 Task: Find connections with filter location Arnsberg with filter topic #Selfhelpwith filter profile language German with filter current company Scopely with filter school Jabalpur Engineering College with filter industry Air, Water, and Waste Program Management with filter service category Search Engine Marketing (SEM) with filter keywords title Telephone Operator
Action: Mouse moved to (602, 74)
Screenshot: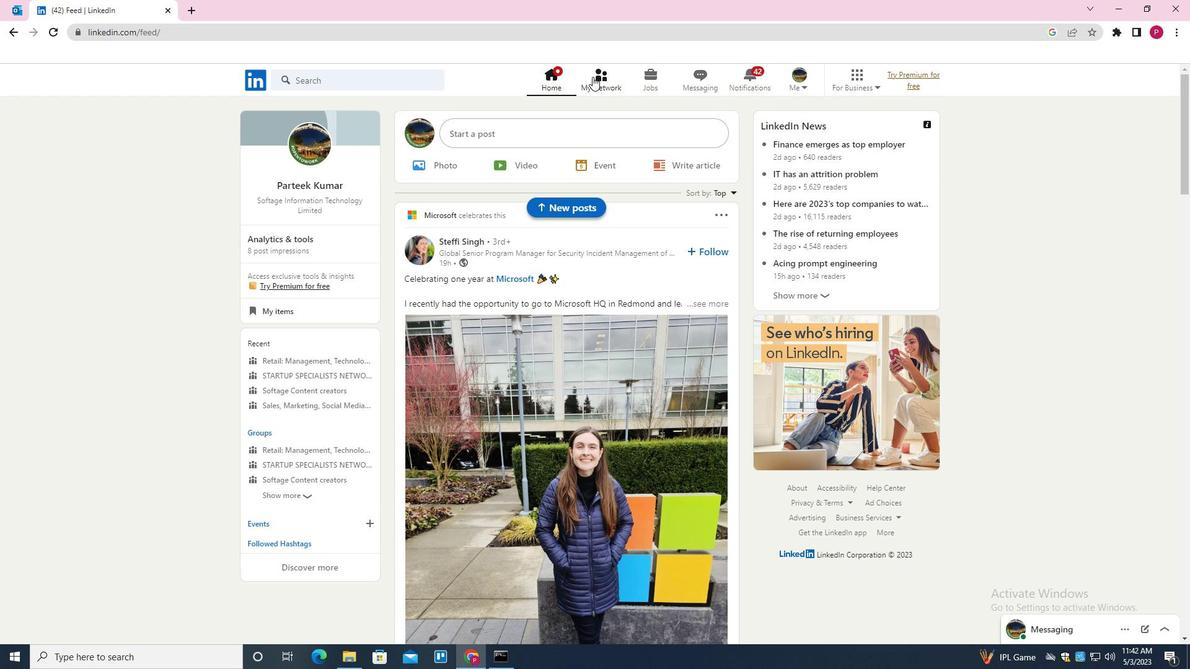 
Action: Mouse pressed left at (602, 74)
Screenshot: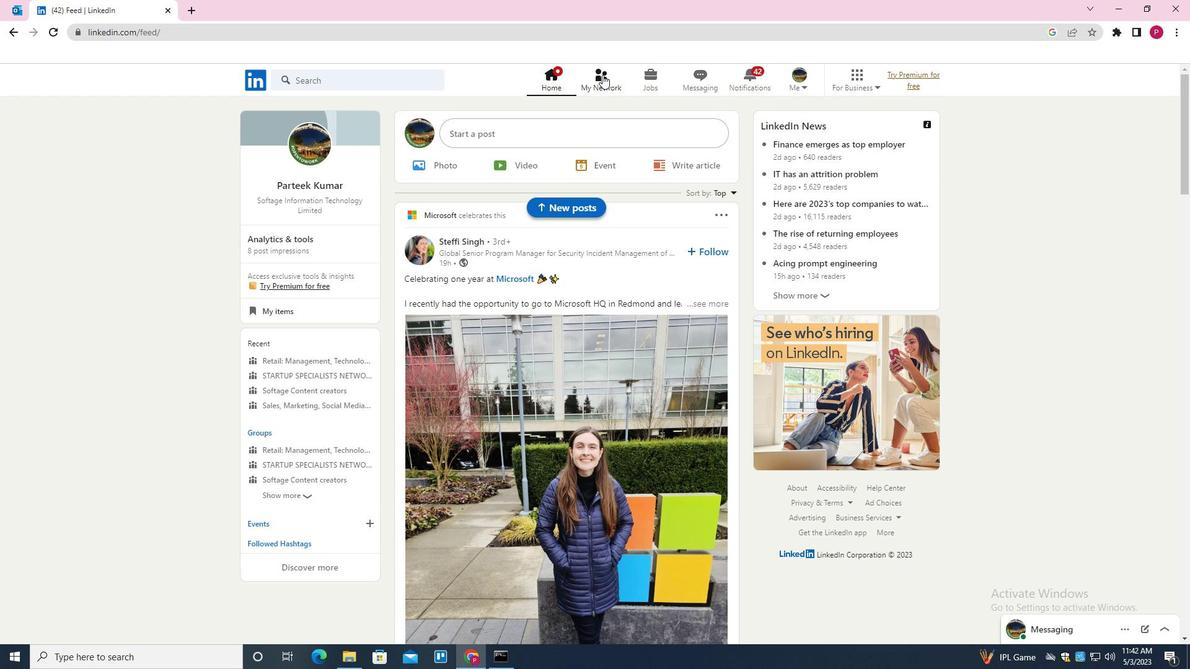 
Action: Mouse moved to (378, 151)
Screenshot: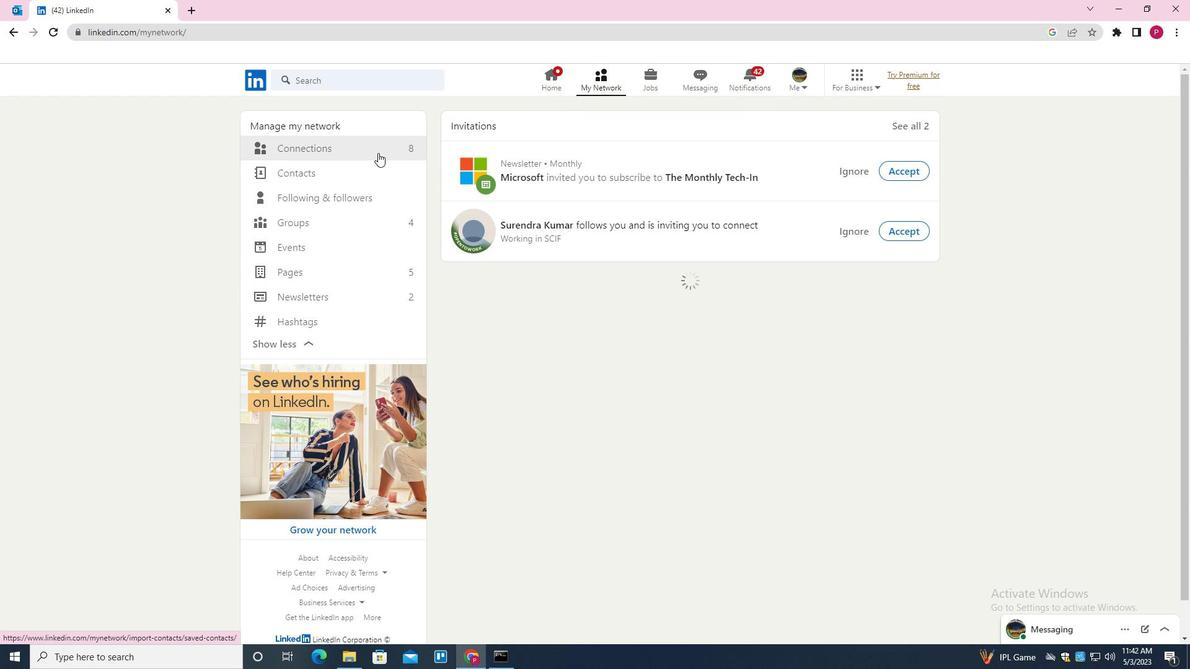 
Action: Mouse pressed left at (378, 151)
Screenshot: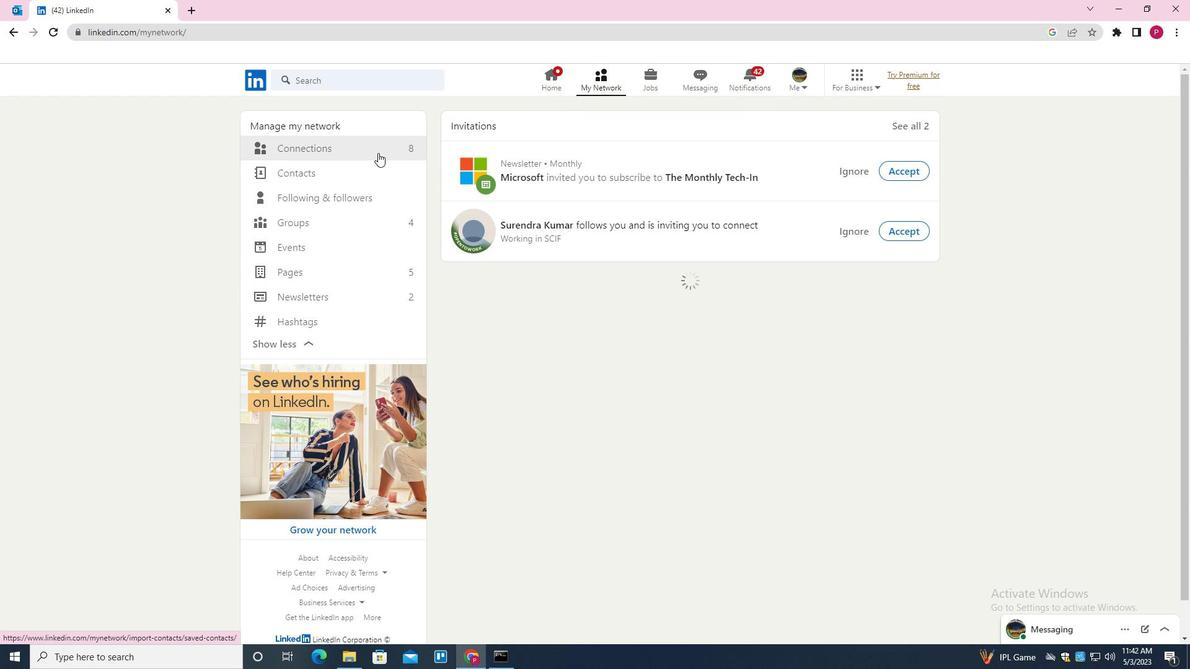
Action: Mouse moved to (690, 150)
Screenshot: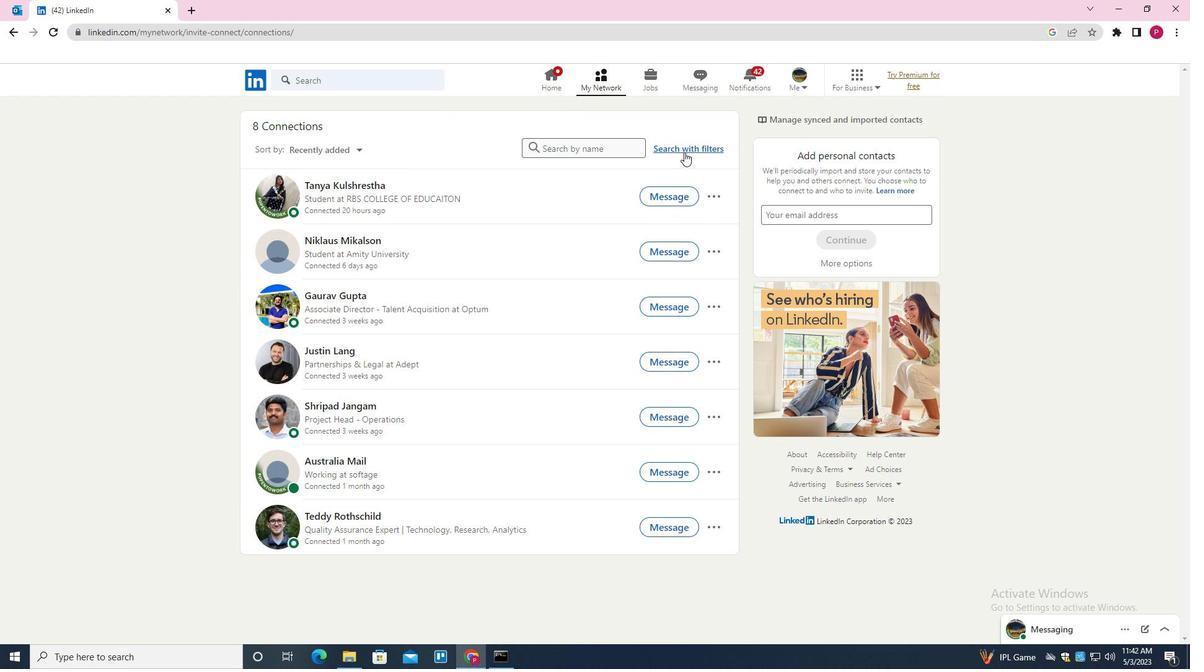 
Action: Mouse pressed left at (690, 150)
Screenshot: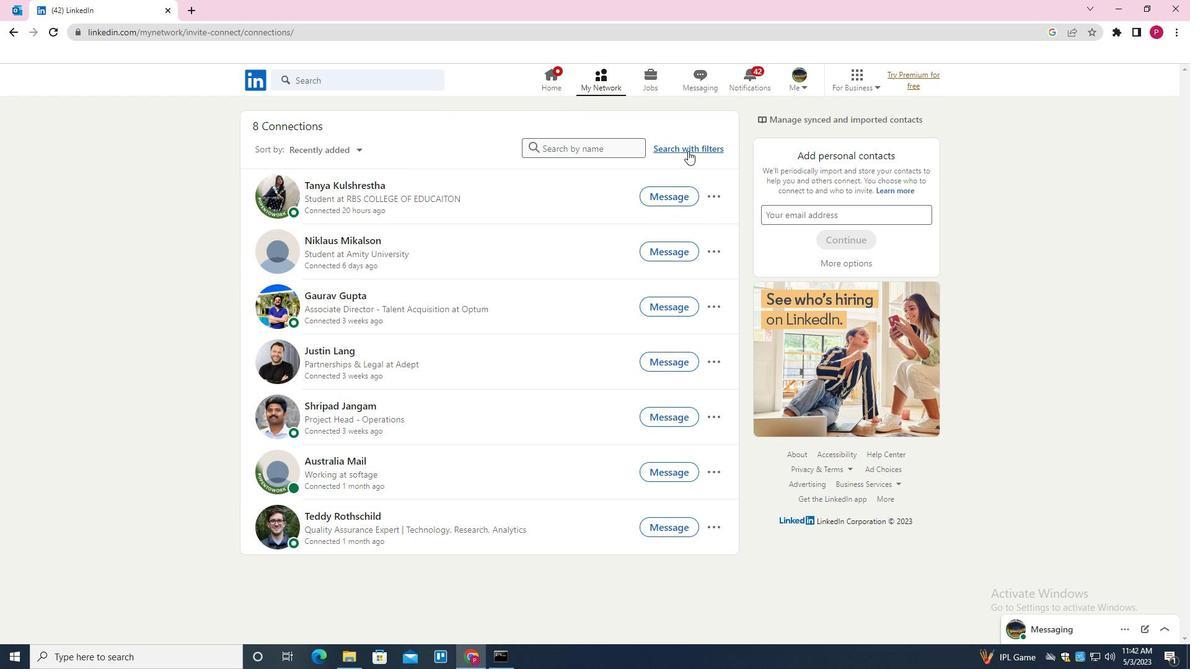 
Action: Mouse moved to (634, 117)
Screenshot: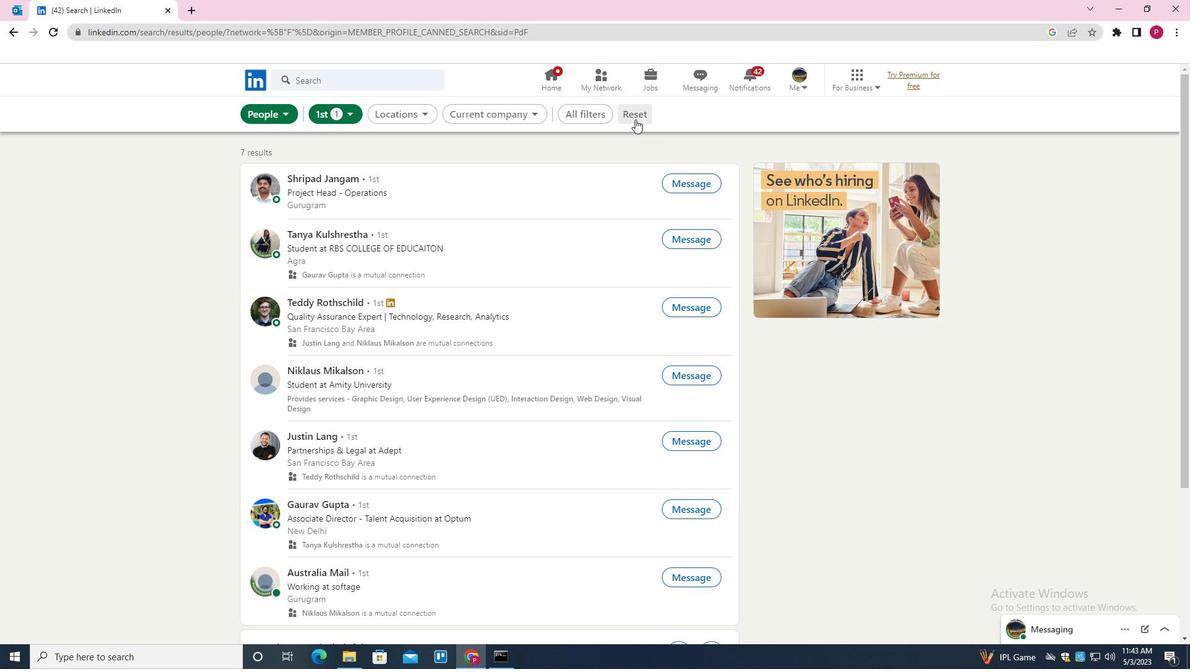 
Action: Mouse pressed left at (634, 117)
Screenshot: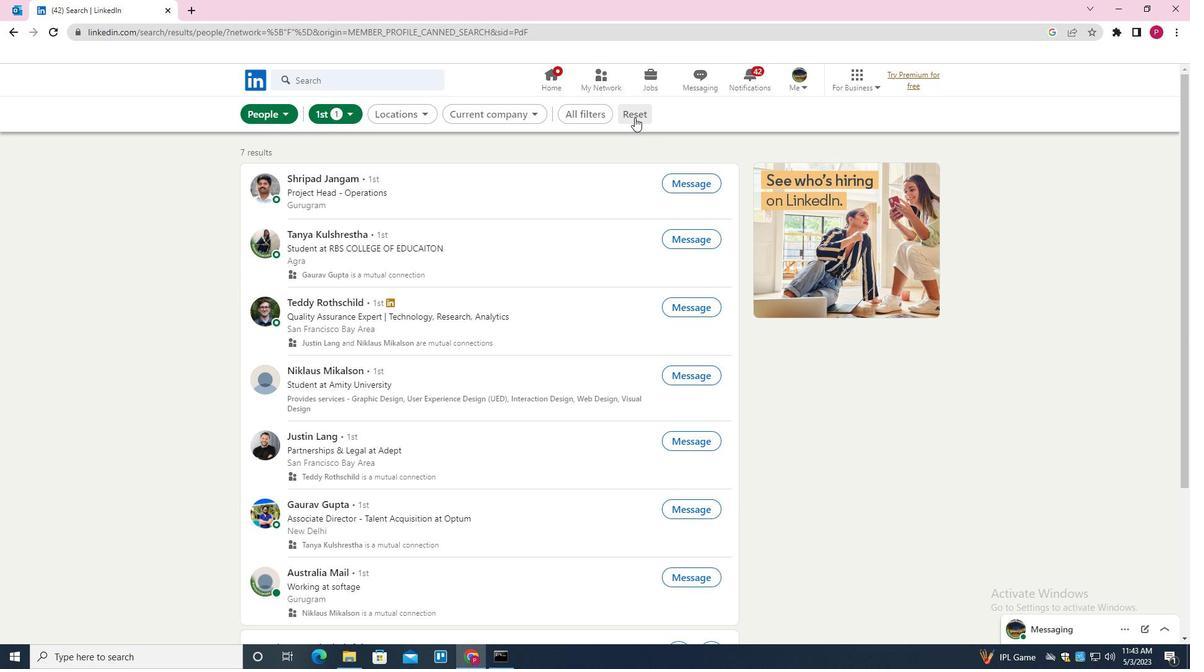 
Action: Mouse moved to (609, 114)
Screenshot: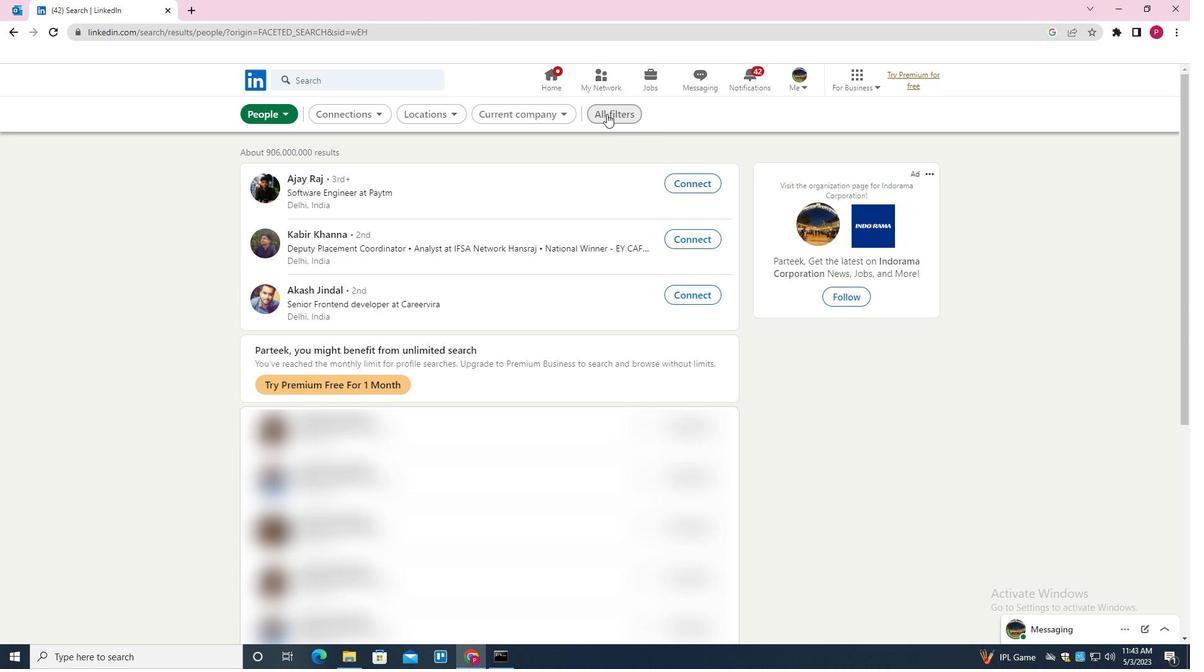 
Action: Mouse pressed left at (609, 114)
Screenshot: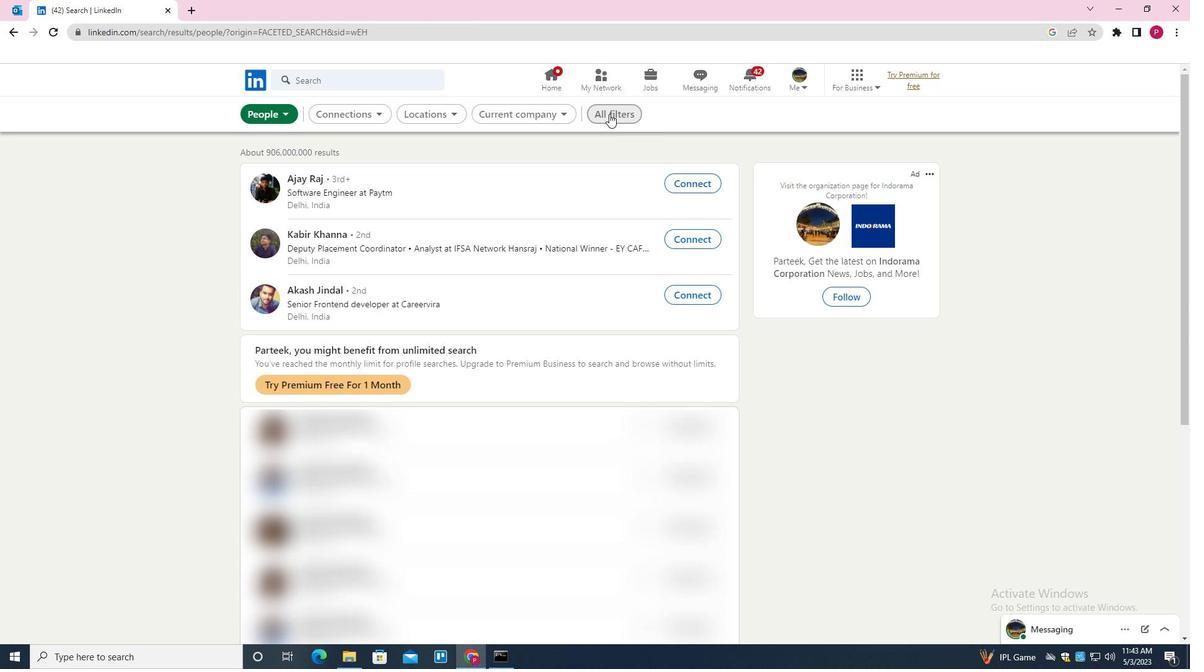 
Action: Mouse moved to (953, 312)
Screenshot: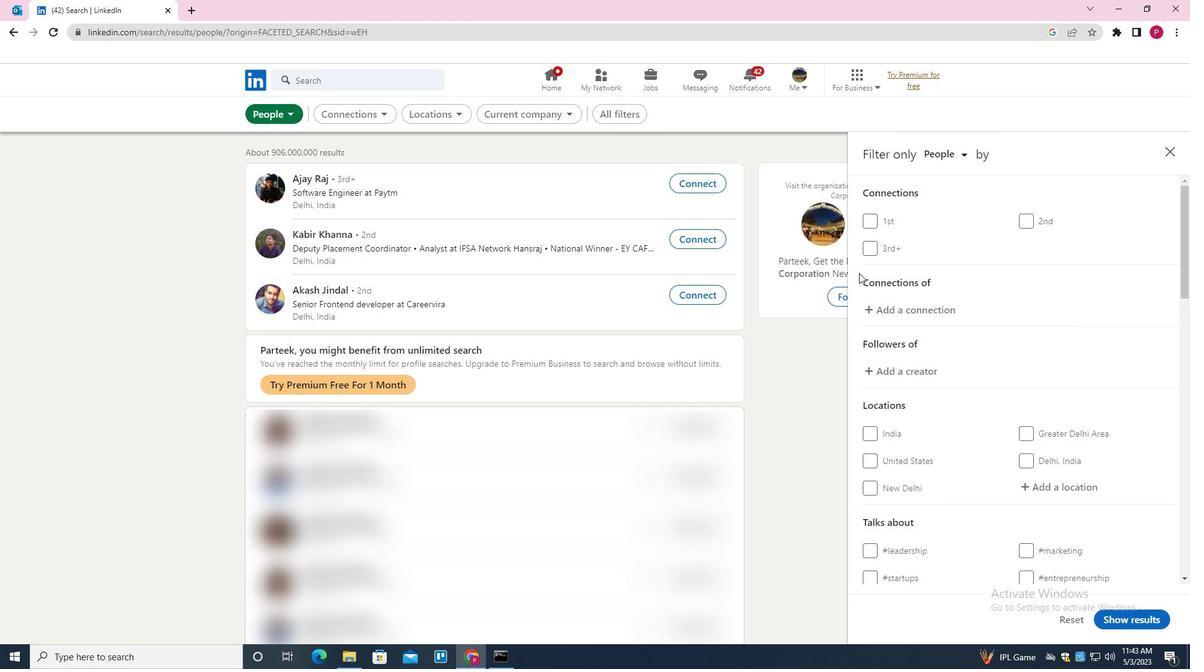 
Action: Mouse scrolled (953, 311) with delta (0, 0)
Screenshot: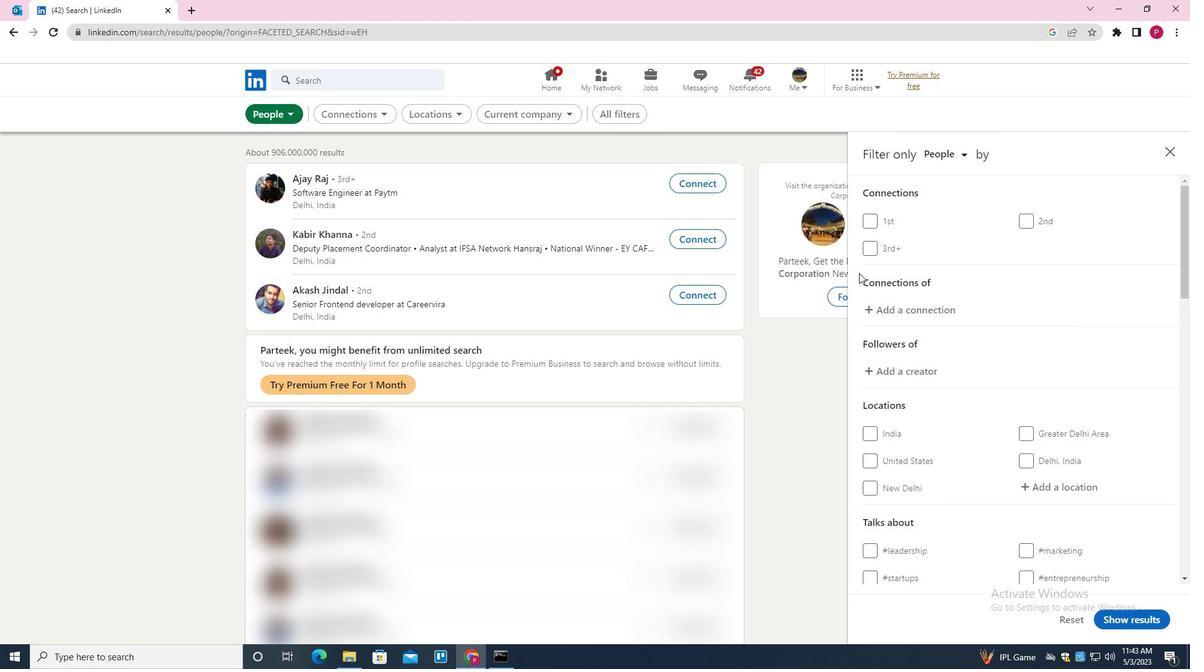 
Action: Mouse moved to (975, 321)
Screenshot: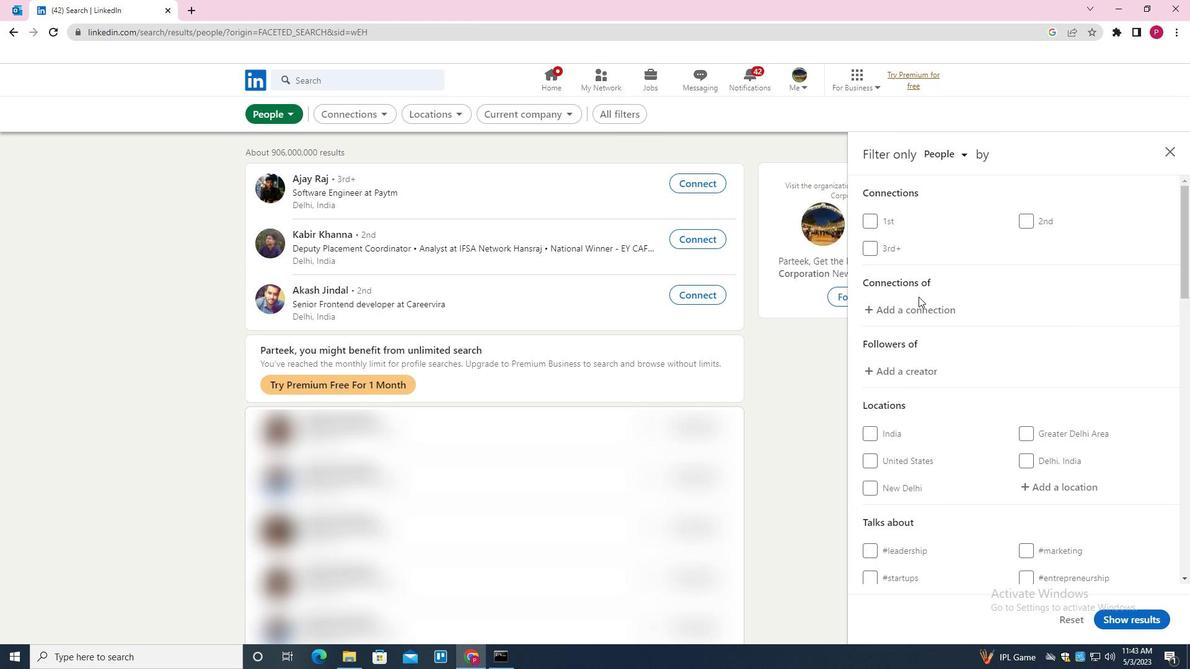
Action: Mouse scrolled (975, 321) with delta (0, 0)
Screenshot: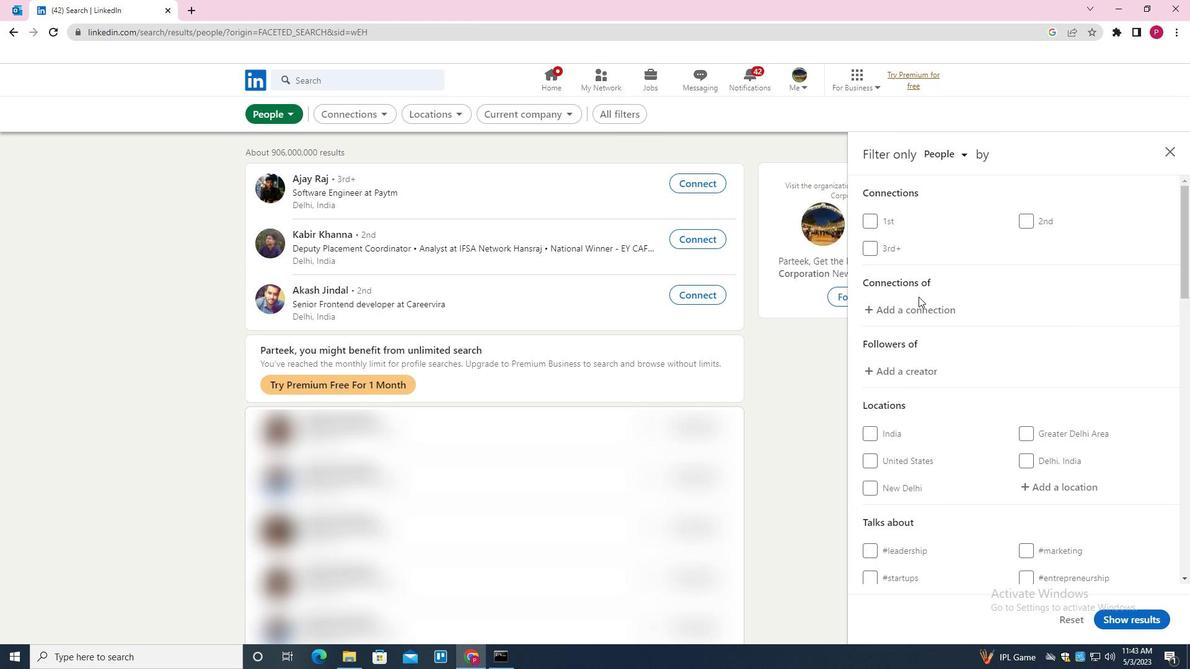 
Action: Mouse moved to (1083, 364)
Screenshot: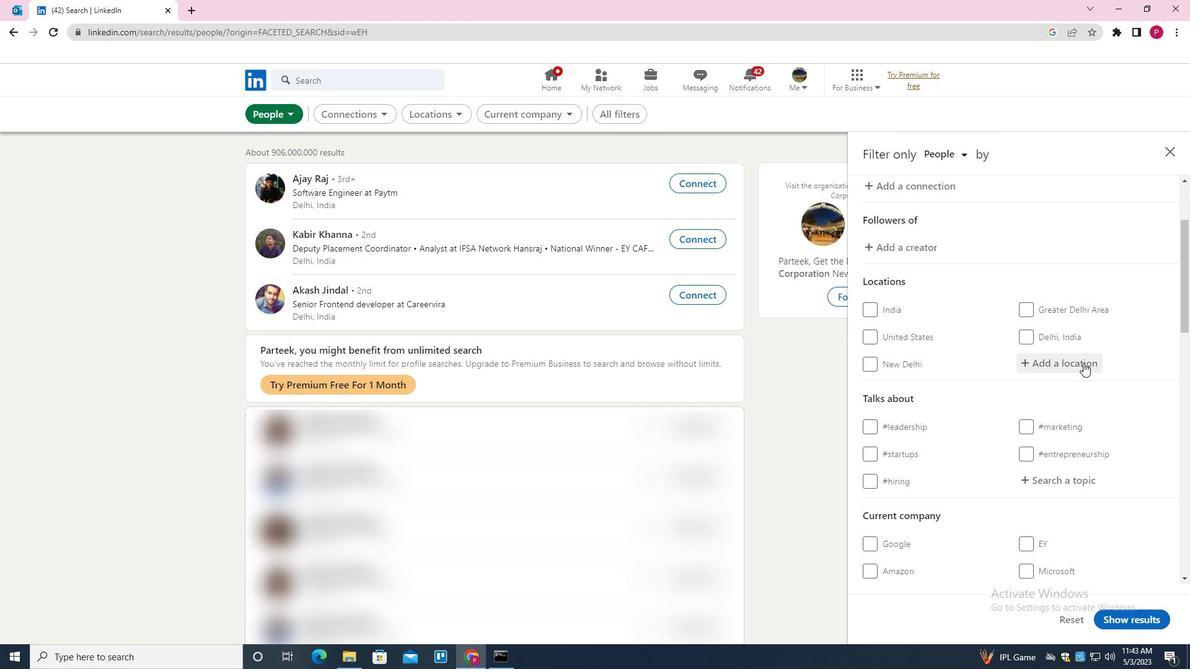 
Action: Mouse pressed left at (1083, 364)
Screenshot: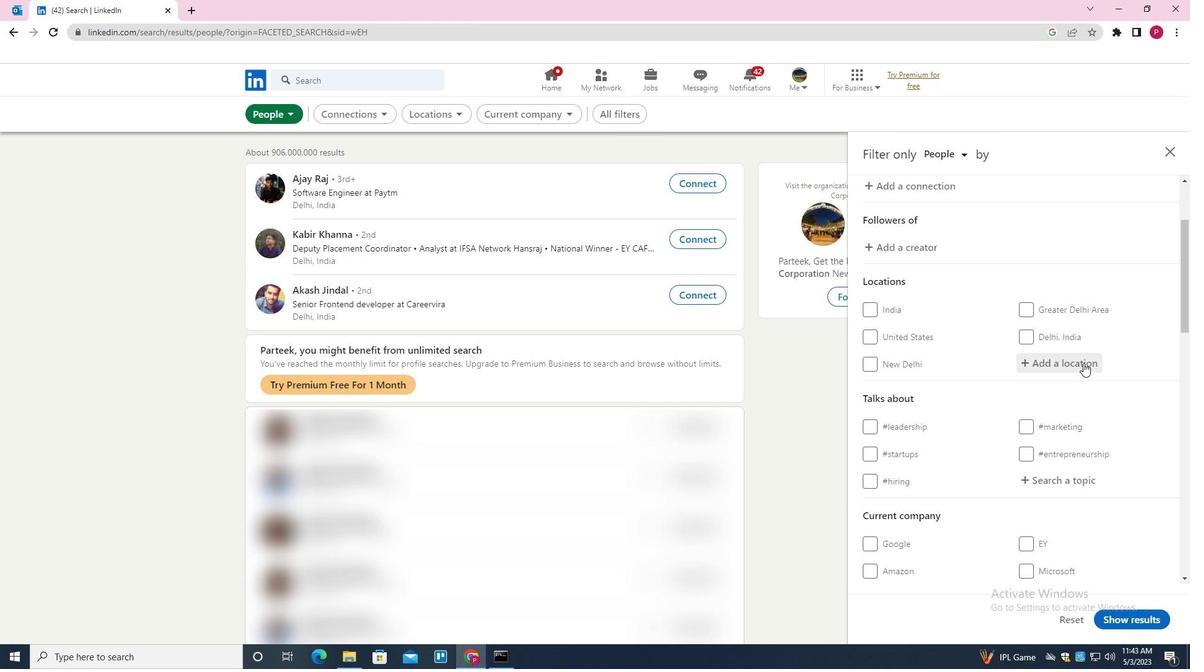 
Action: Key pressed <Key.shift>ARNESBERG<Key.backspace><Key.backspace><Key.backspace><Key.backspace>BERG
Screenshot: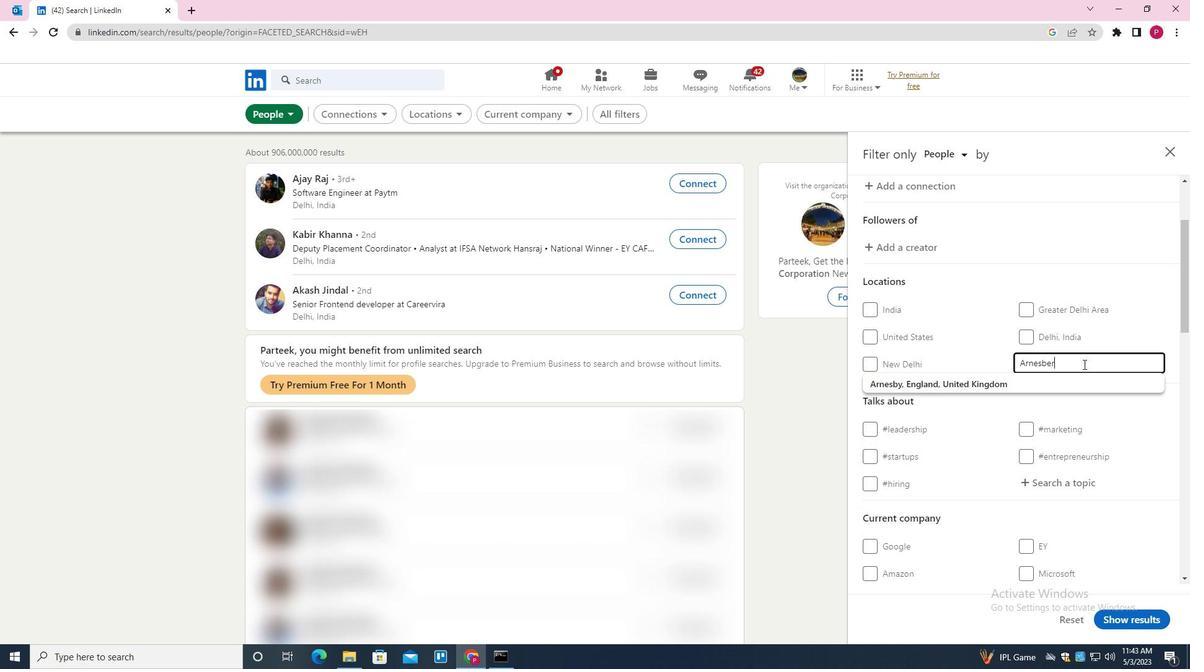 
Action: Mouse moved to (1082, 376)
Screenshot: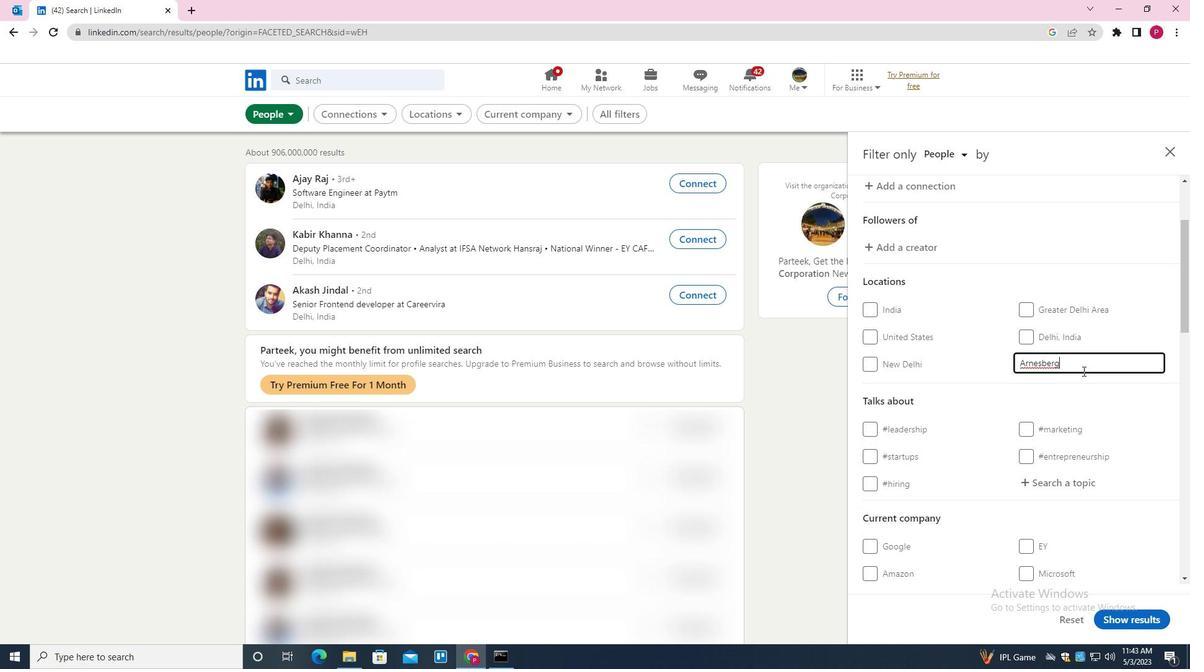 
Action: Mouse scrolled (1082, 375) with delta (0, 0)
Screenshot: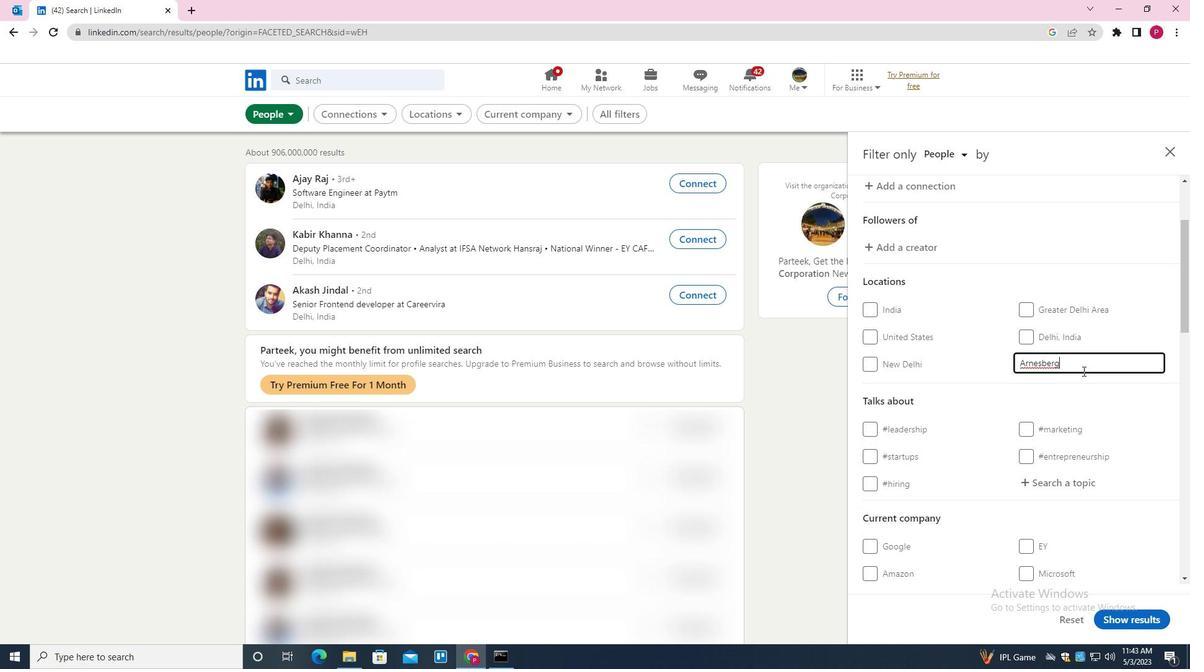 
Action: Mouse moved to (1084, 377)
Screenshot: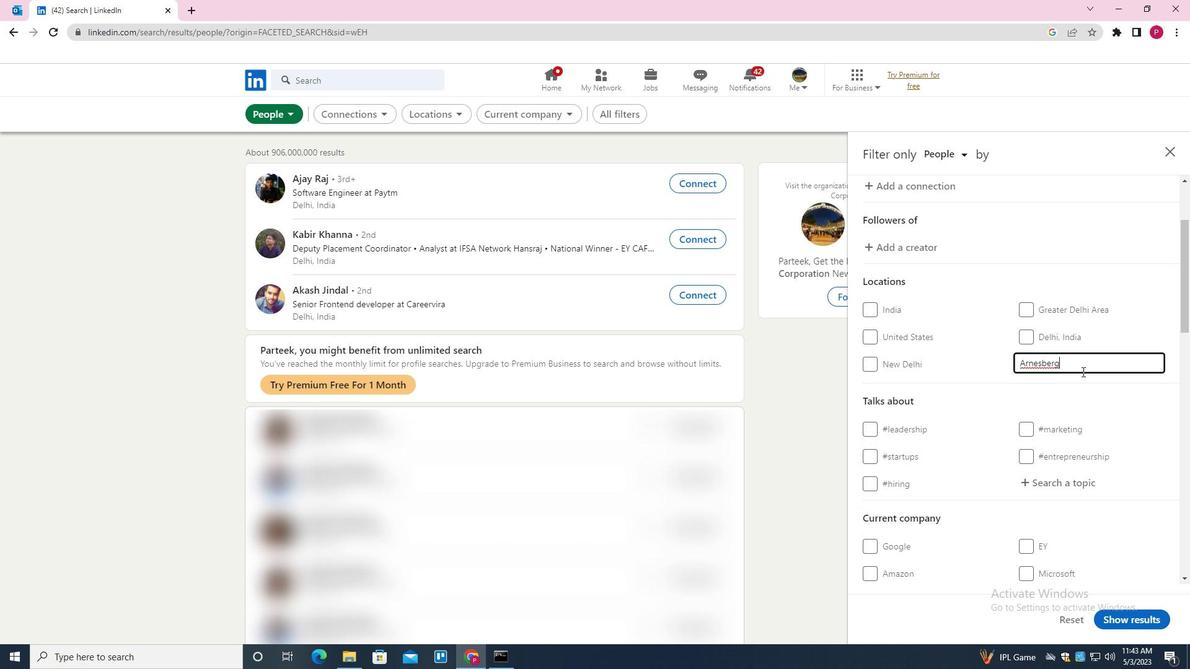
Action: Mouse scrolled (1084, 376) with delta (0, 0)
Screenshot: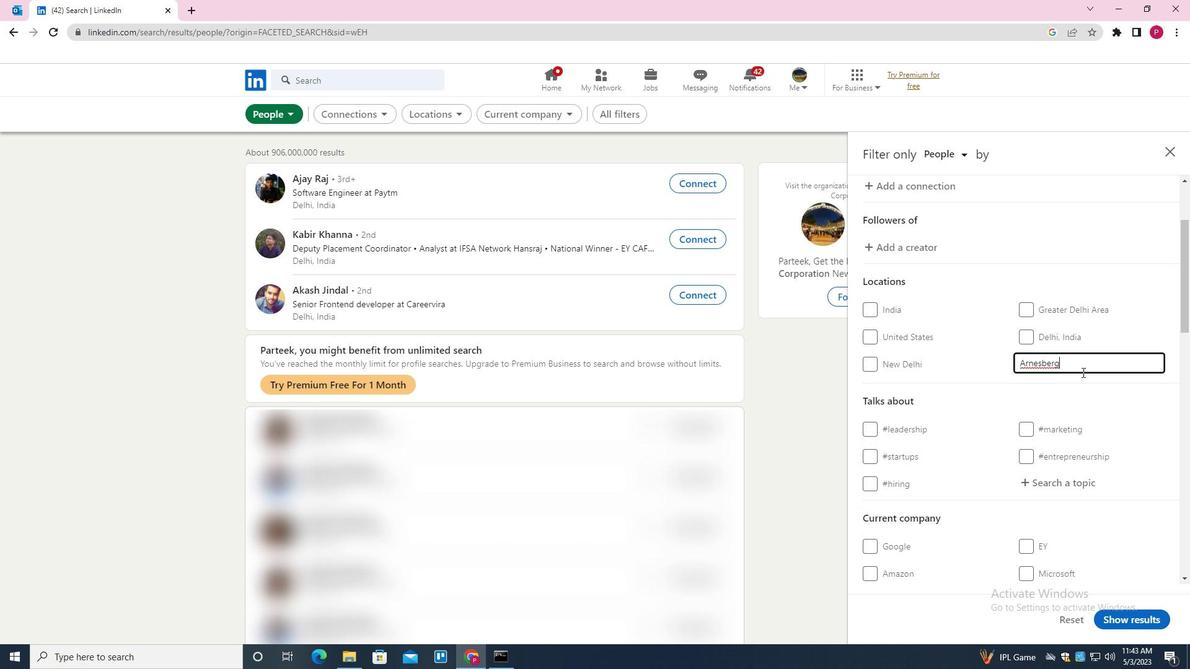 
Action: Mouse moved to (1085, 378)
Screenshot: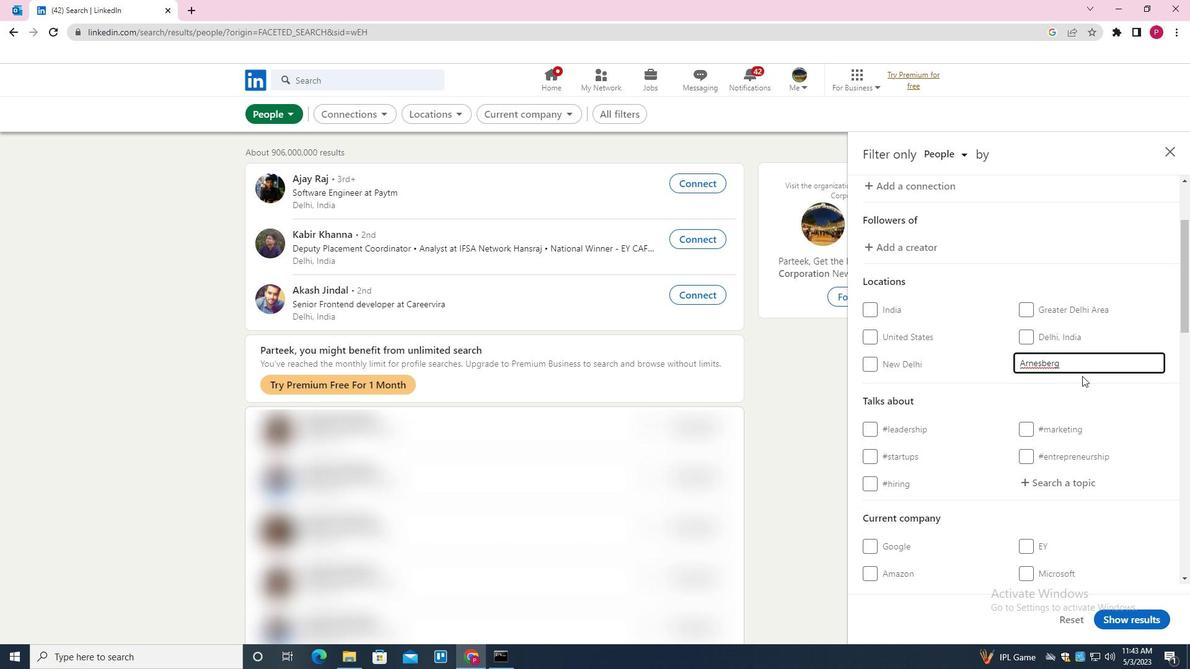 
Action: Mouse scrolled (1085, 377) with delta (0, 0)
Screenshot: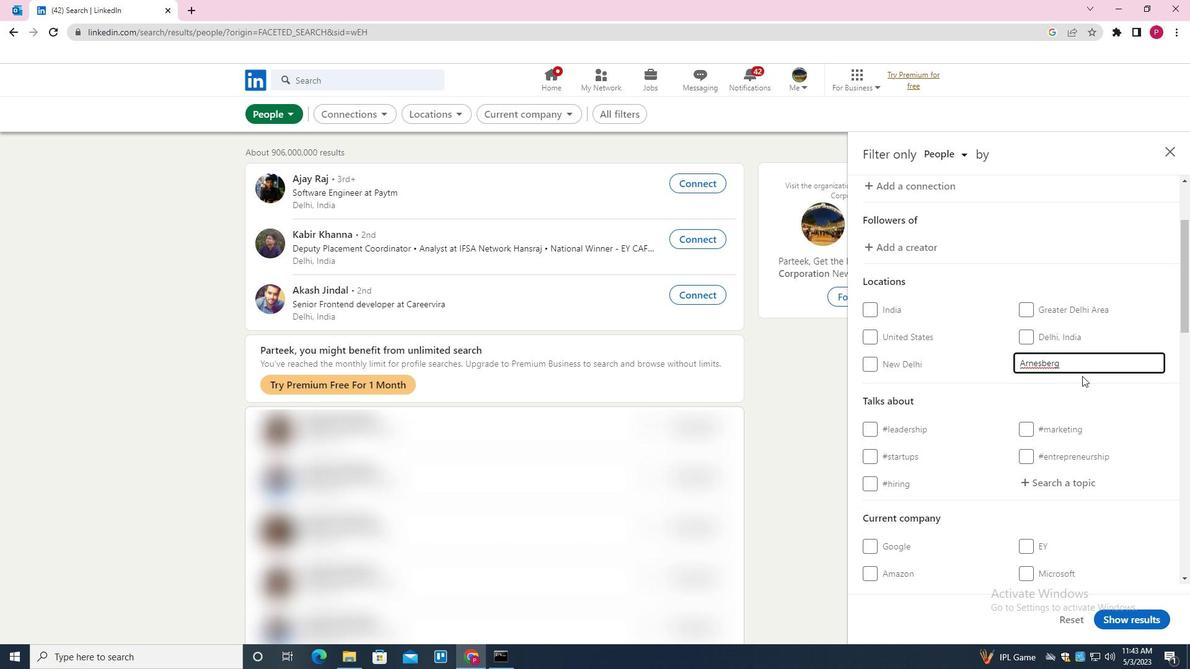 
Action: Mouse moved to (1064, 301)
Screenshot: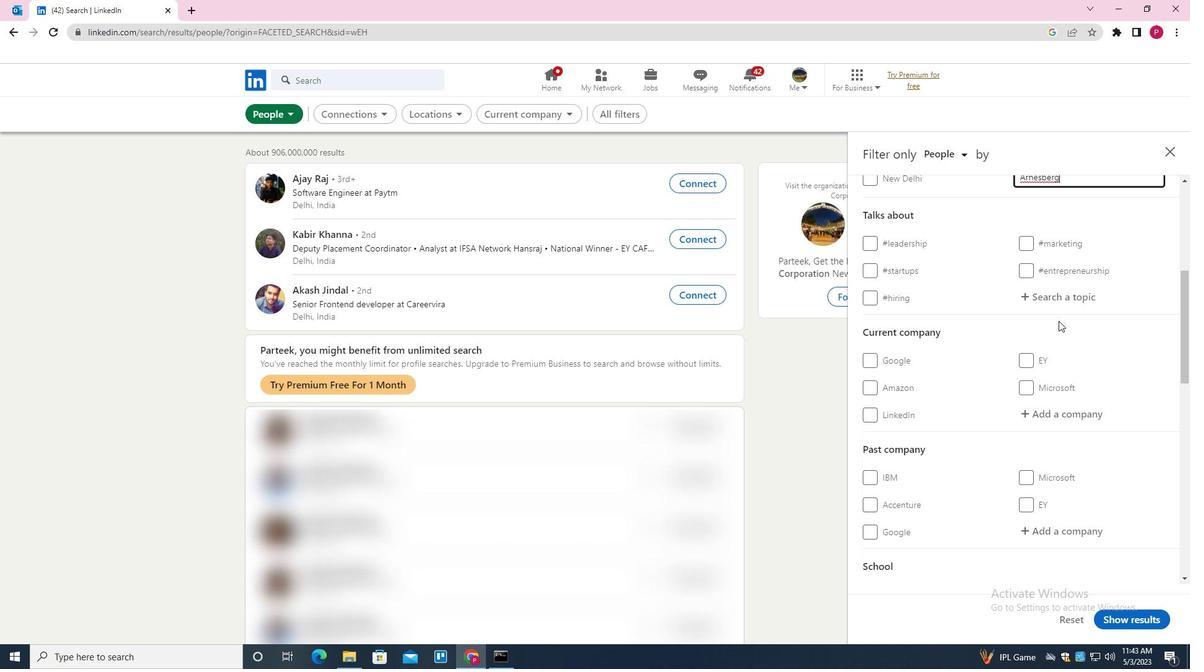 
Action: Mouse pressed left at (1064, 301)
Screenshot: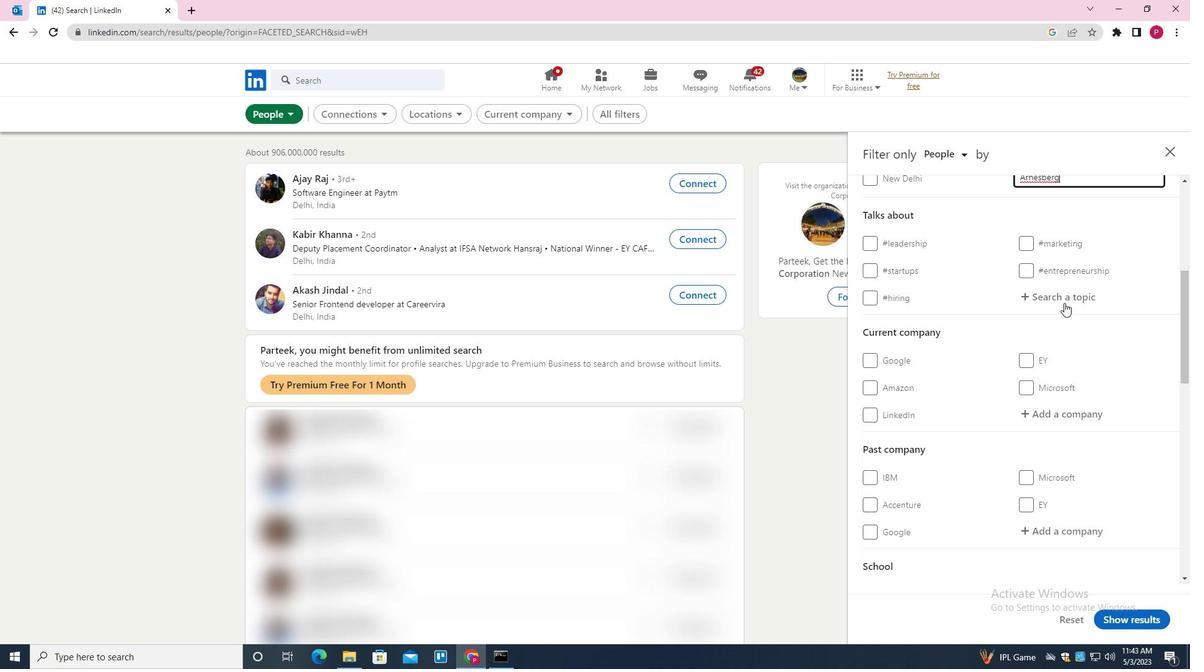 
Action: Key pressed SELFHELP<Key.down><Key.enter>
Screenshot: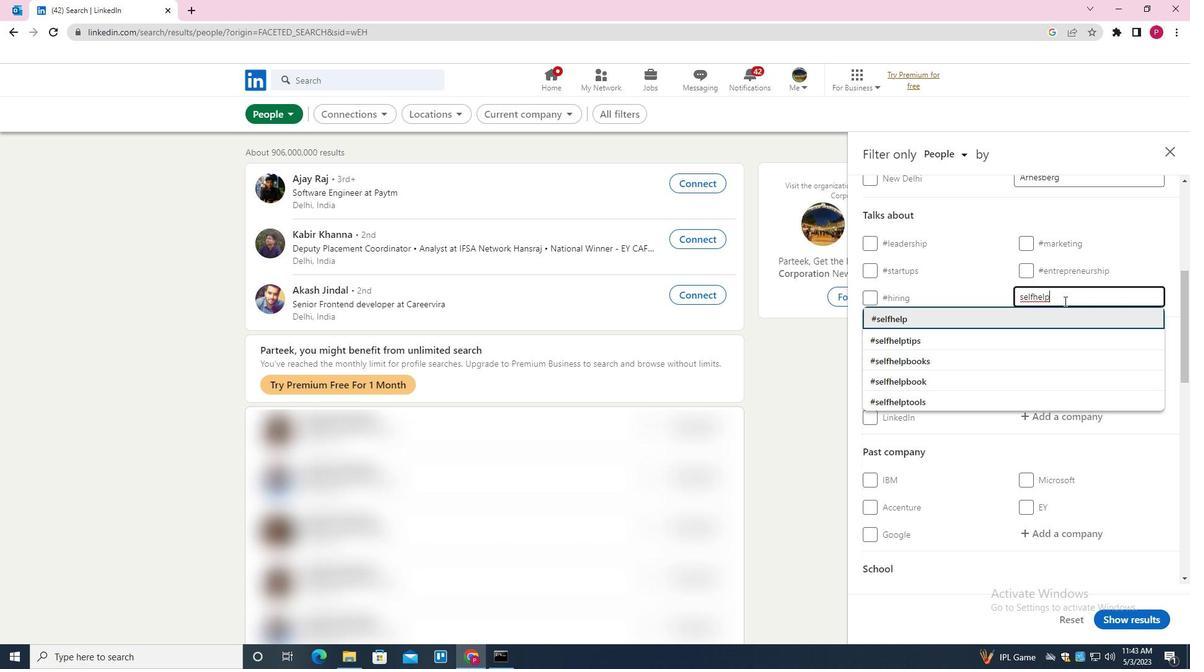 
Action: Mouse moved to (992, 356)
Screenshot: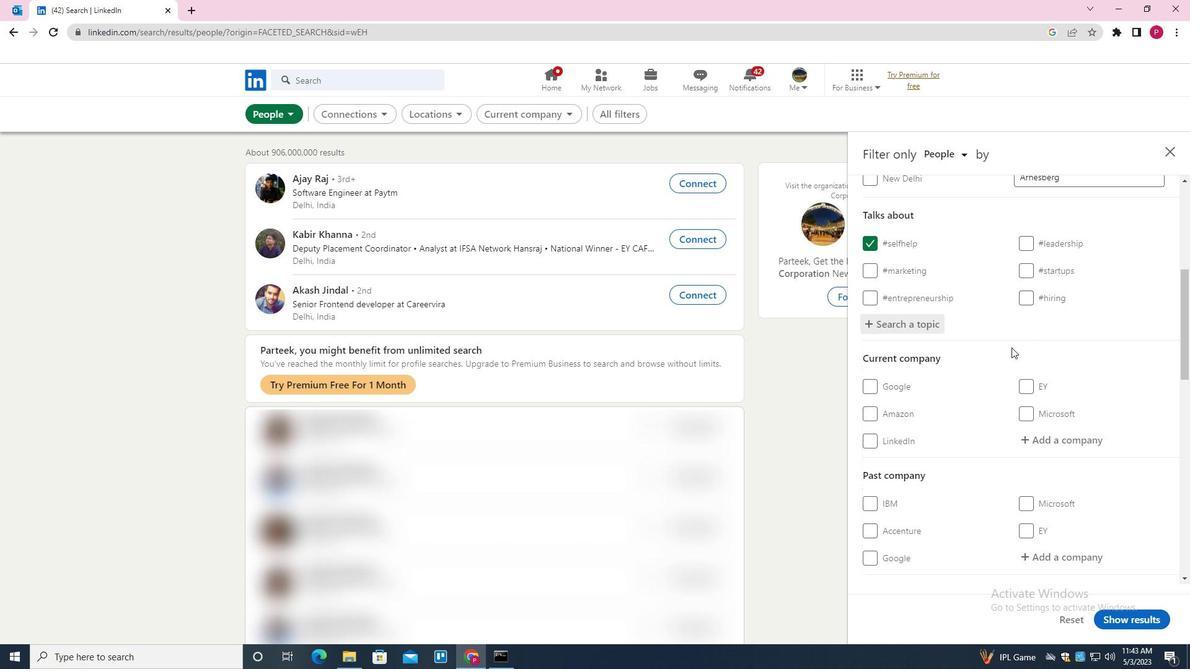 
Action: Mouse scrolled (992, 355) with delta (0, 0)
Screenshot: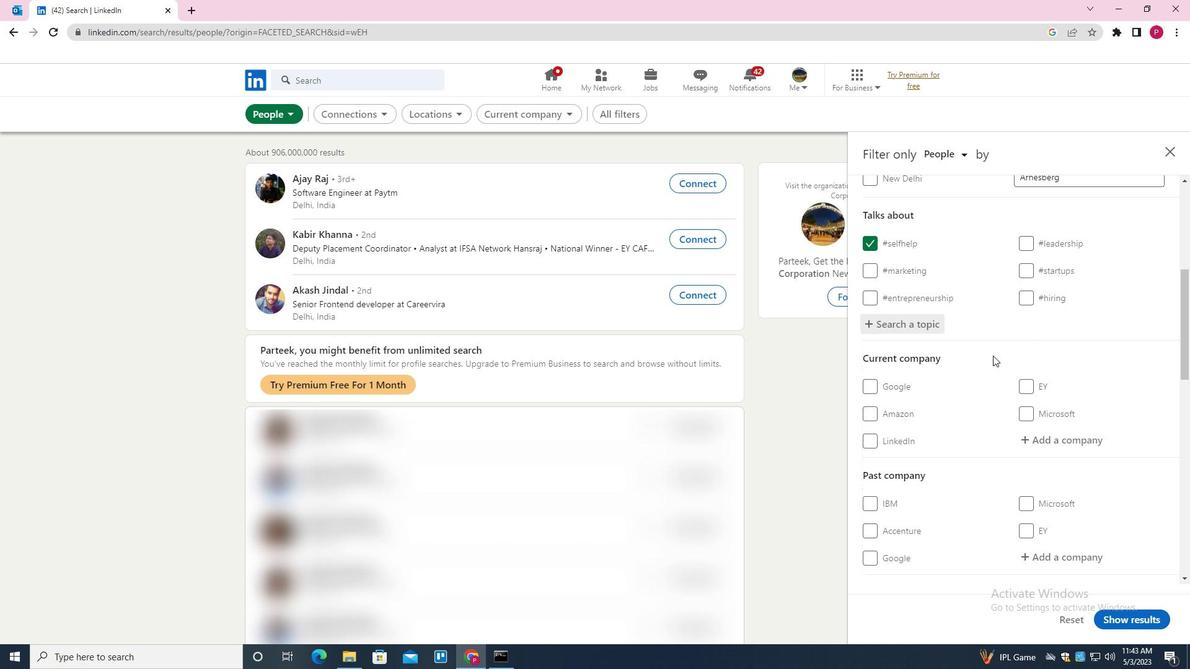 
Action: Mouse scrolled (992, 355) with delta (0, 0)
Screenshot: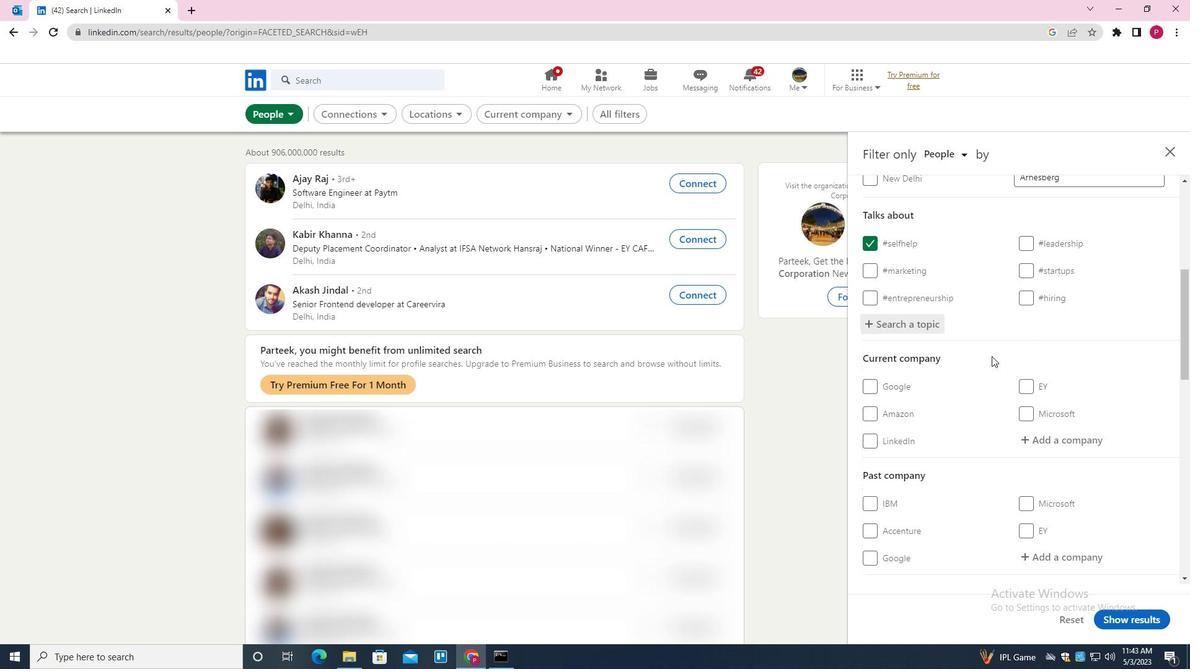 
Action: Mouse scrolled (992, 355) with delta (0, 0)
Screenshot: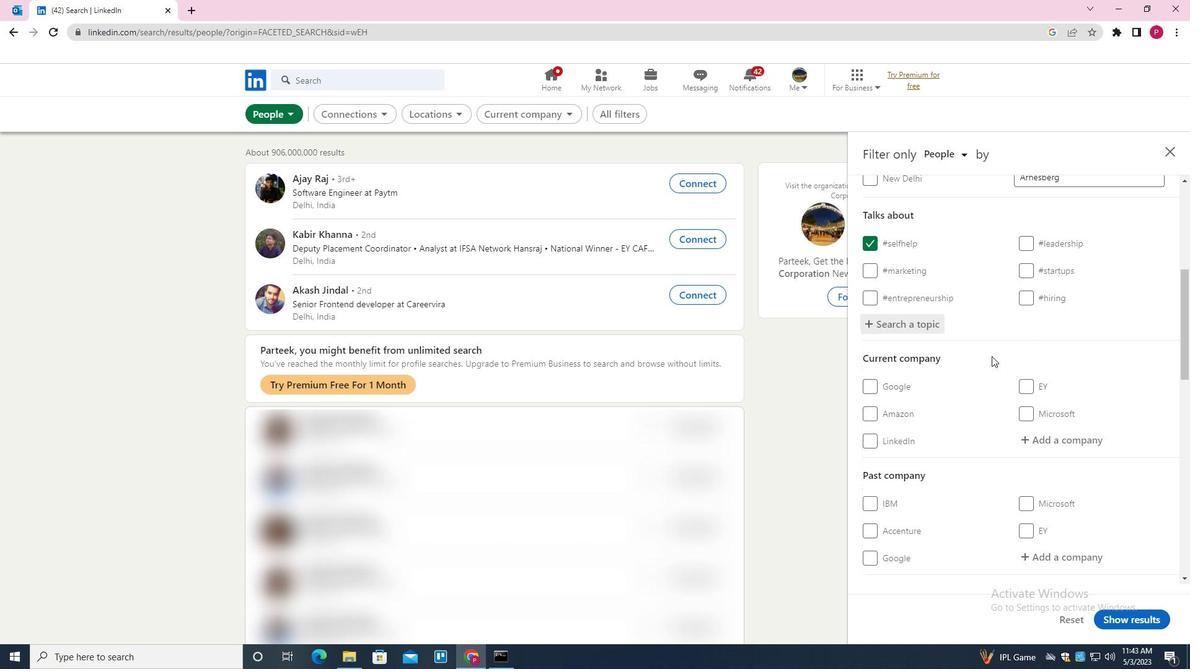 
Action: Mouse scrolled (992, 355) with delta (0, 0)
Screenshot: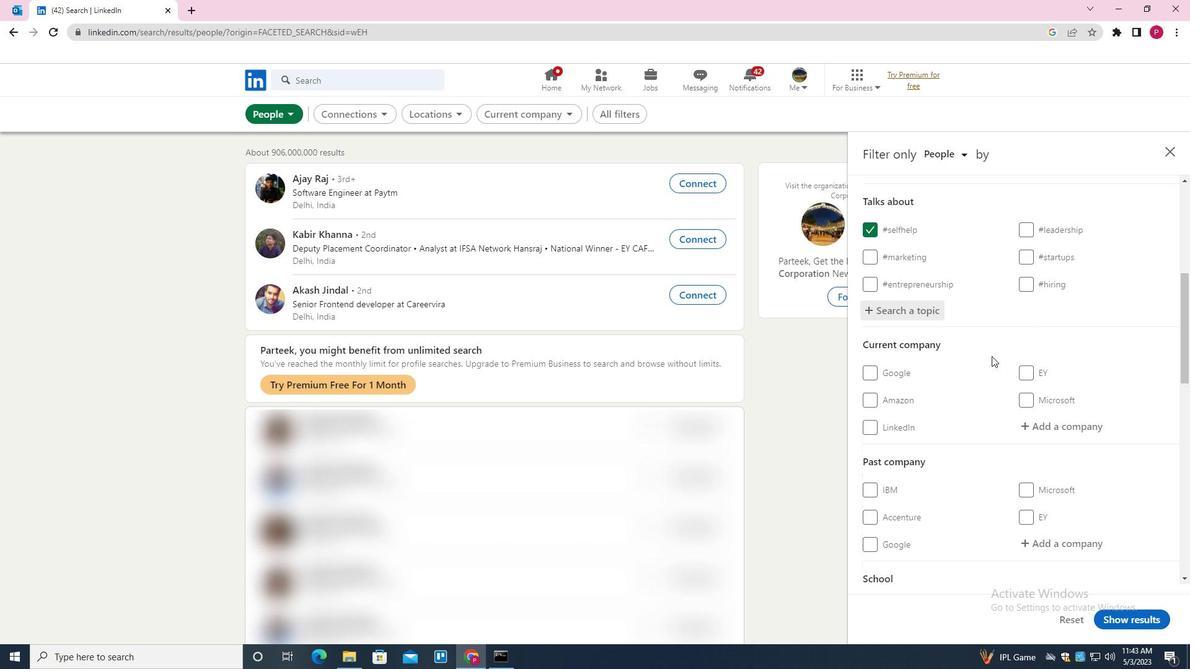 
Action: Mouse scrolled (992, 355) with delta (0, 0)
Screenshot: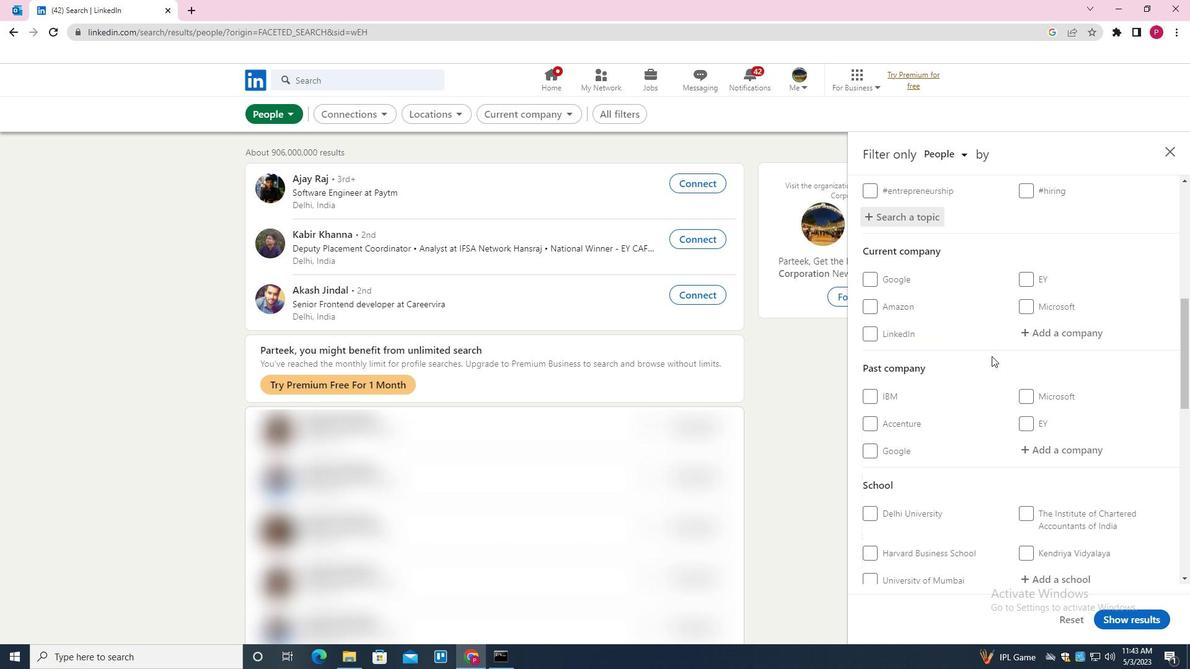 
Action: Mouse moved to (983, 358)
Screenshot: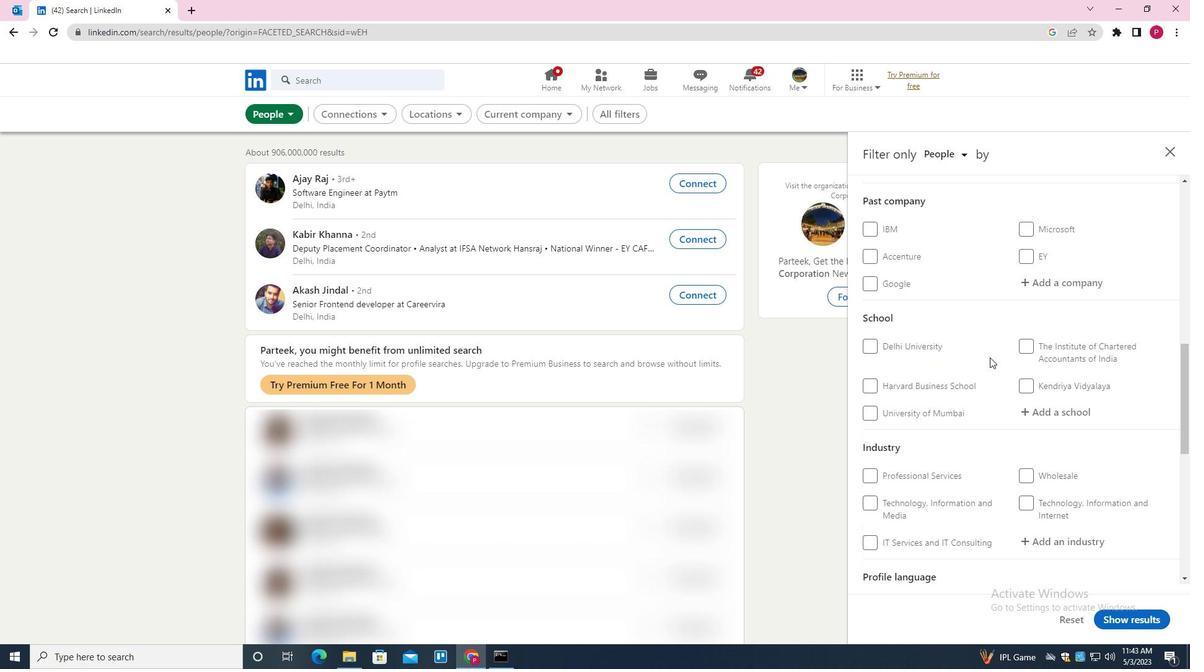 
Action: Mouse scrolled (983, 357) with delta (0, 0)
Screenshot: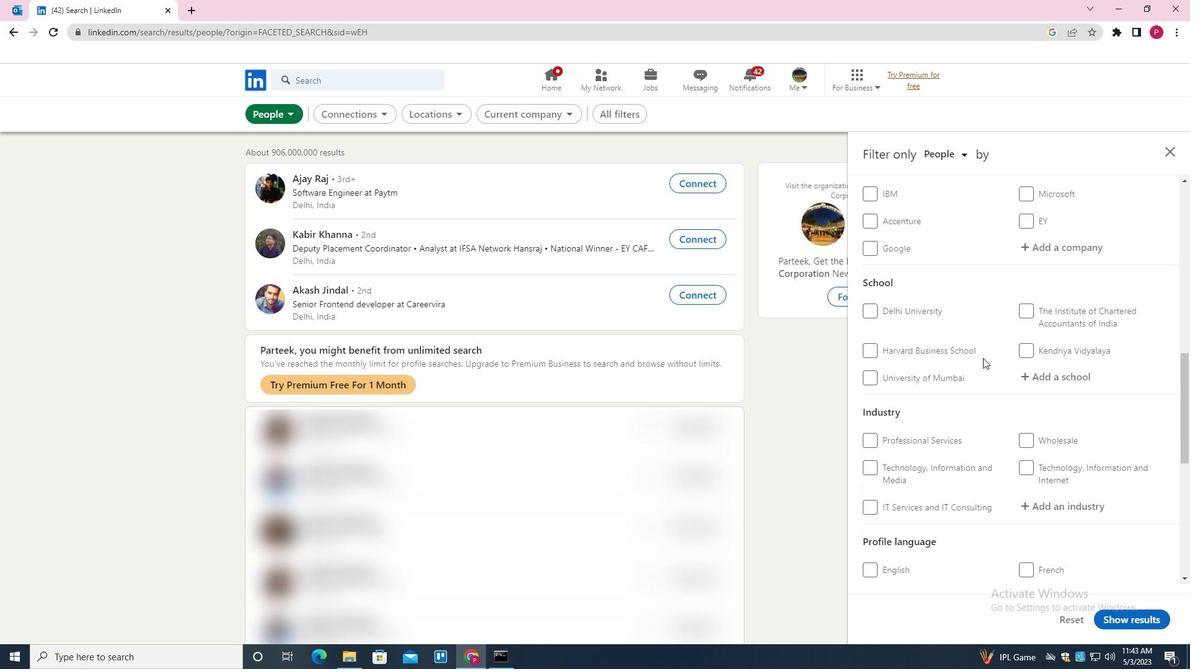 
Action: Mouse scrolled (983, 357) with delta (0, 0)
Screenshot: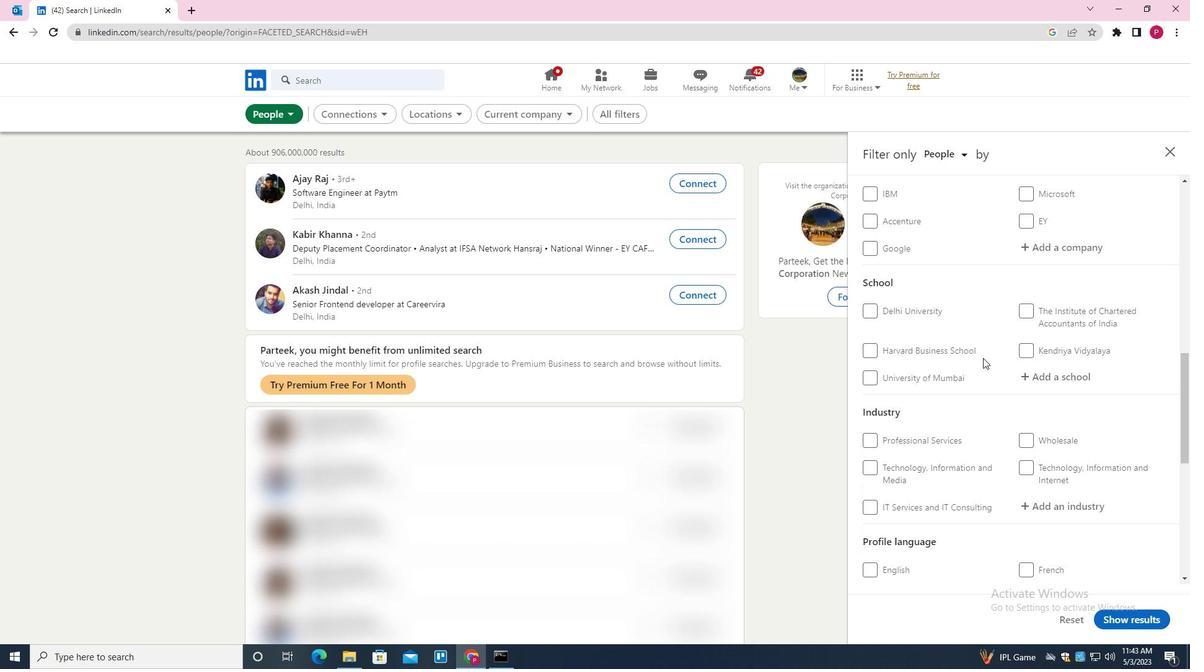 
Action: Mouse scrolled (983, 357) with delta (0, 0)
Screenshot: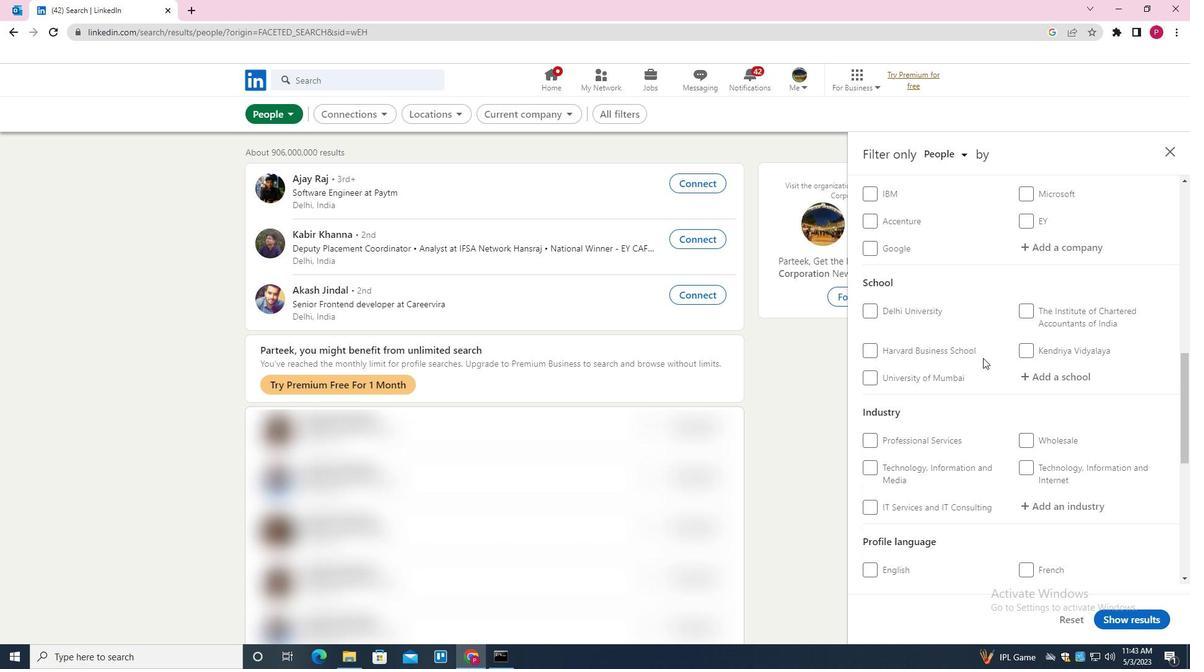 
Action: Mouse scrolled (983, 357) with delta (0, 0)
Screenshot: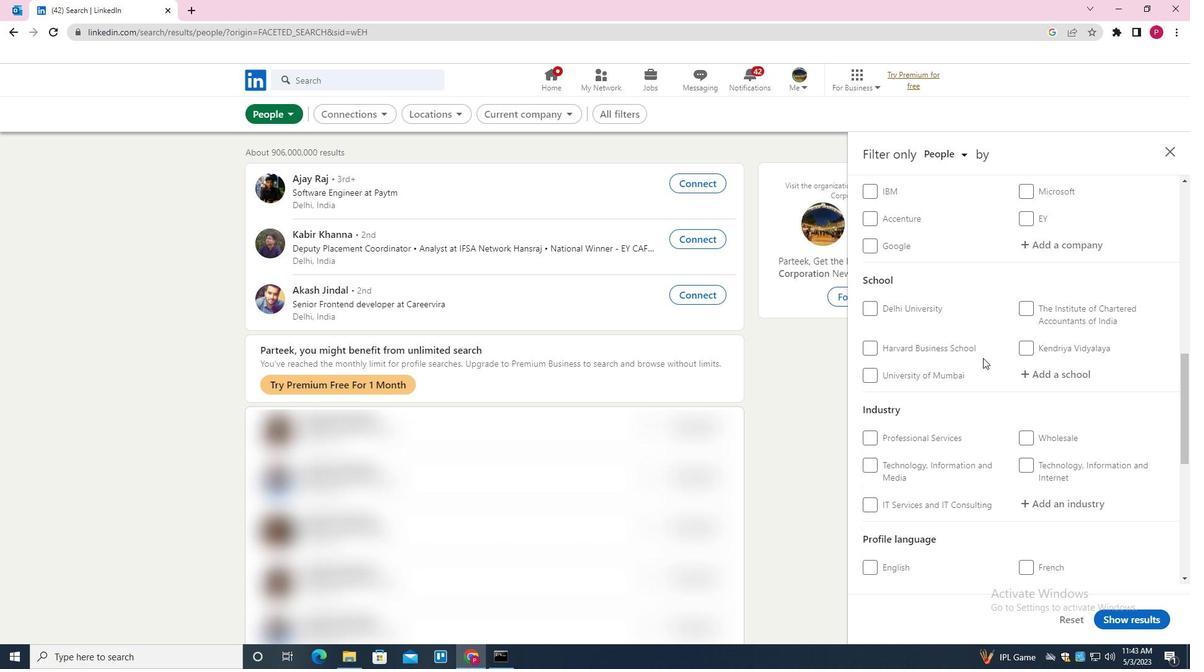 
Action: Mouse scrolled (983, 357) with delta (0, 0)
Screenshot: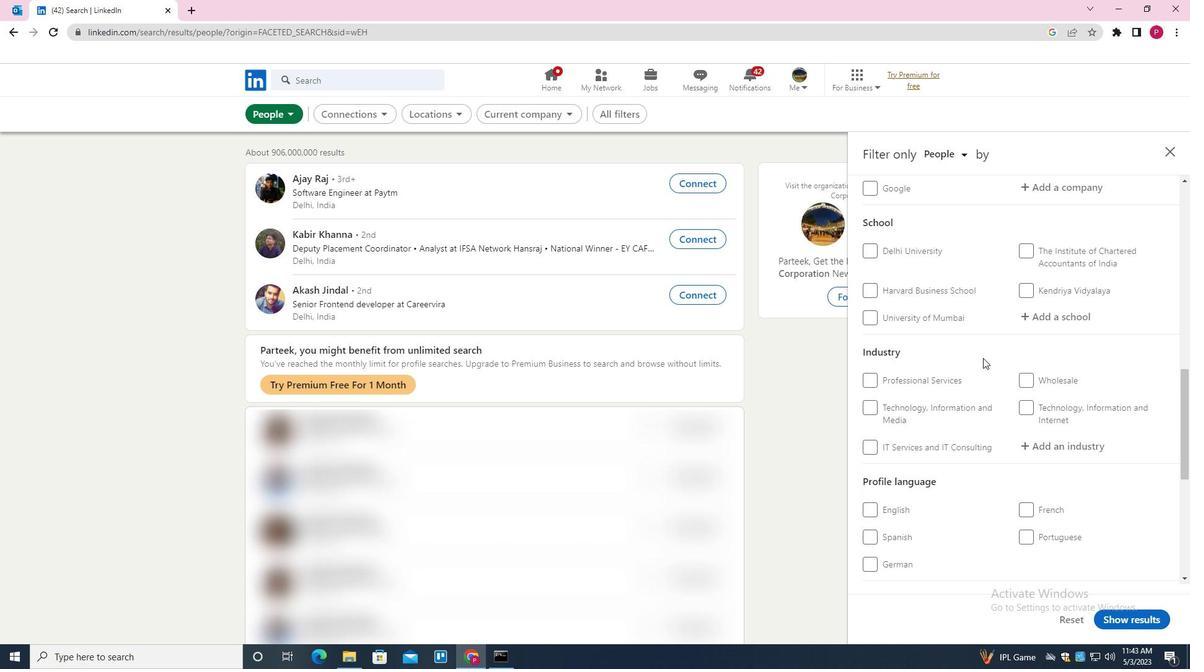 
Action: Mouse moved to (893, 318)
Screenshot: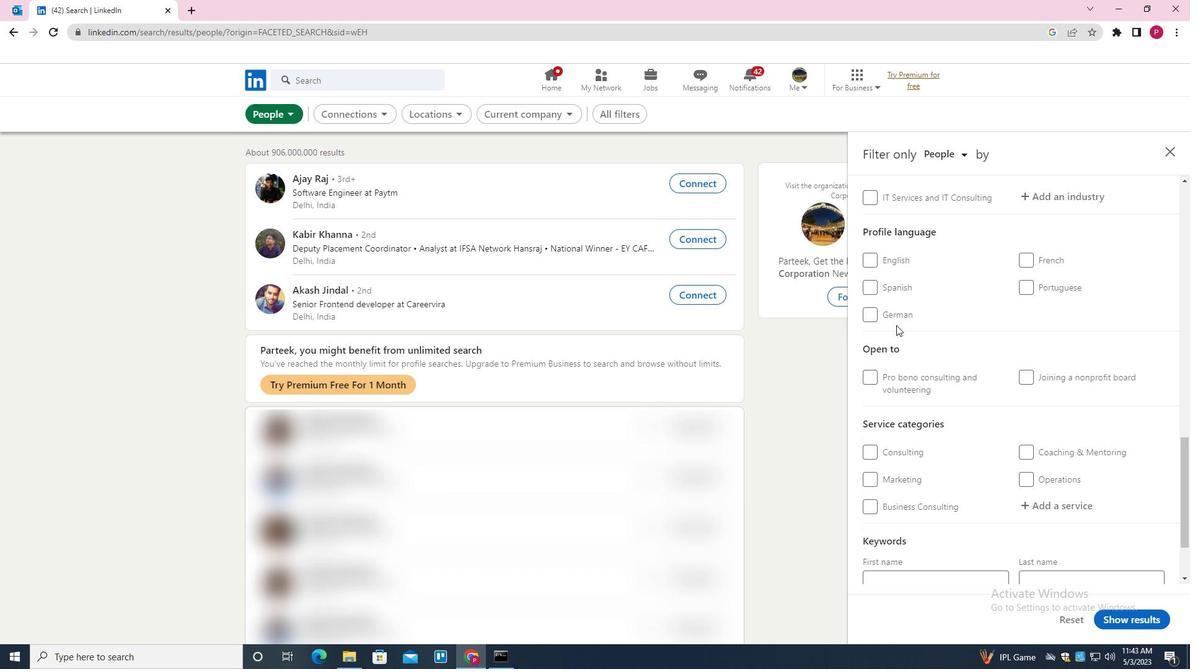 
Action: Mouse pressed left at (893, 318)
Screenshot: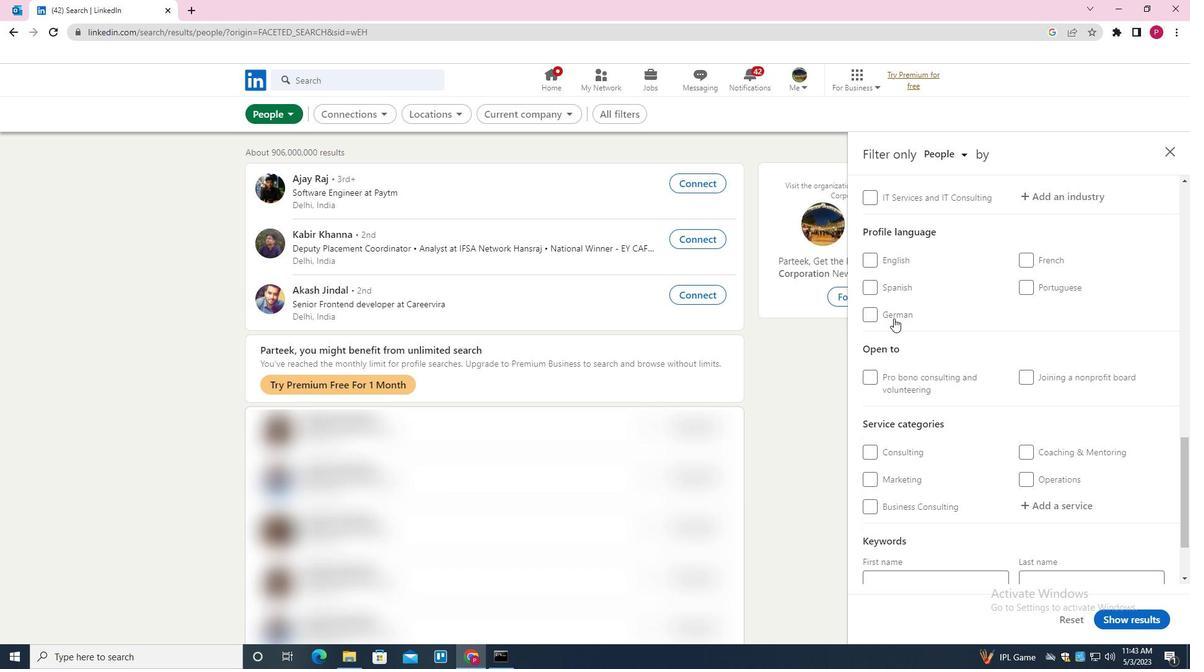 
Action: Mouse moved to (951, 344)
Screenshot: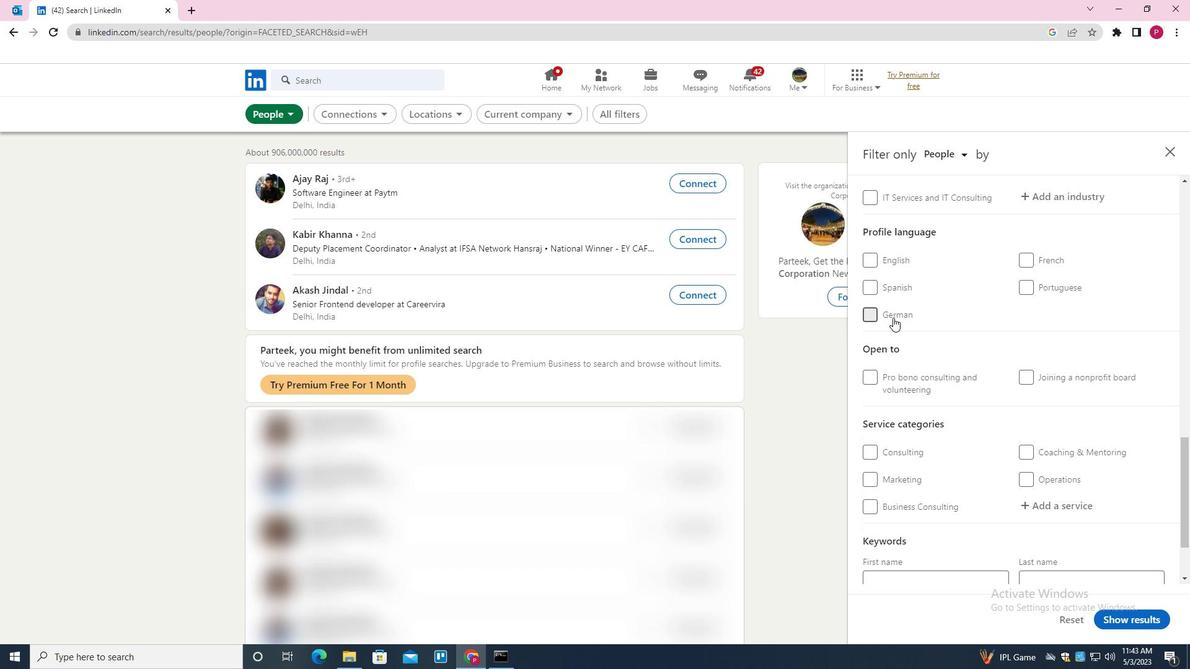
Action: Mouse scrolled (951, 344) with delta (0, 0)
Screenshot: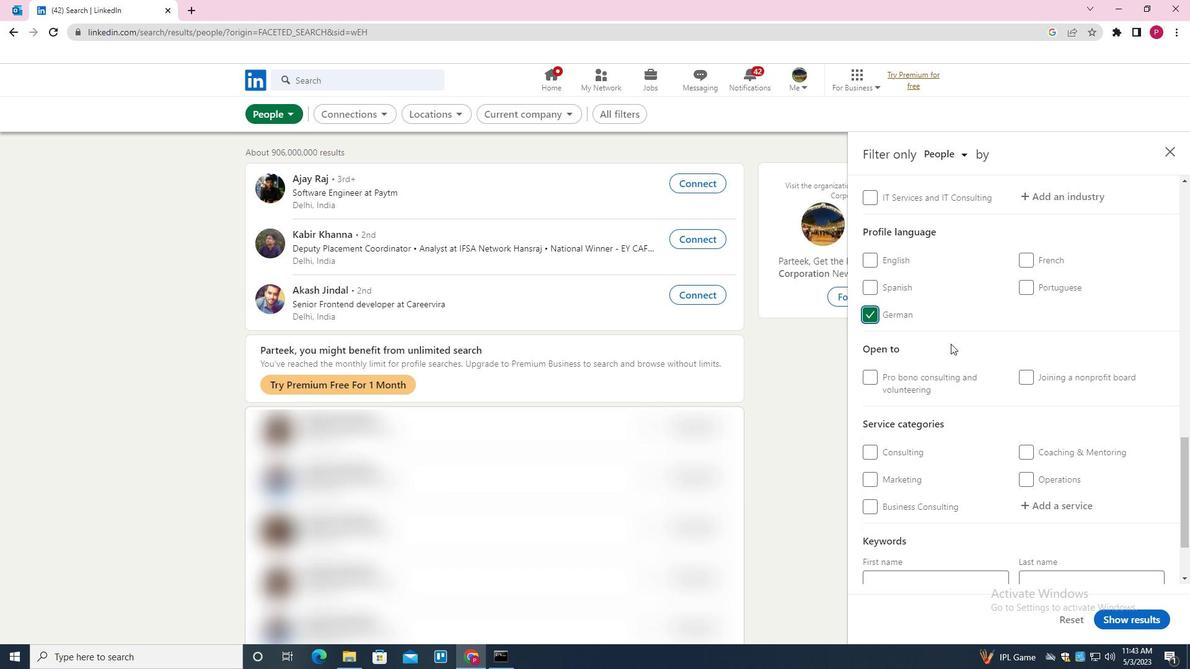 
Action: Mouse scrolled (951, 344) with delta (0, 0)
Screenshot: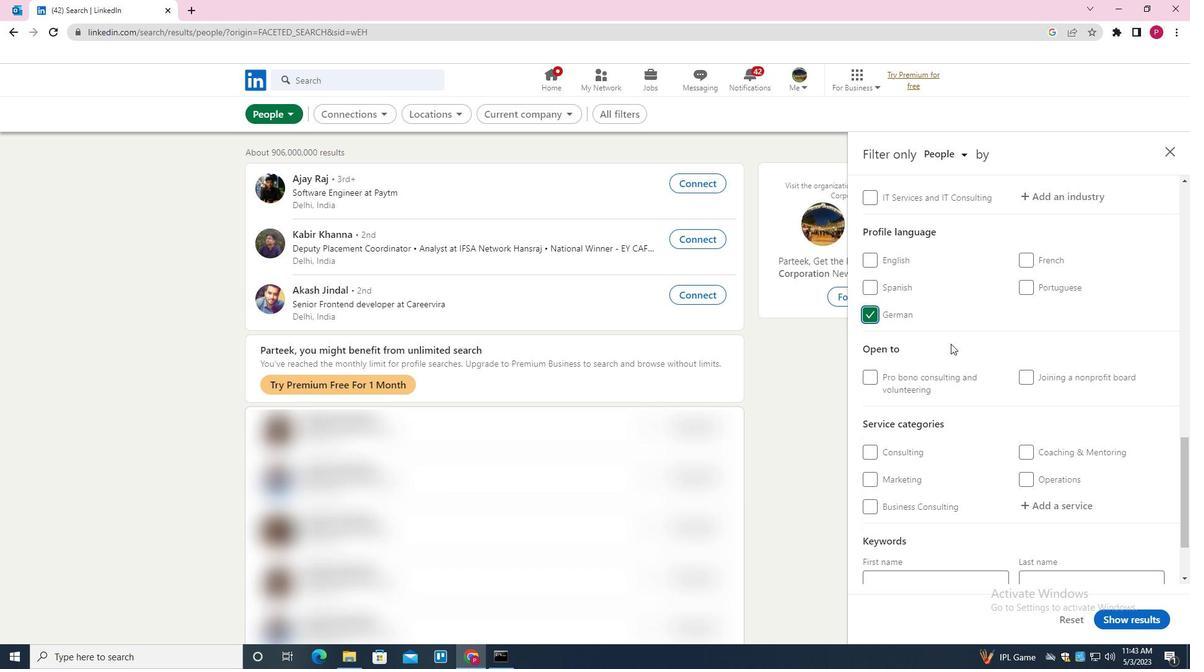 
Action: Mouse scrolled (951, 344) with delta (0, 0)
Screenshot: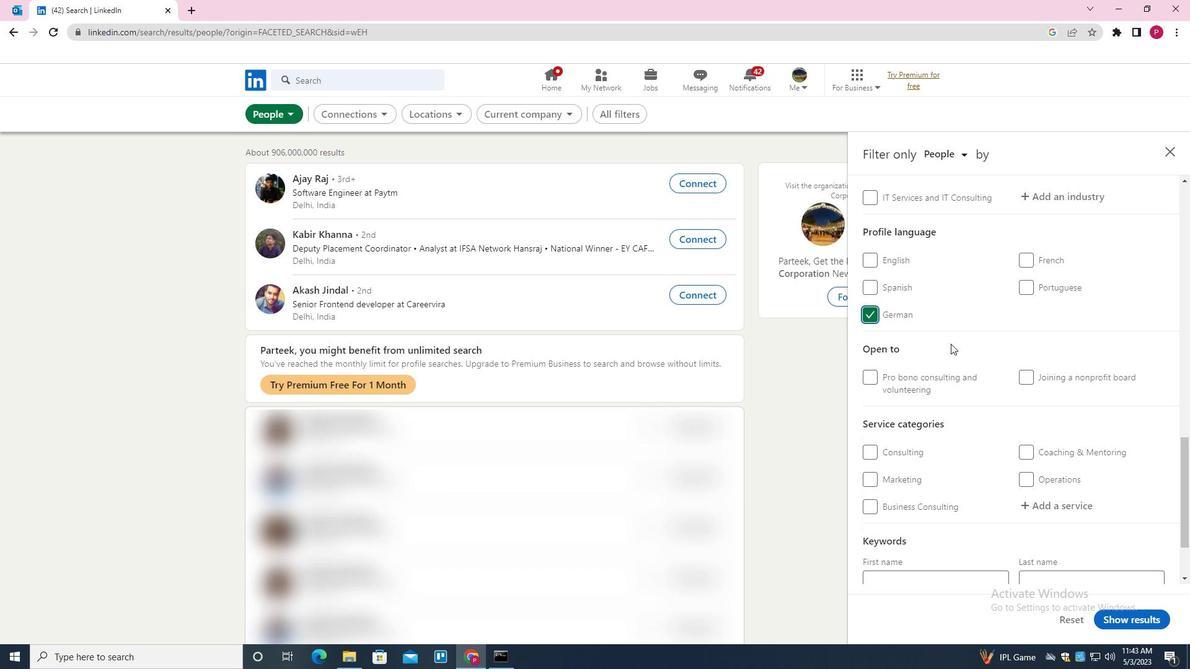 
Action: Mouse scrolled (951, 344) with delta (0, 0)
Screenshot: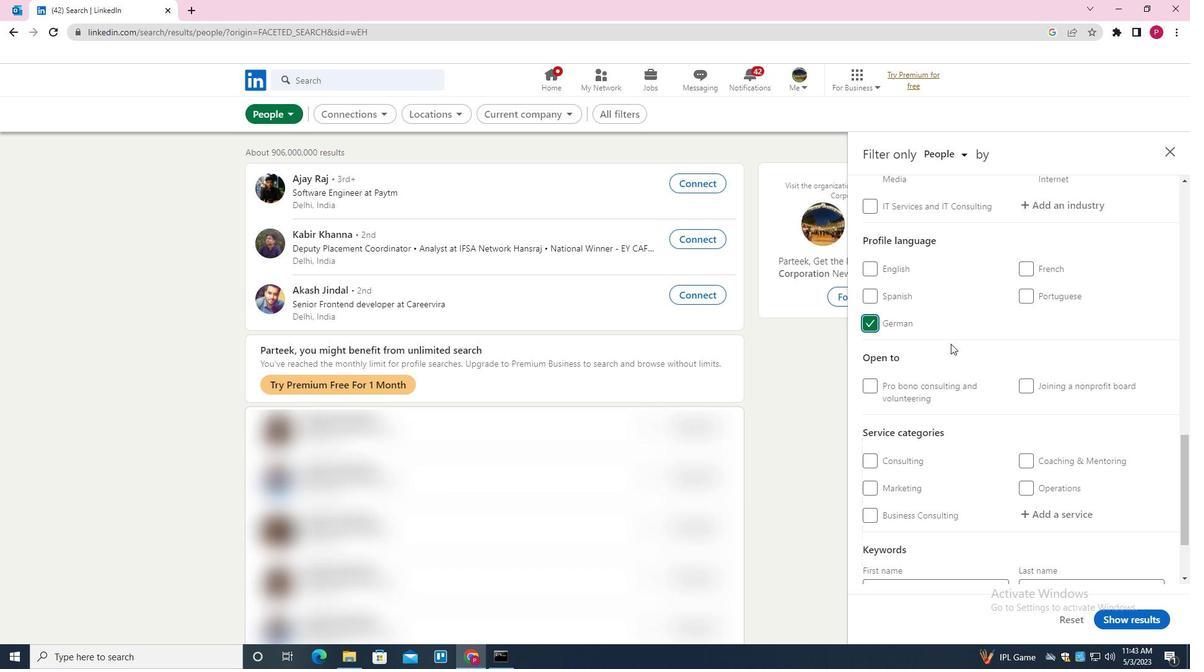 
Action: Mouse scrolled (951, 344) with delta (0, 0)
Screenshot: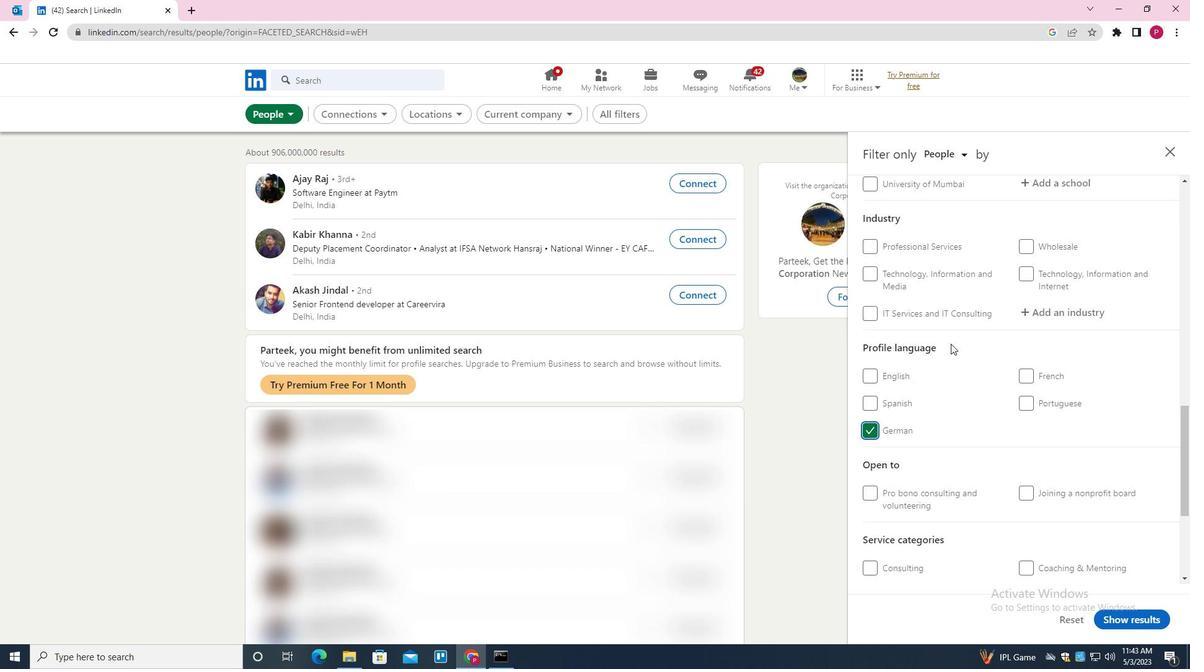 
Action: Mouse scrolled (951, 344) with delta (0, 0)
Screenshot: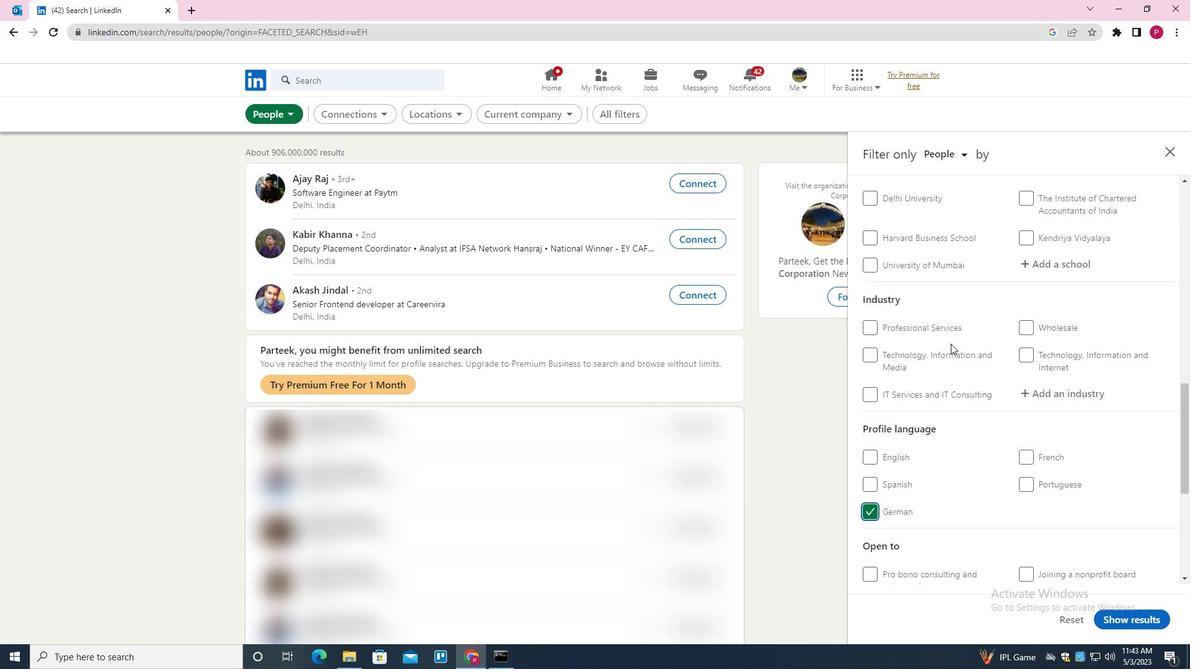 
Action: Mouse moved to (1006, 288)
Screenshot: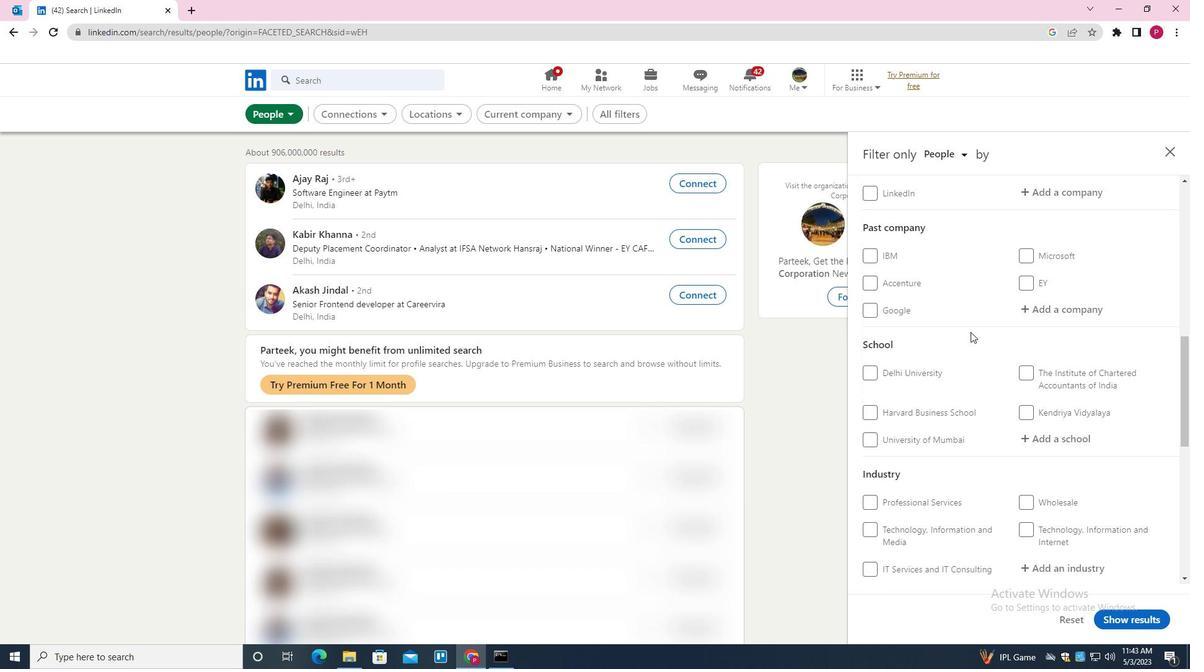 
Action: Mouse scrolled (1006, 288) with delta (0, 0)
Screenshot: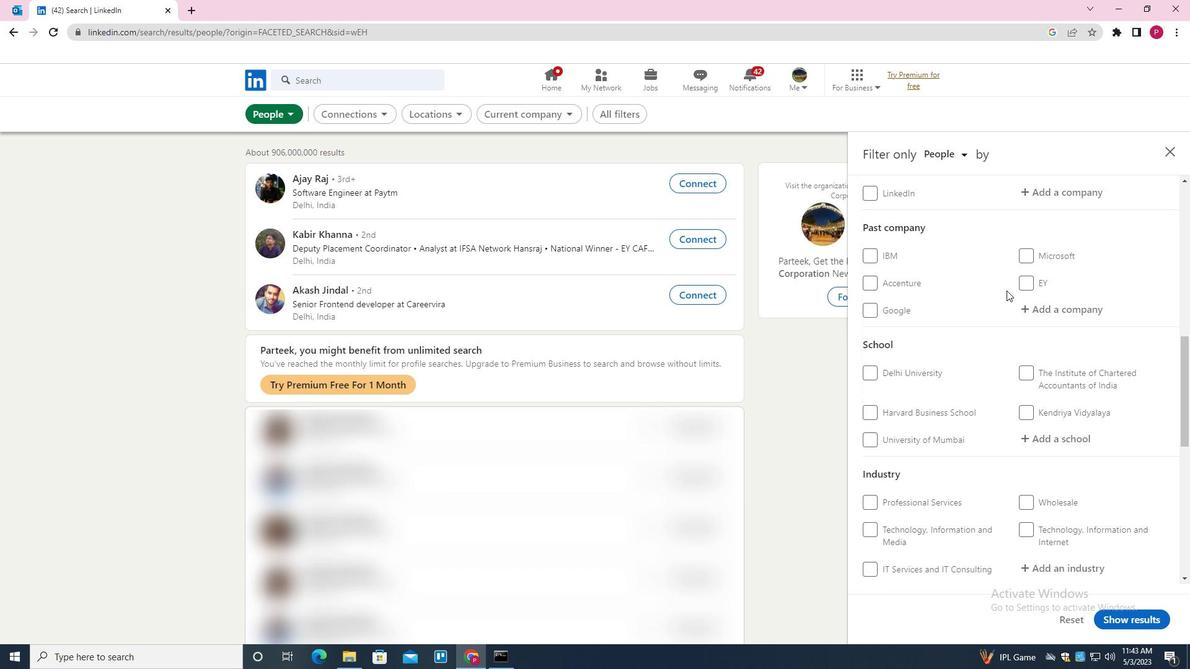 
Action: Mouse scrolled (1006, 288) with delta (0, 0)
Screenshot: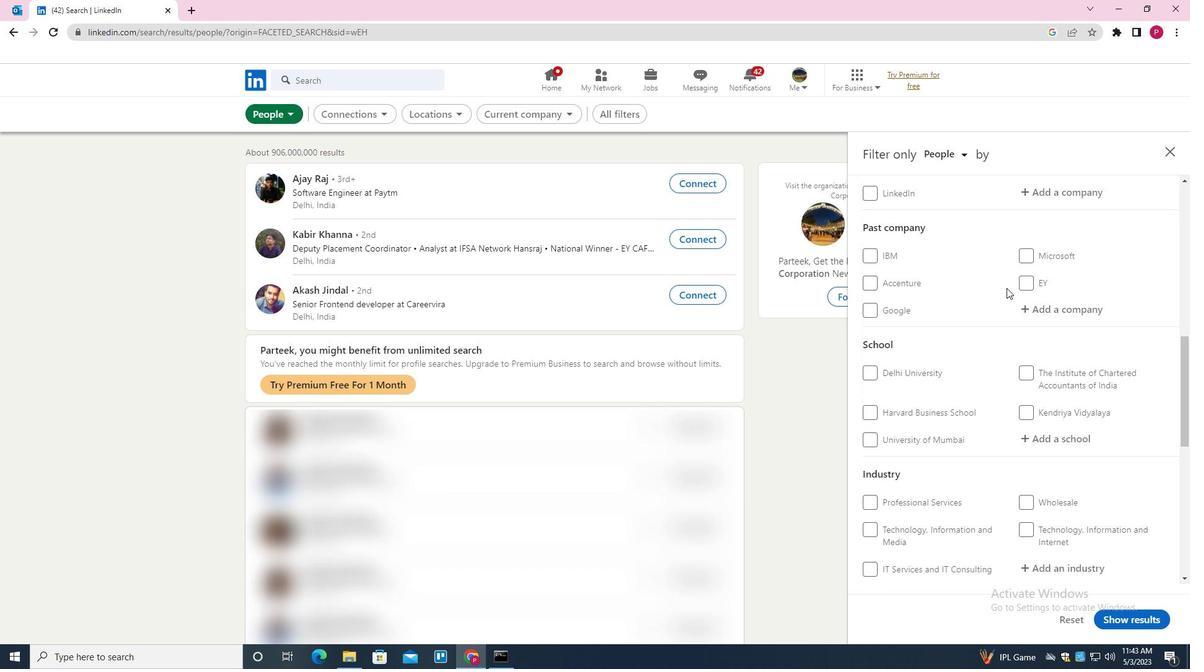 
Action: Mouse moved to (1052, 315)
Screenshot: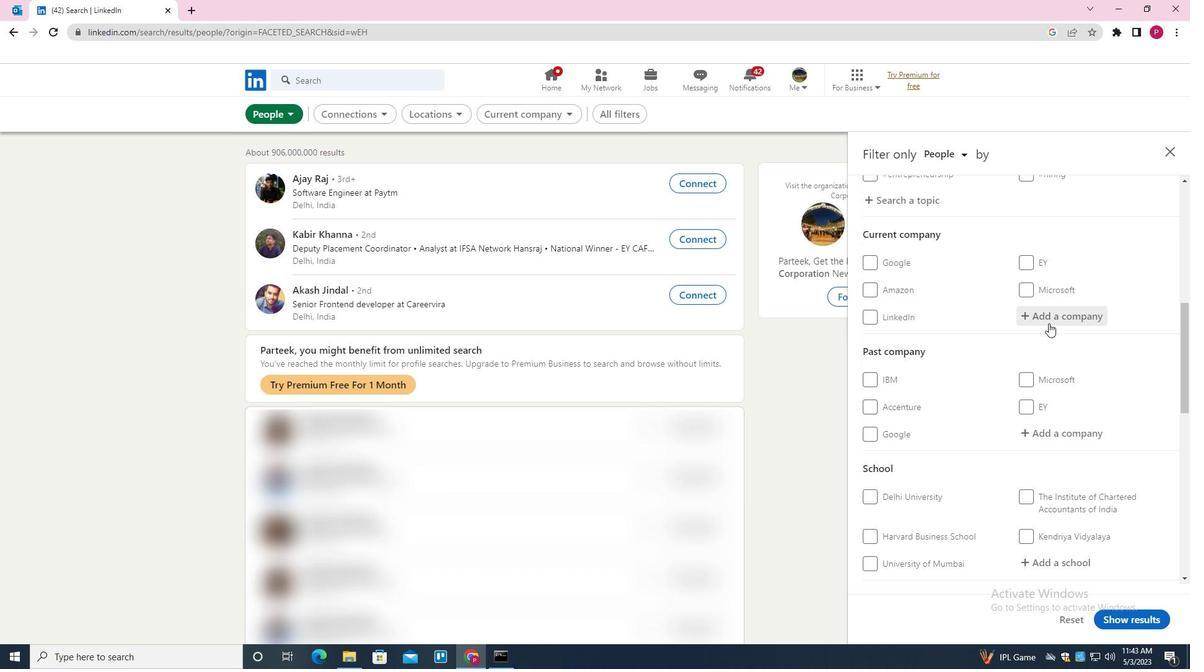 
Action: Mouse pressed left at (1052, 315)
Screenshot: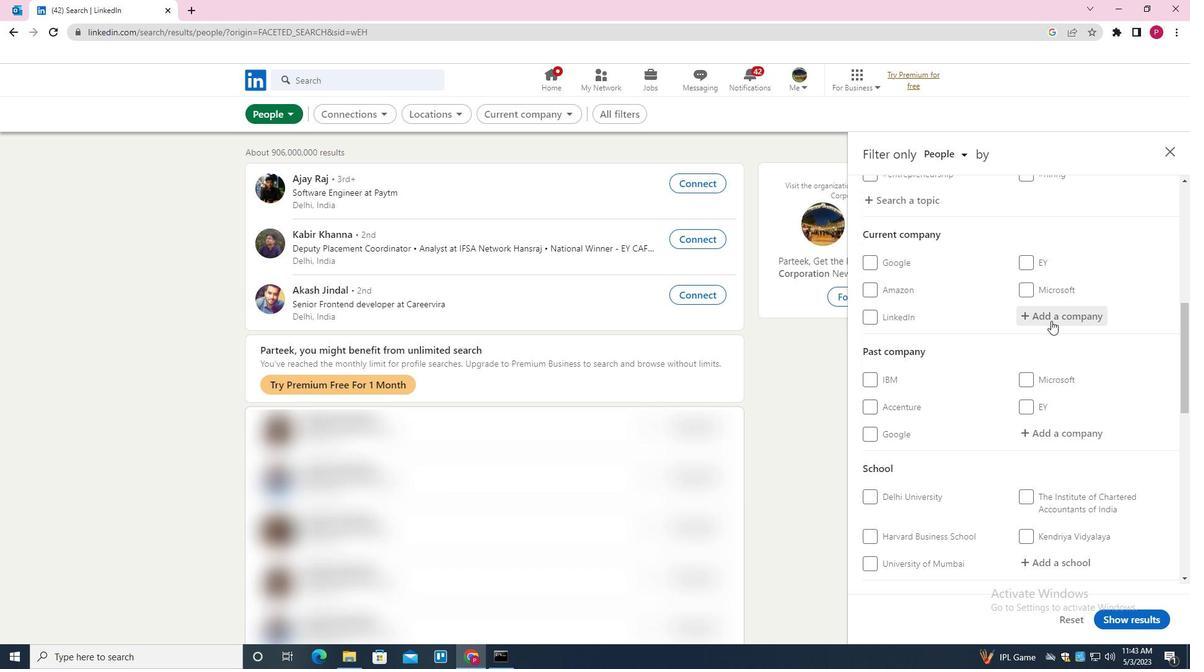 
Action: Key pressed <Key.shift><Key.shift><Key.shift><Key.shift><Key.shift><Key.shift><Key.shift><Key.shift><Key.shift>JABALPUR<Key.space><Key.shift><Key.shift><Key.shift>ENGINEERING<Key.space><Key.shift>COLLEGE<Key.space><Key.down><Key.enter>
Screenshot: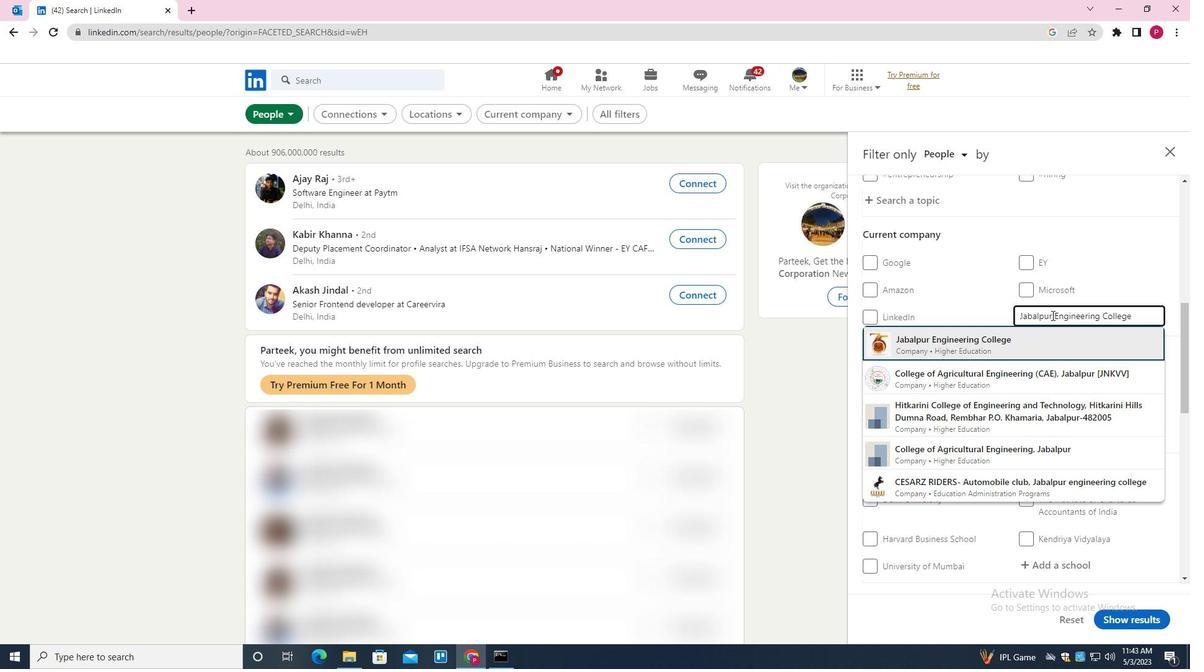 
Action: Mouse moved to (1022, 355)
Screenshot: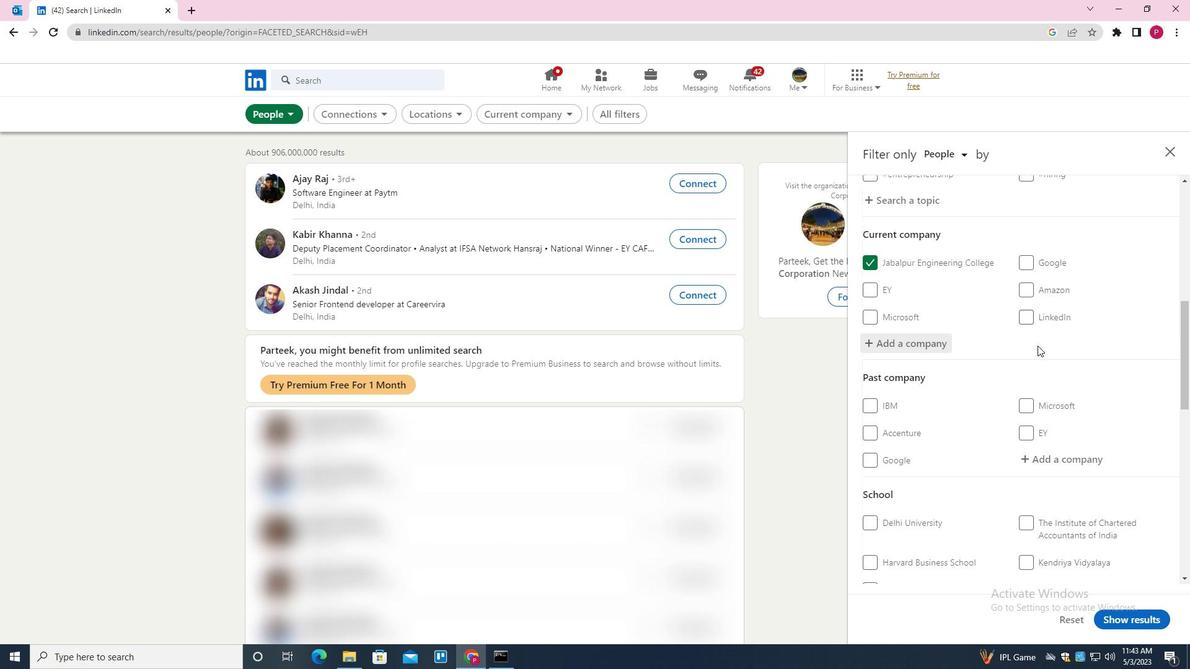 
Action: Mouse scrolled (1022, 355) with delta (0, 0)
Screenshot: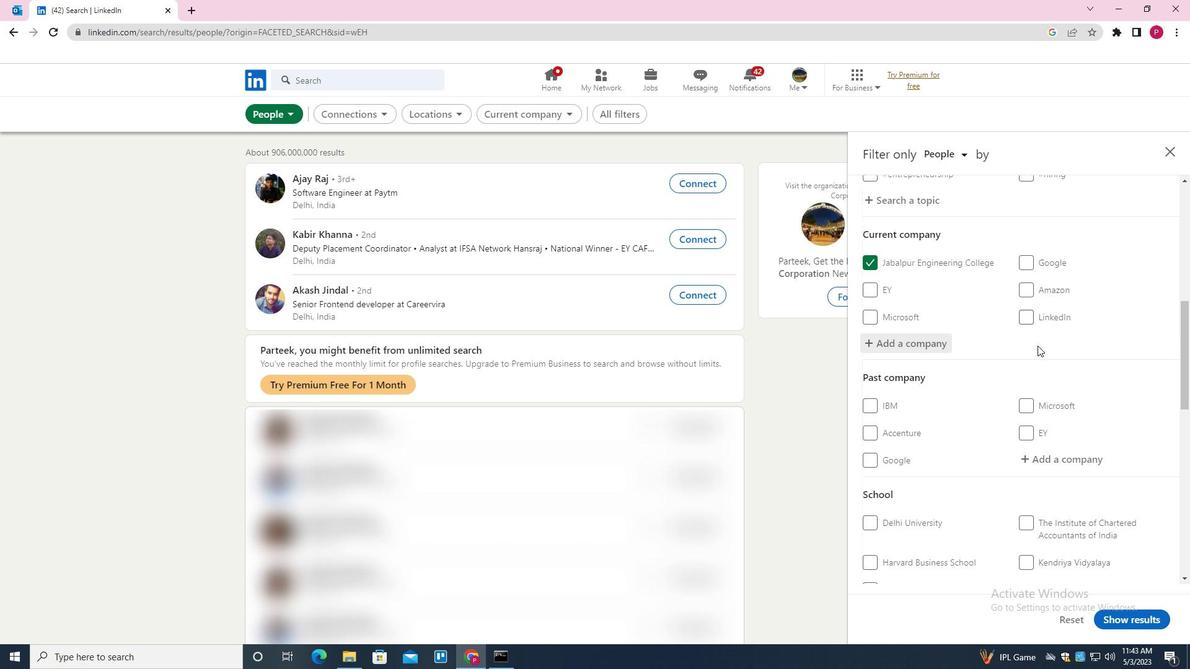 
Action: Mouse moved to (1018, 358)
Screenshot: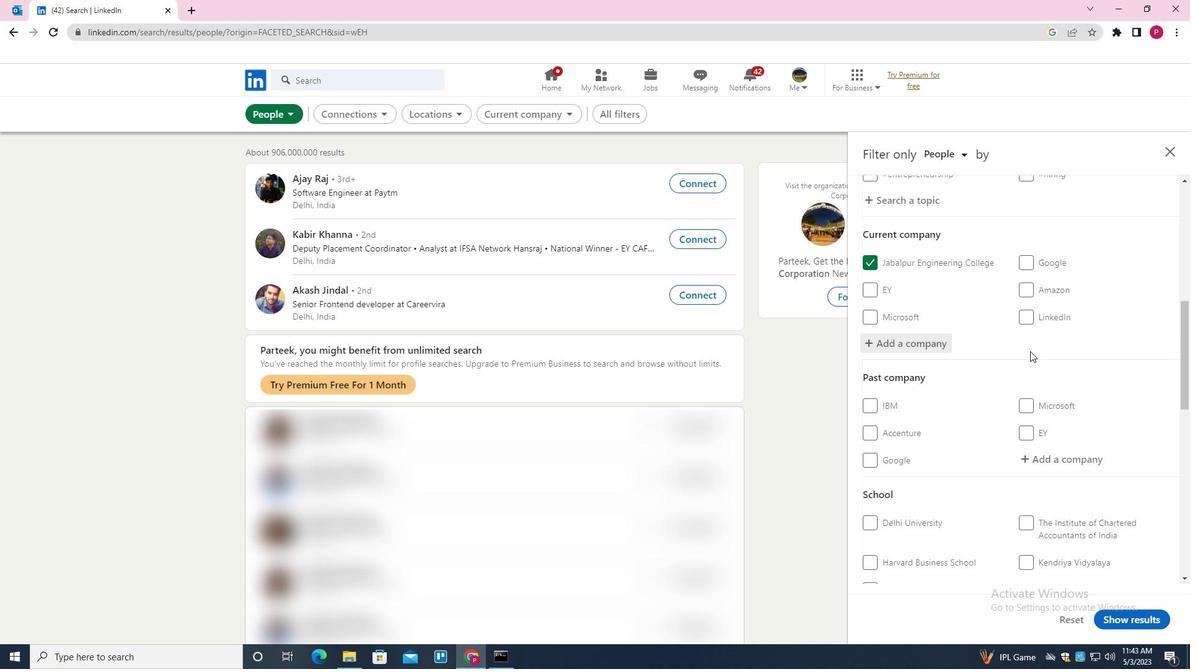 
Action: Mouse scrolled (1018, 357) with delta (0, 0)
Screenshot: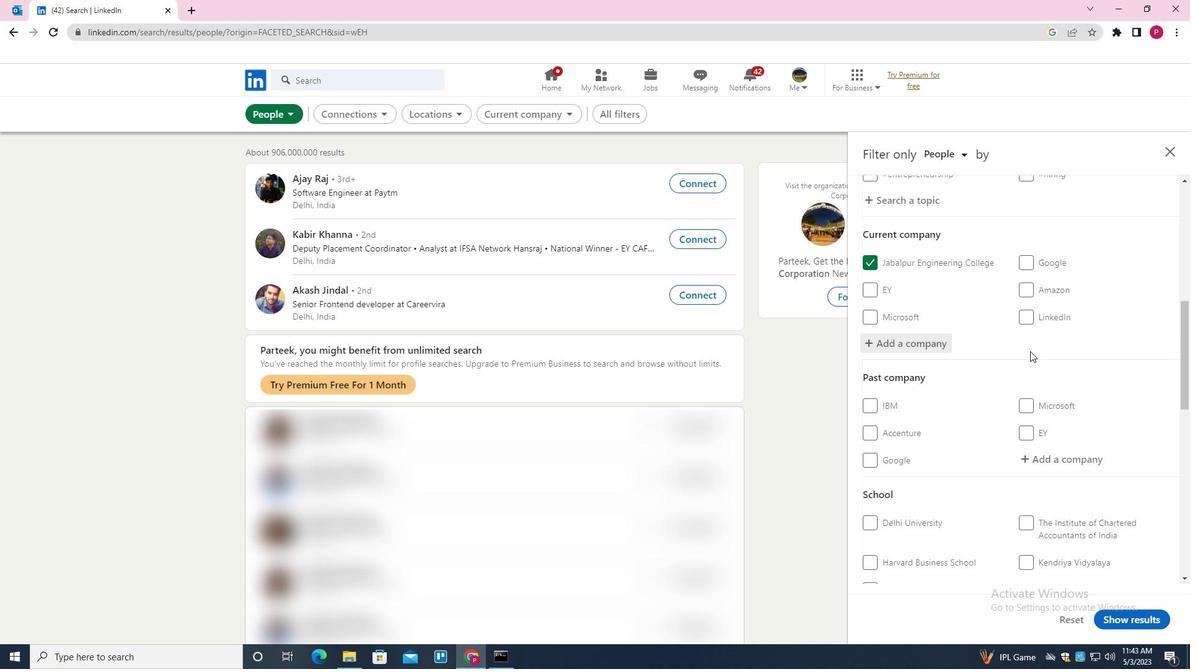 
Action: Mouse moved to (1014, 359)
Screenshot: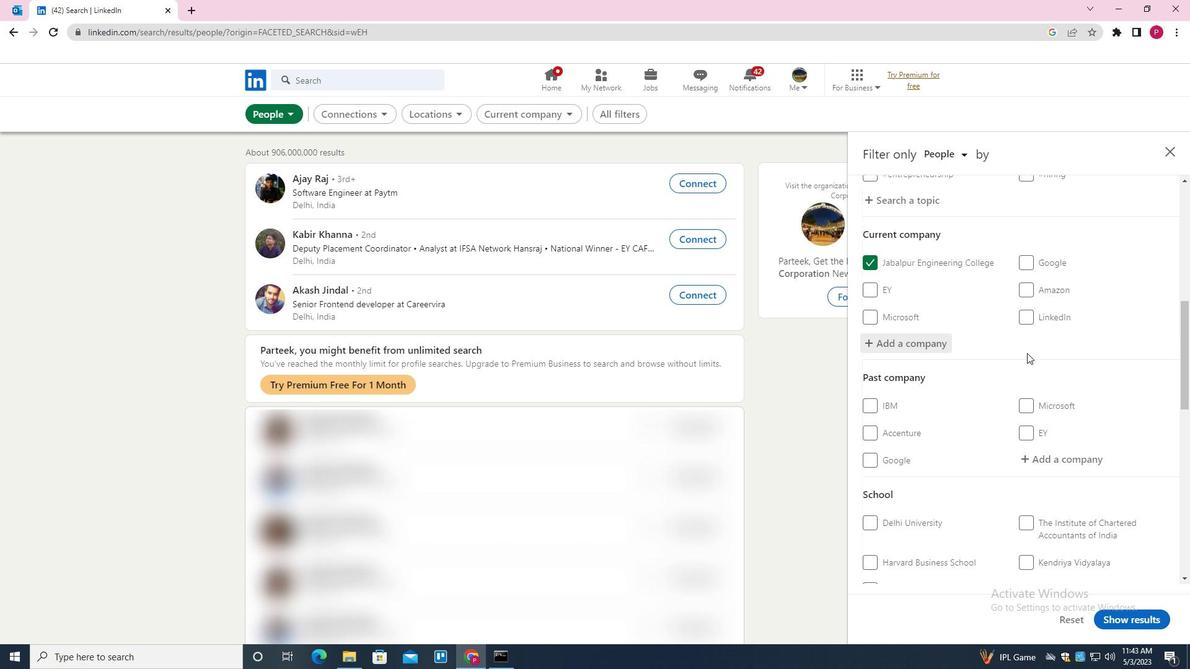 
Action: Mouse scrolled (1014, 358) with delta (0, 0)
Screenshot: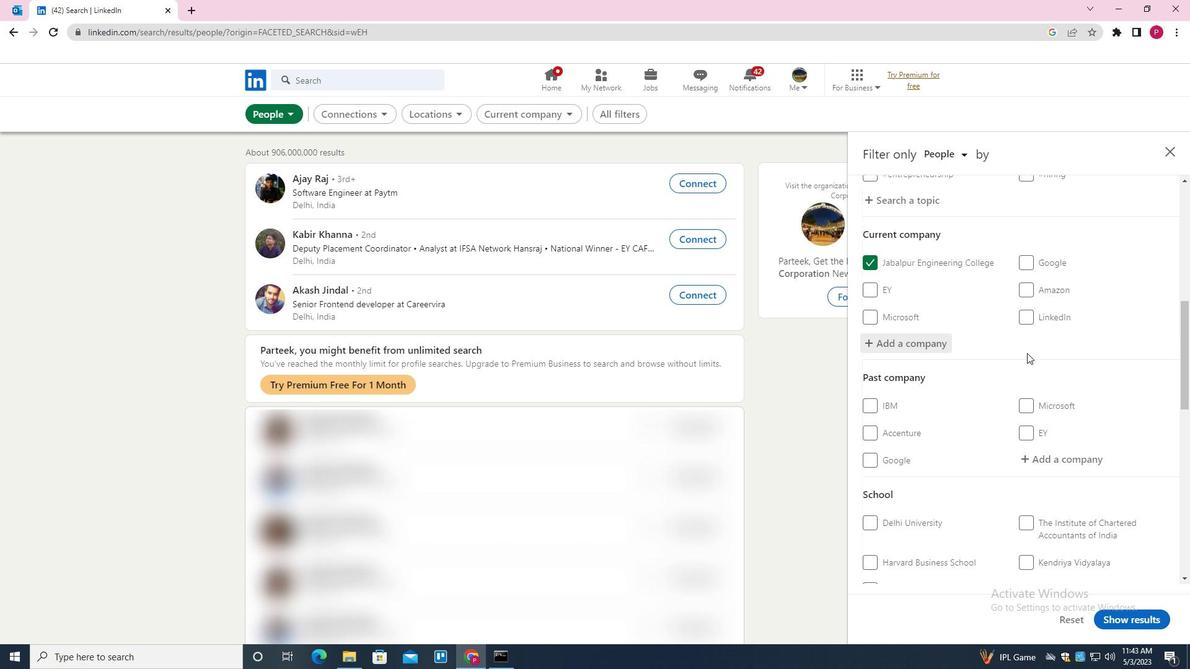 
Action: Mouse moved to (1007, 358)
Screenshot: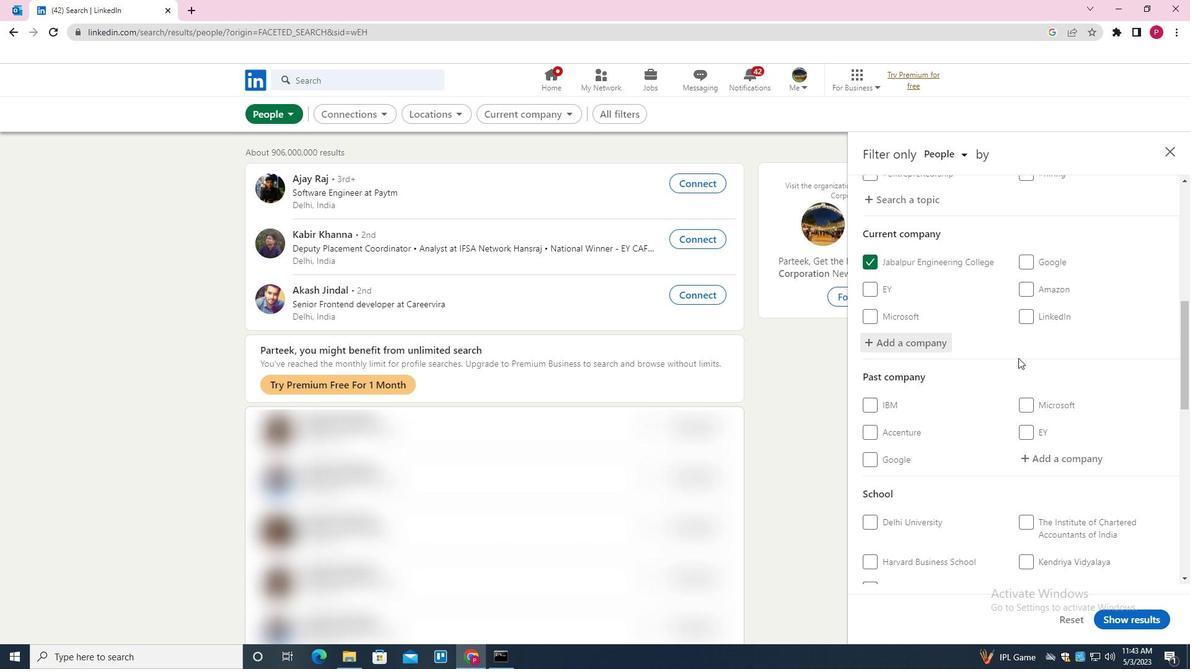 
Action: Mouse scrolled (1007, 357) with delta (0, 0)
Screenshot: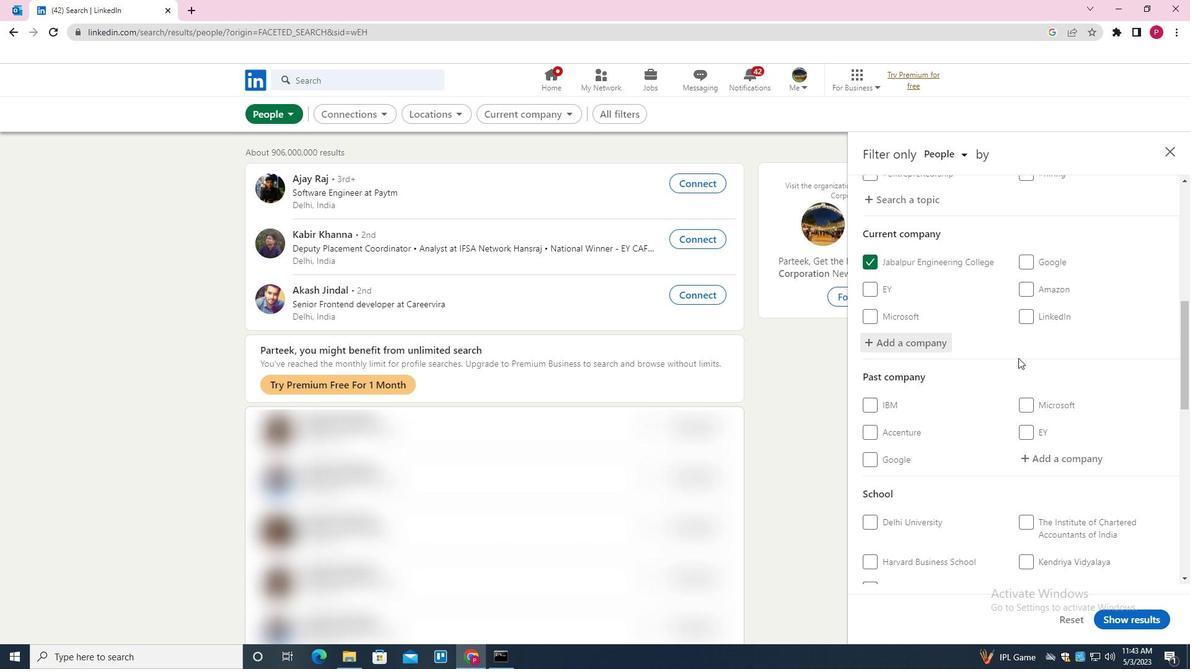 
Action: Mouse moved to (1004, 358)
Screenshot: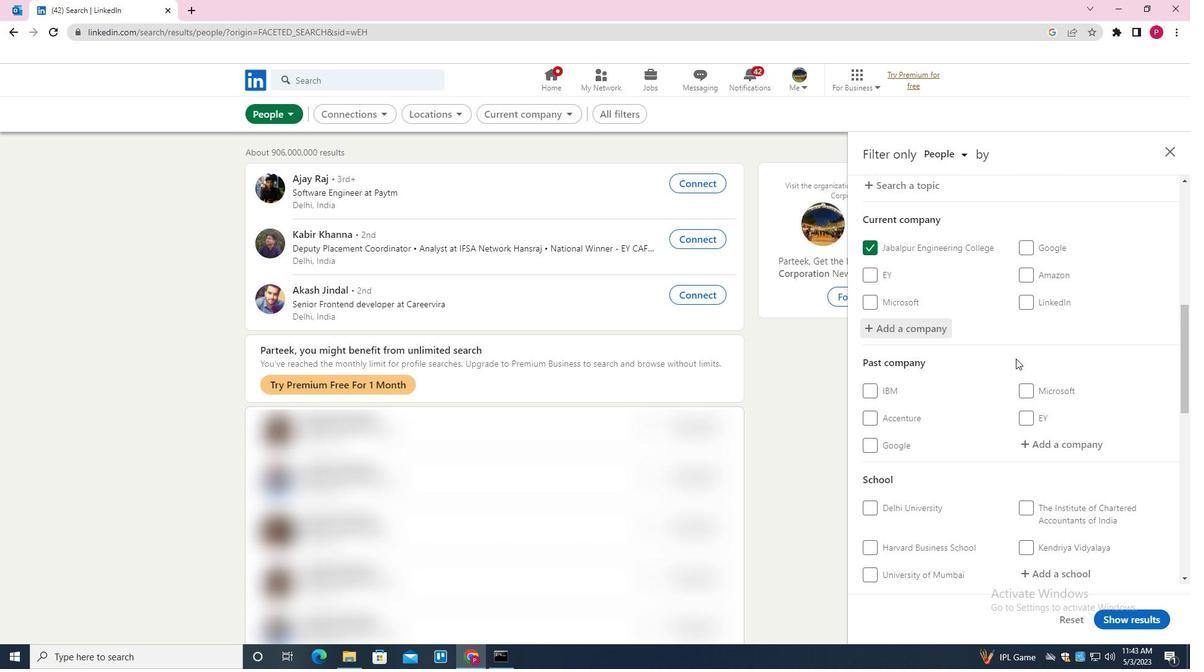 
Action: Mouse scrolled (1004, 357) with delta (0, 0)
Screenshot: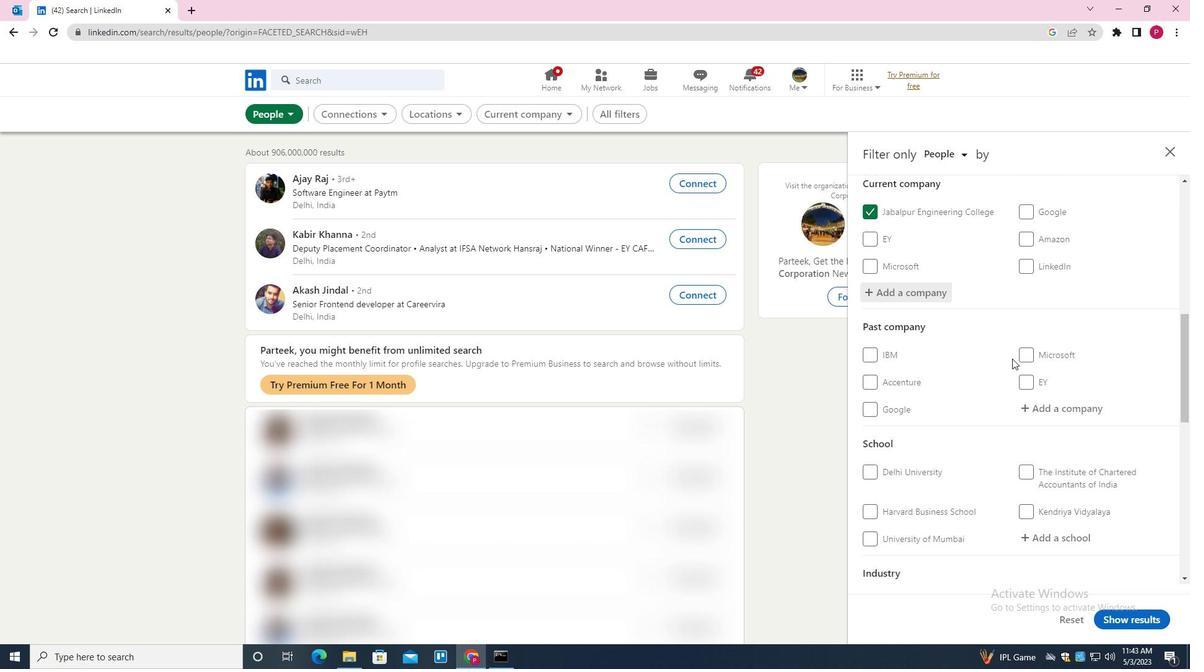 
Action: Mouse moved to (998, 362)
Screenshot: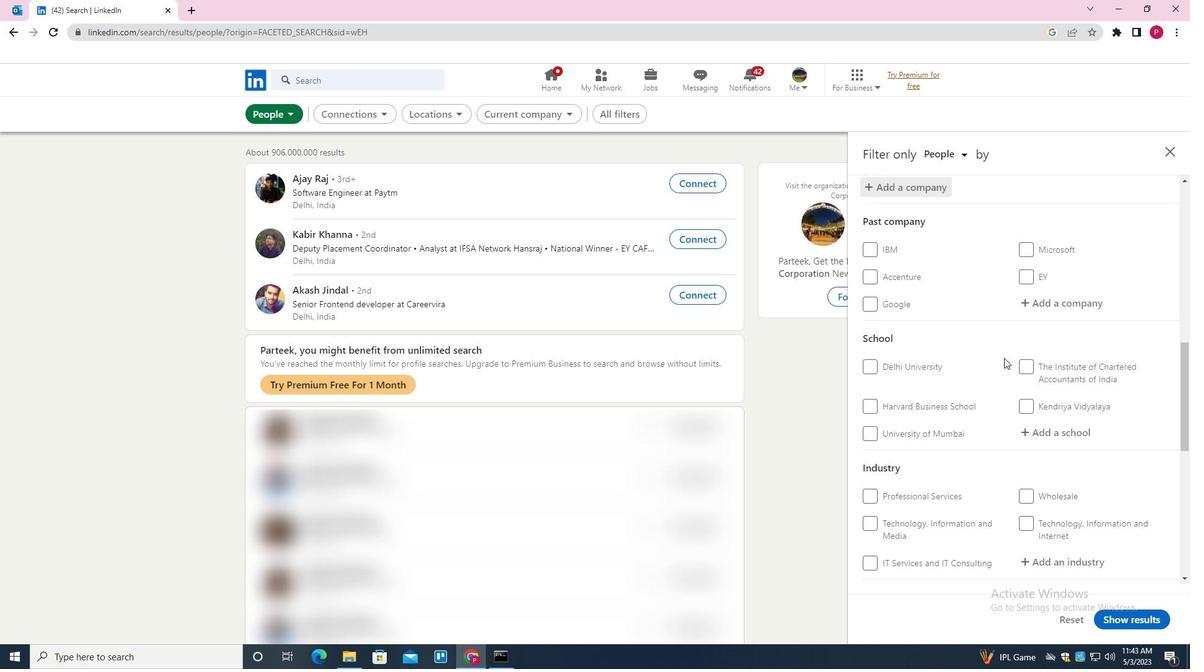 
Action: Mouse scrolled (998, 361) with delta (0, 0)
Screenshot: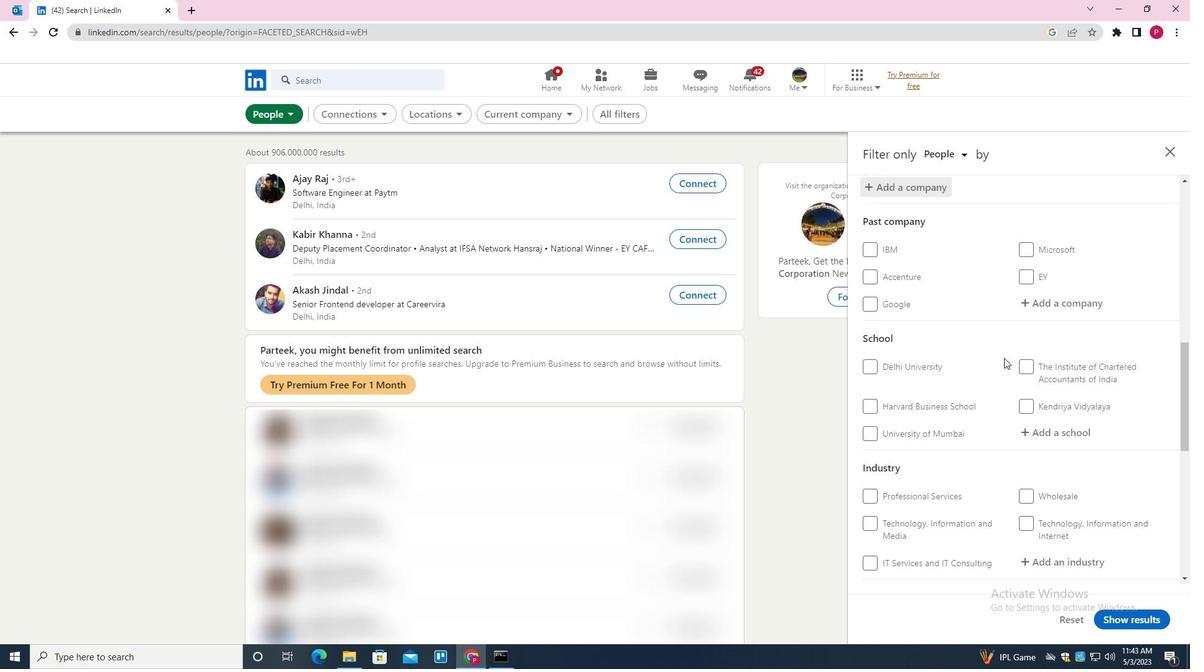 
Action: Mouse moved to (1026, 270)
Screenshot: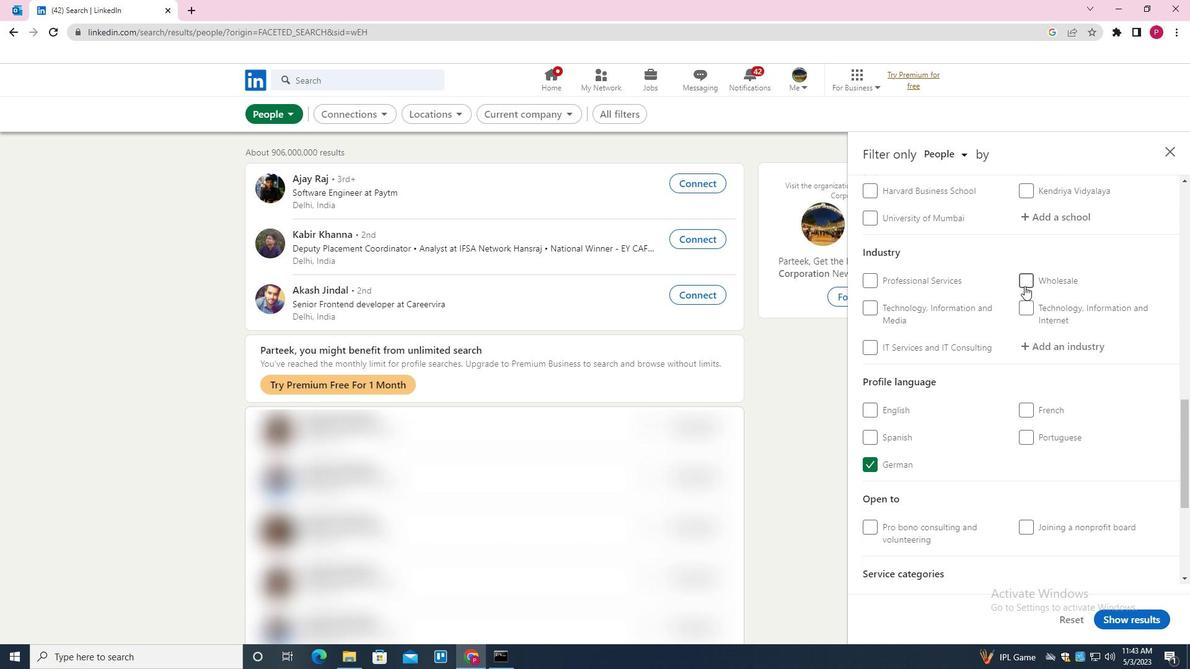 
Action: Mouse scrolled (1026, 271) with delta (0, 0)
Screenshot: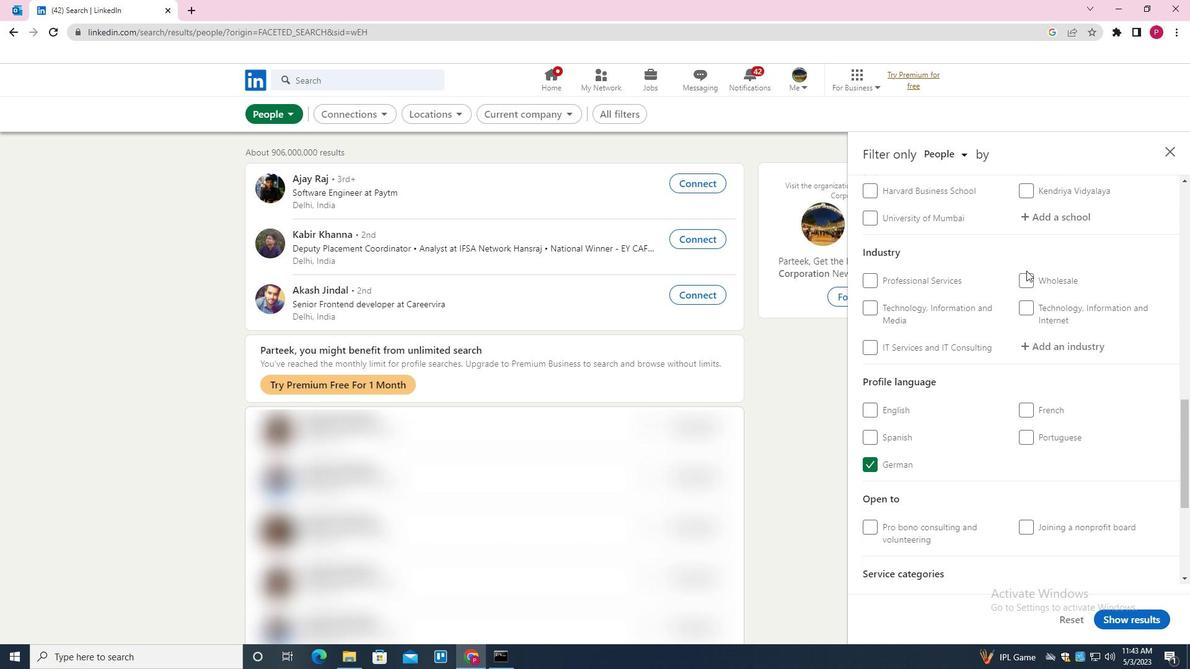 
Action: Mouse scrolled (1026, 271) with delta (0, 0)
Screenshot: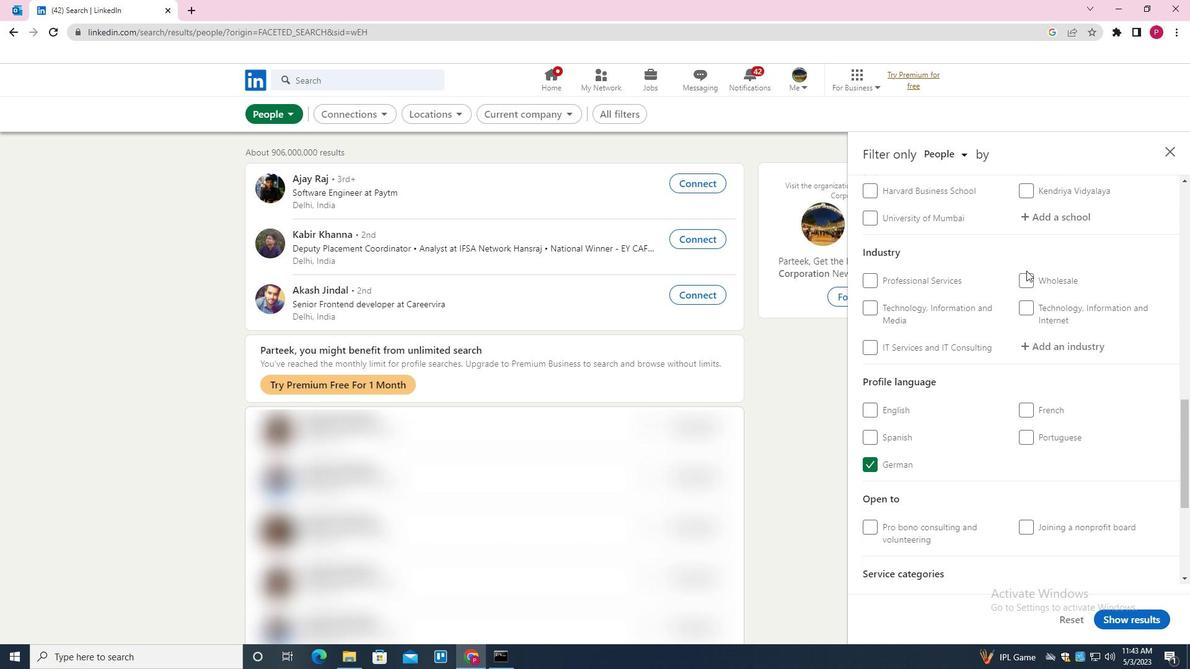 
Action: Mouse scrolled (1026, 271) with delta (0, 0)
Screenshot: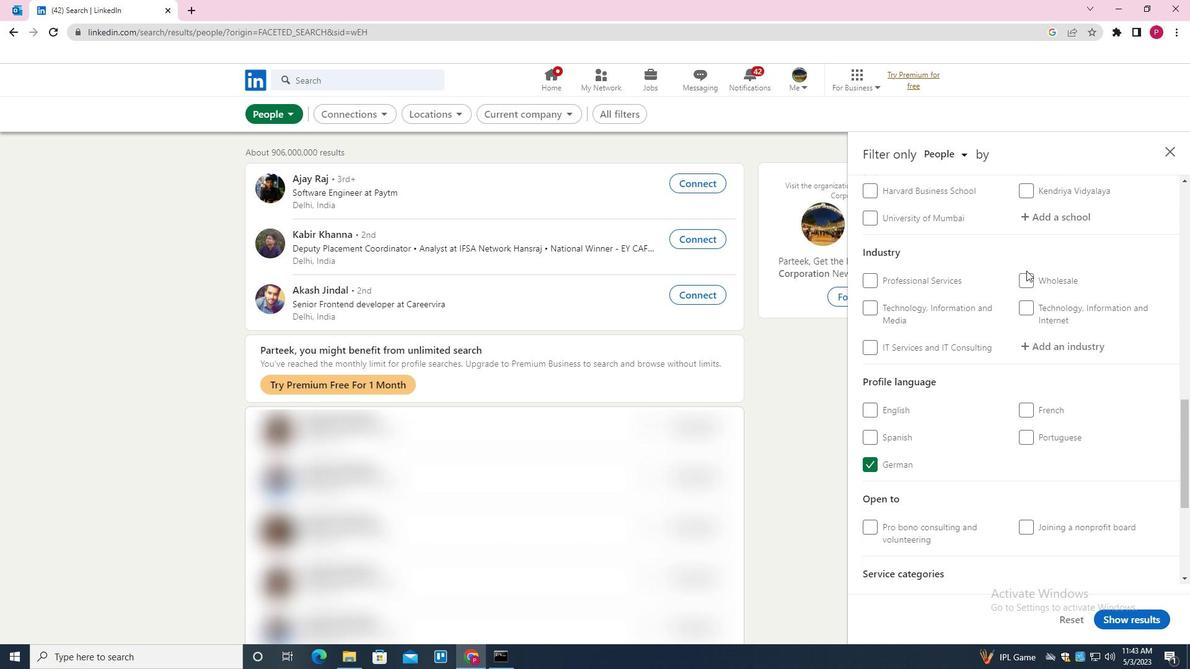 
Action: Mouse scrolled (1026, 271) with delta (0, 0)
Screenshot: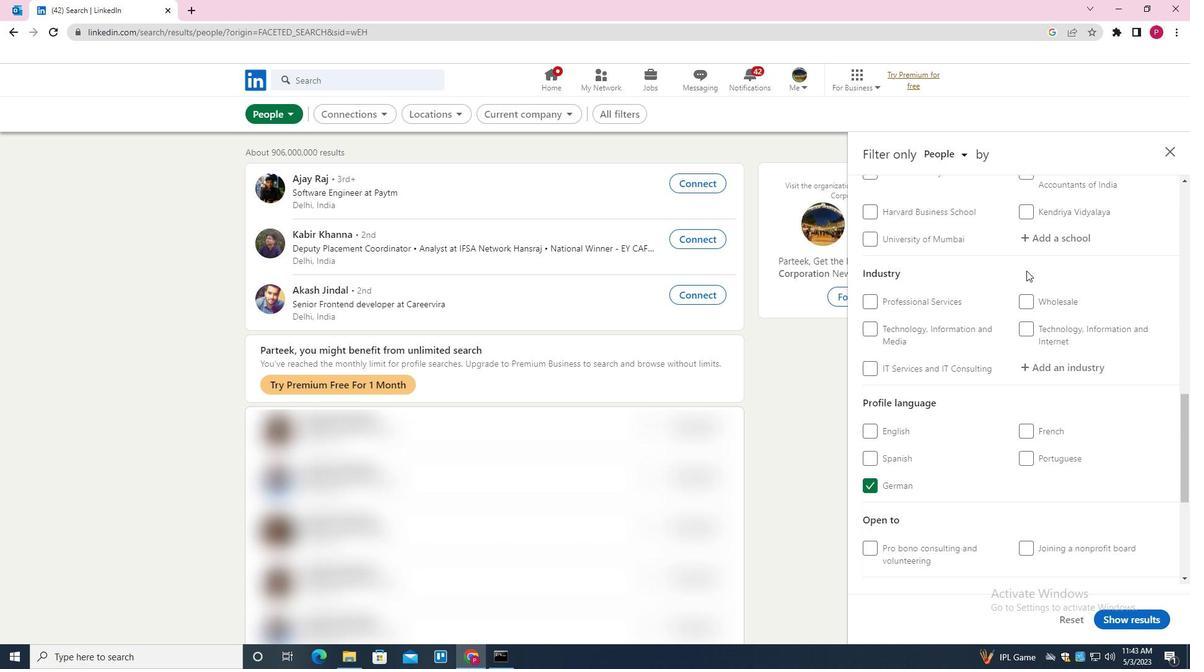
Action: Mouse scrolled (1026, 271) with delta (0, 0)
Screenshot: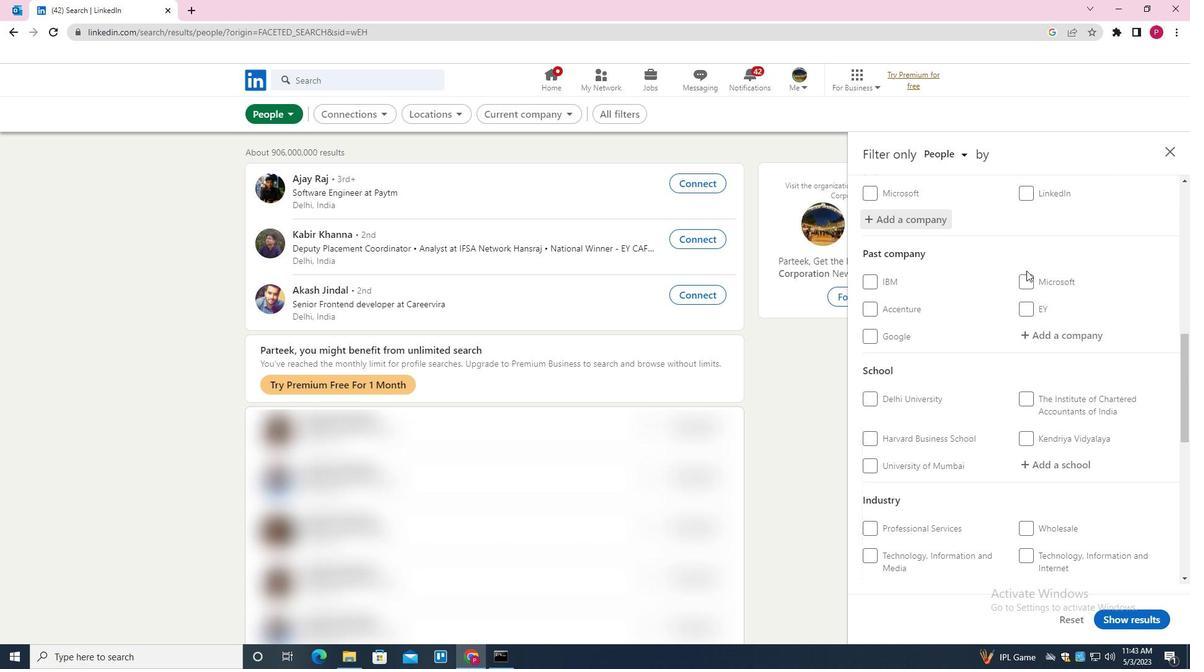 
Action: Mouse scrolled (1026, 271) with delta (0, 0)
Screenshot: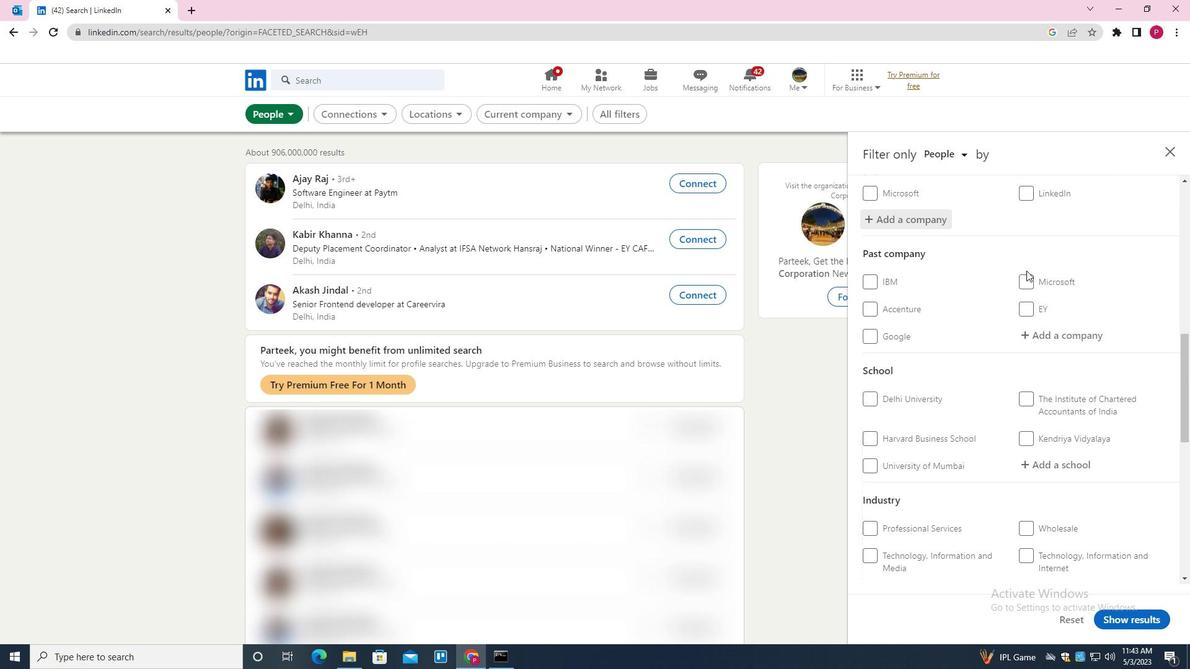 
Action: Mouse moved to (1028, 303)
Screenshot: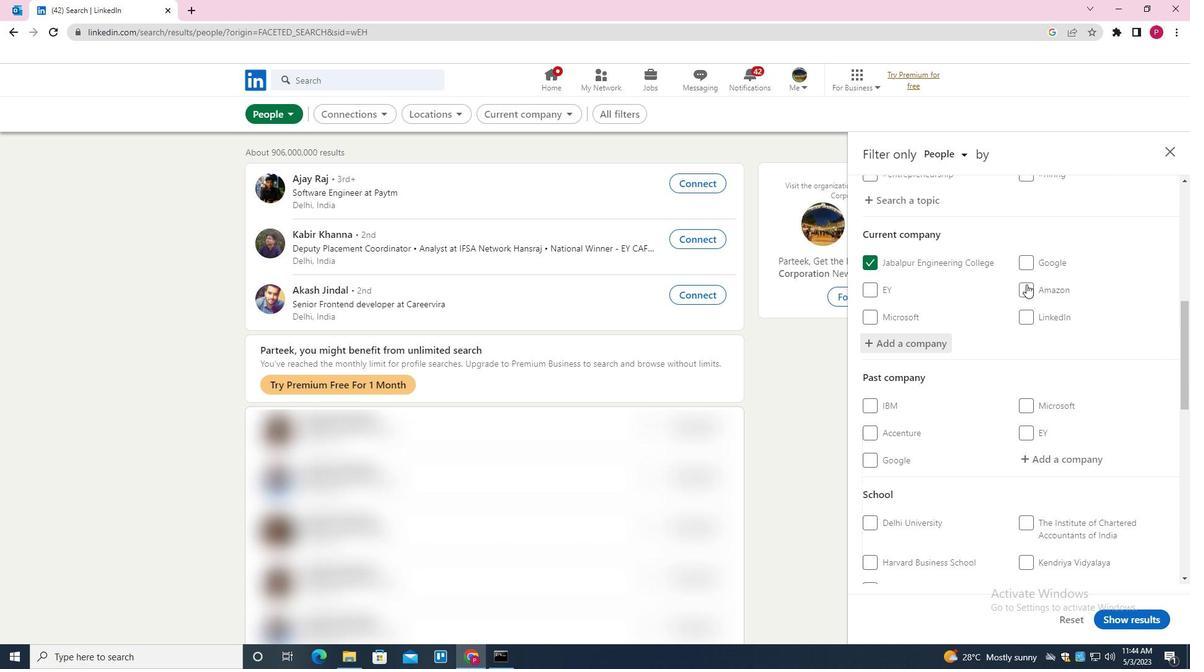 
Action: Mouse scrolled (1028, 302) with delta (0, 0)
Screenshot: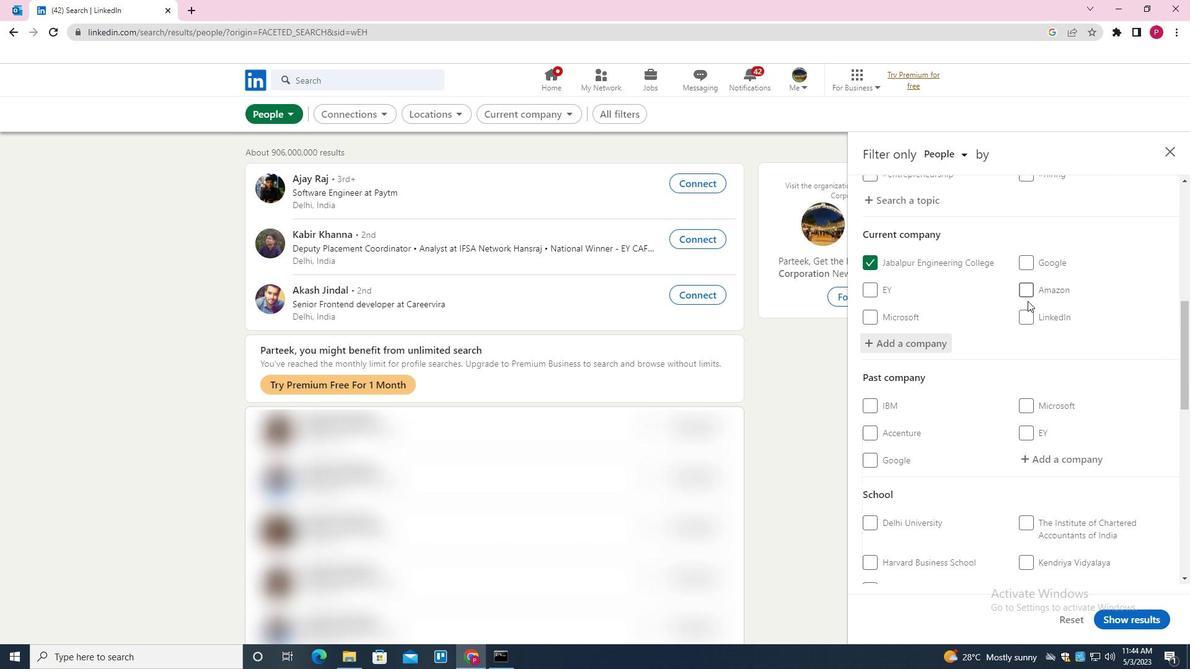 
Action: Mouse moved to (1028, 305)
Screenshot: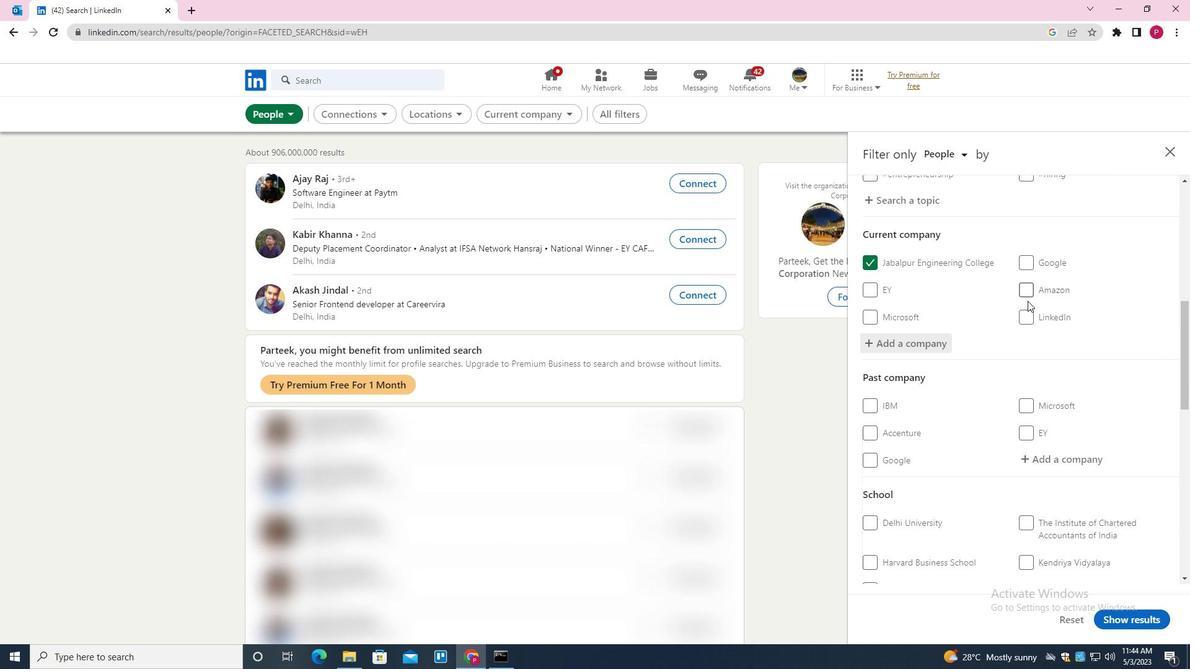 
Action: Mouse scrolled (1028, 305) with delta (0, 0)
Screenshot: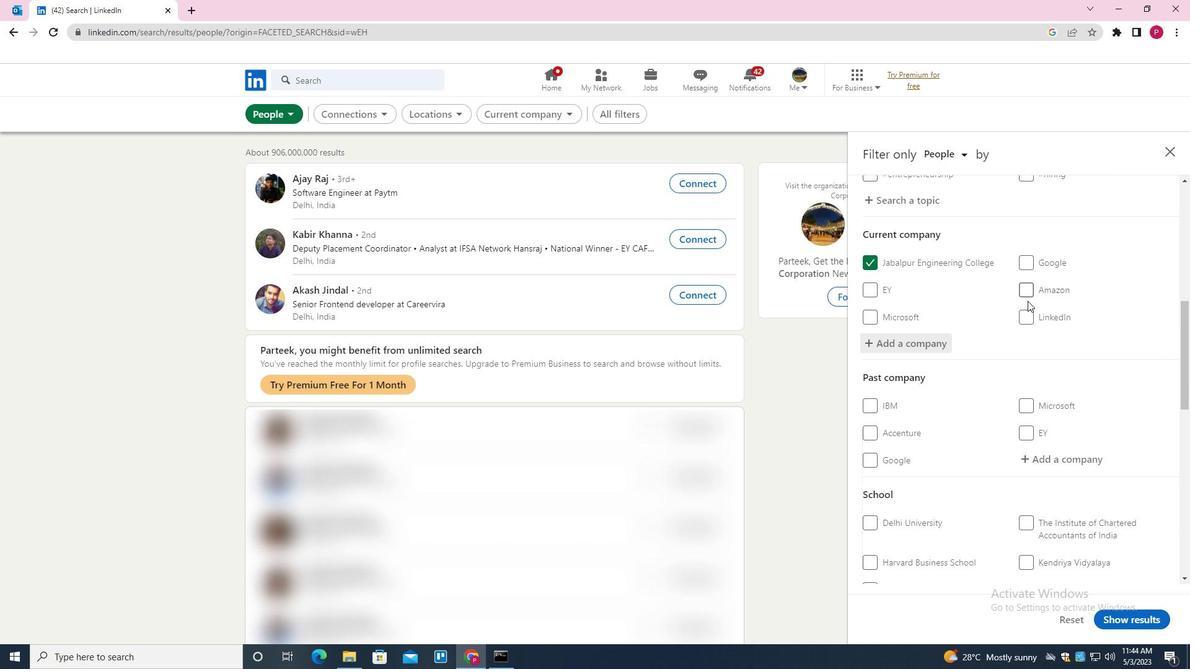 
Action: Mouse moved to (1026, 311)
Screenshot: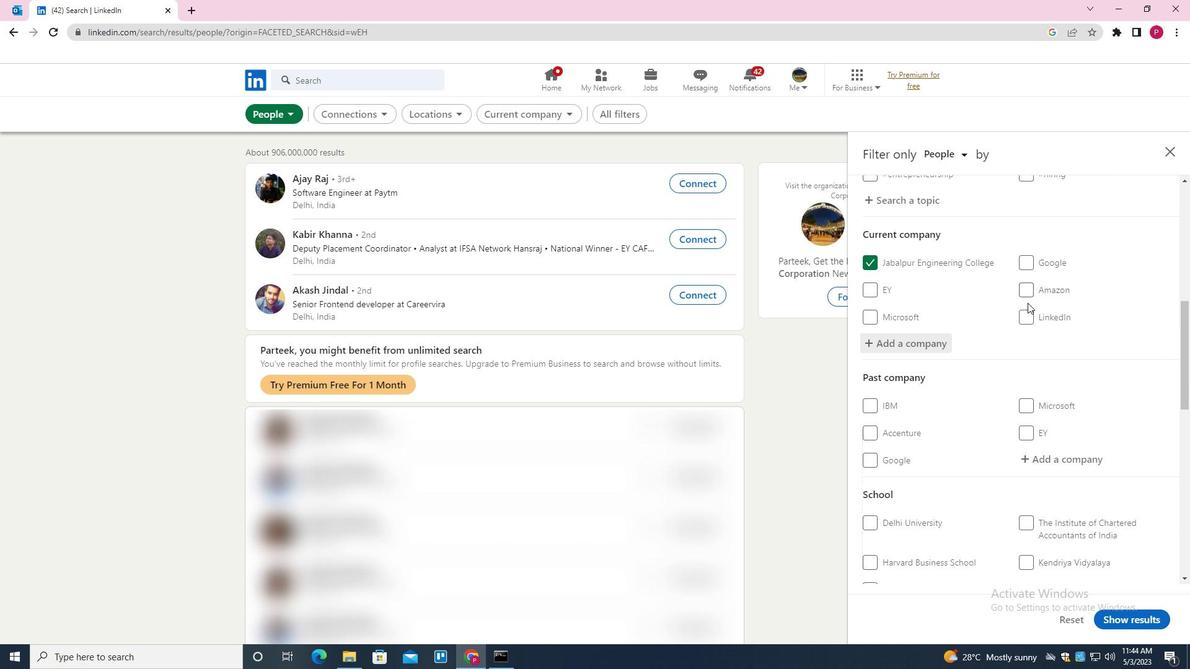 
Action: Mouse scrolled (1026, 311) with delta (0, 0)
Screenshot: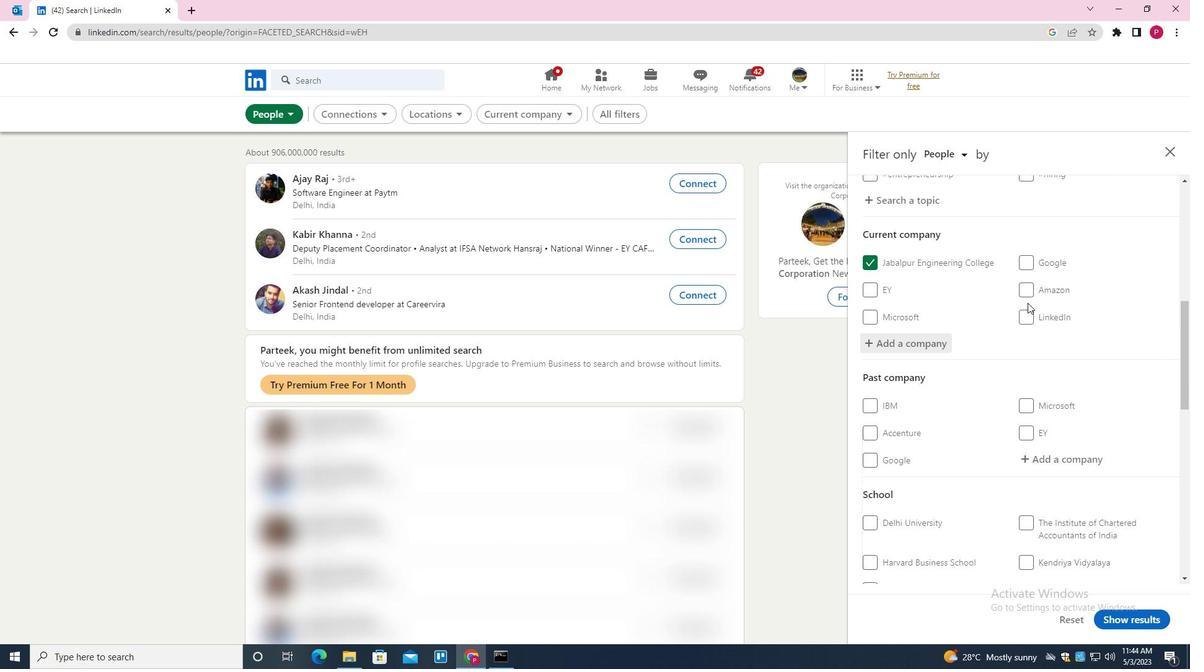 
Action: Mouse moved to (1026, 313)
Screenshot: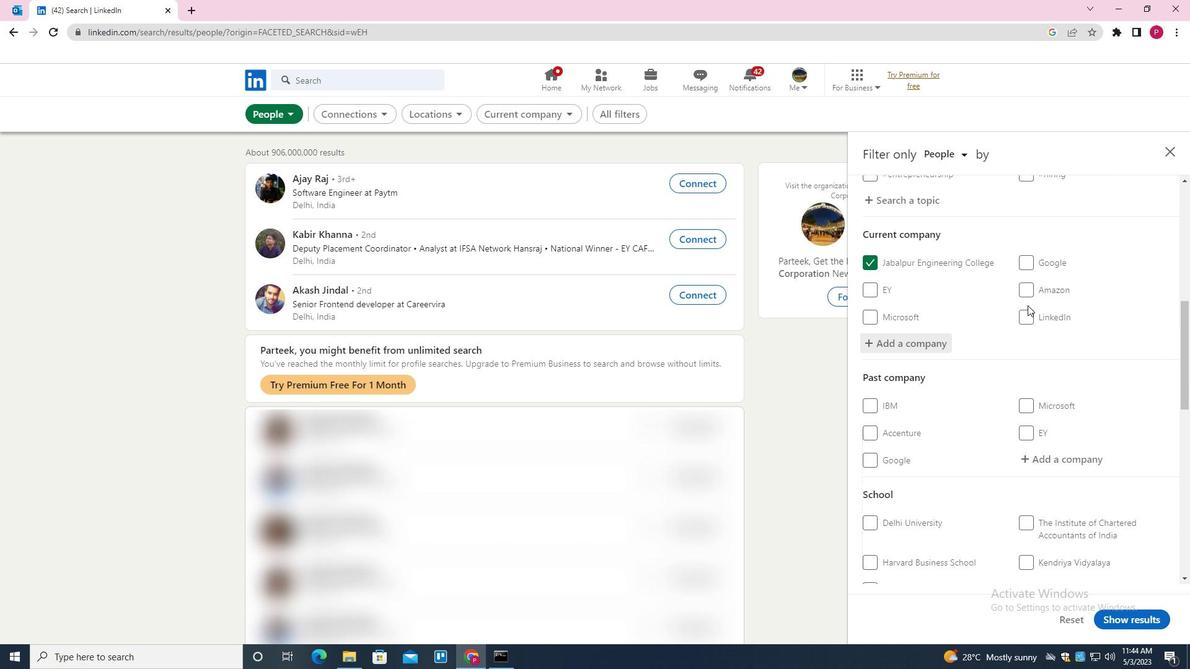 
Action: Mouse scrolled (1026, 312) with delta (0, 0)
Screenshot: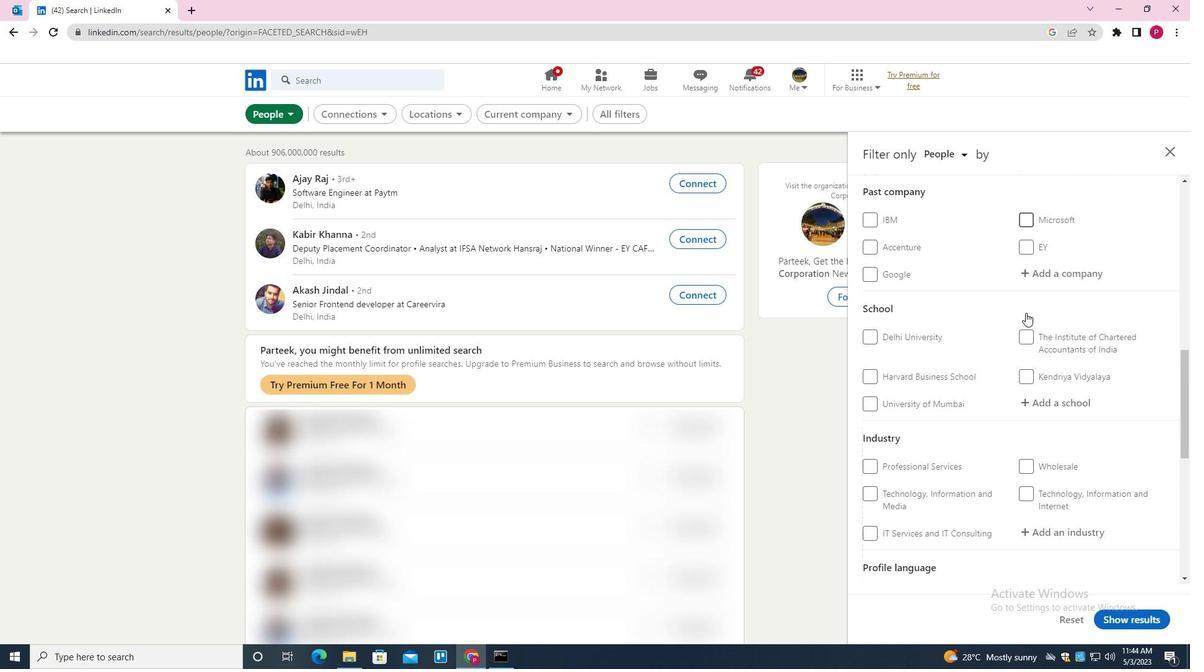 
Action: Mouse scrolled (1026, 312) with delta (0, 0)
Screenshot: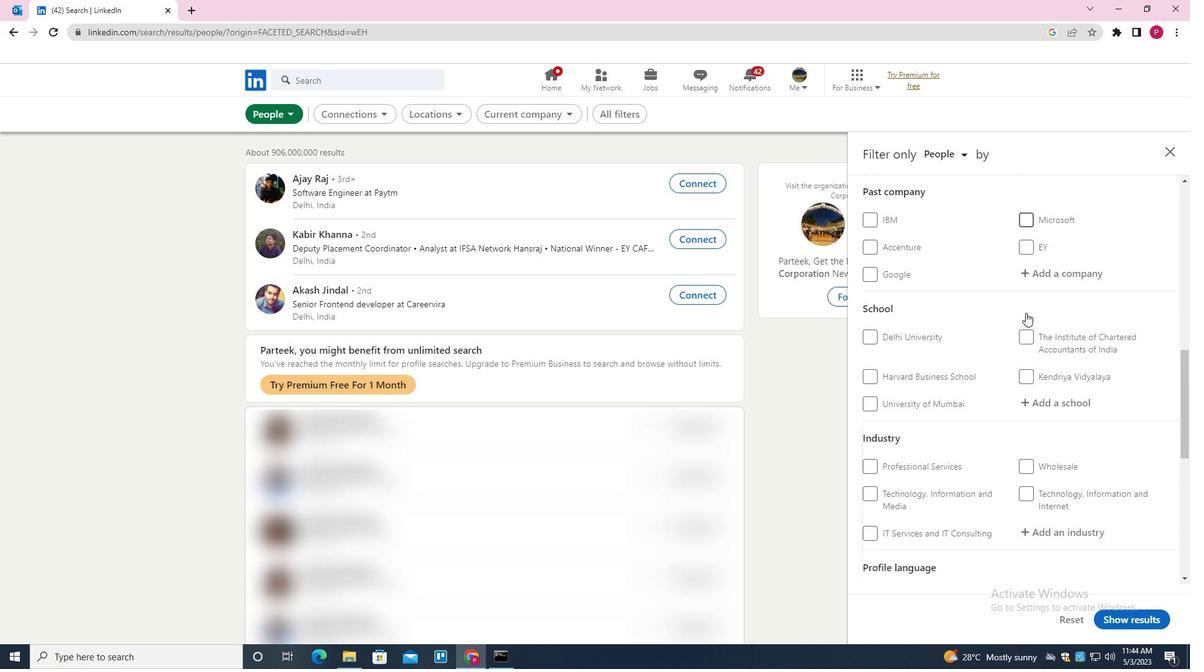 
Action: Mouse moved to (1055, 274)
Screenshot: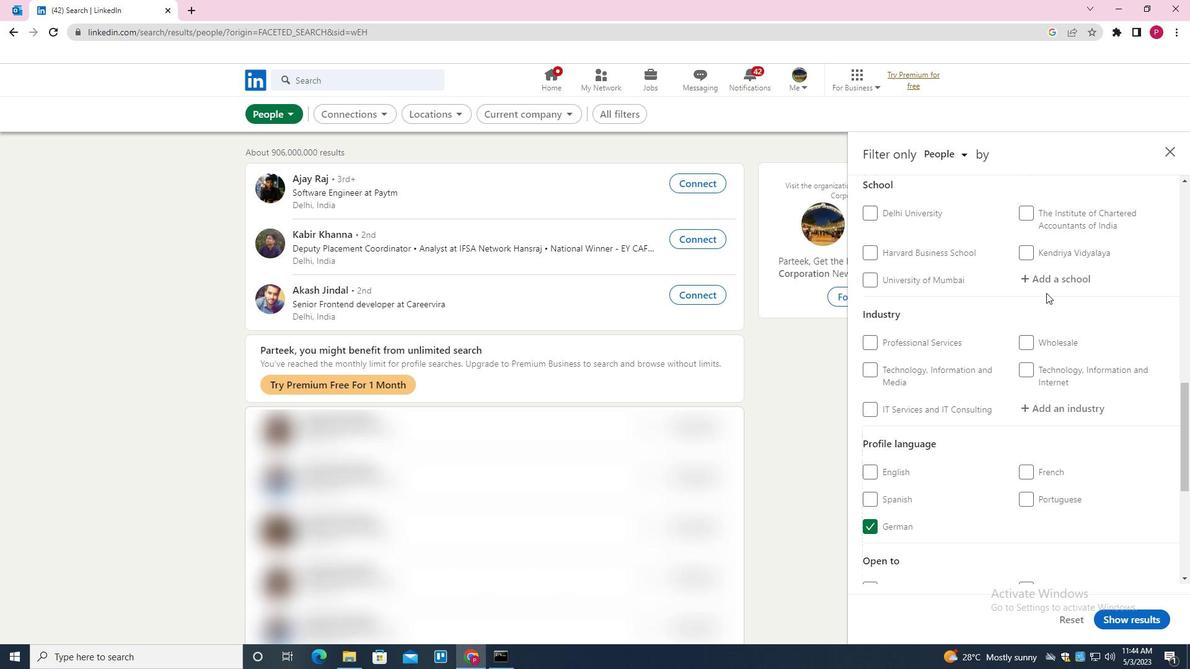 
Action: Mouse pressed left at (1055, 274)
Screenshot: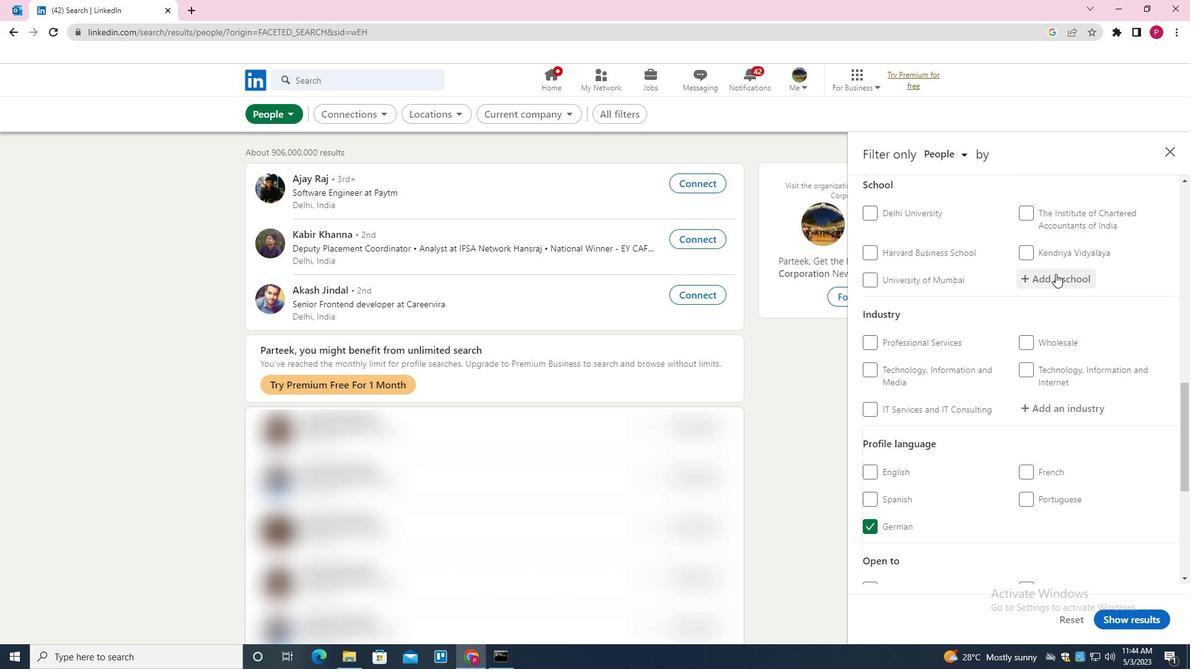 
Action: Key pressed <Key.shift>JABALPUR<Key.space><Key.down><Key.enter>
Screenshot: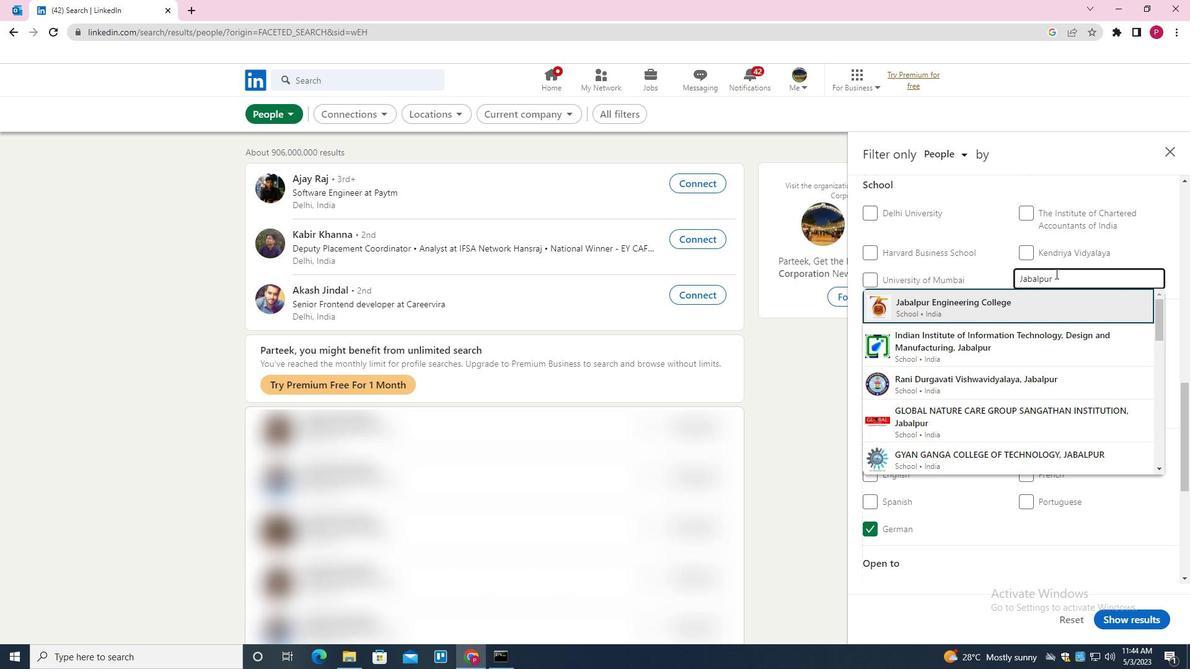 
Action: Mouse moved to (987, 308)
Screenshot: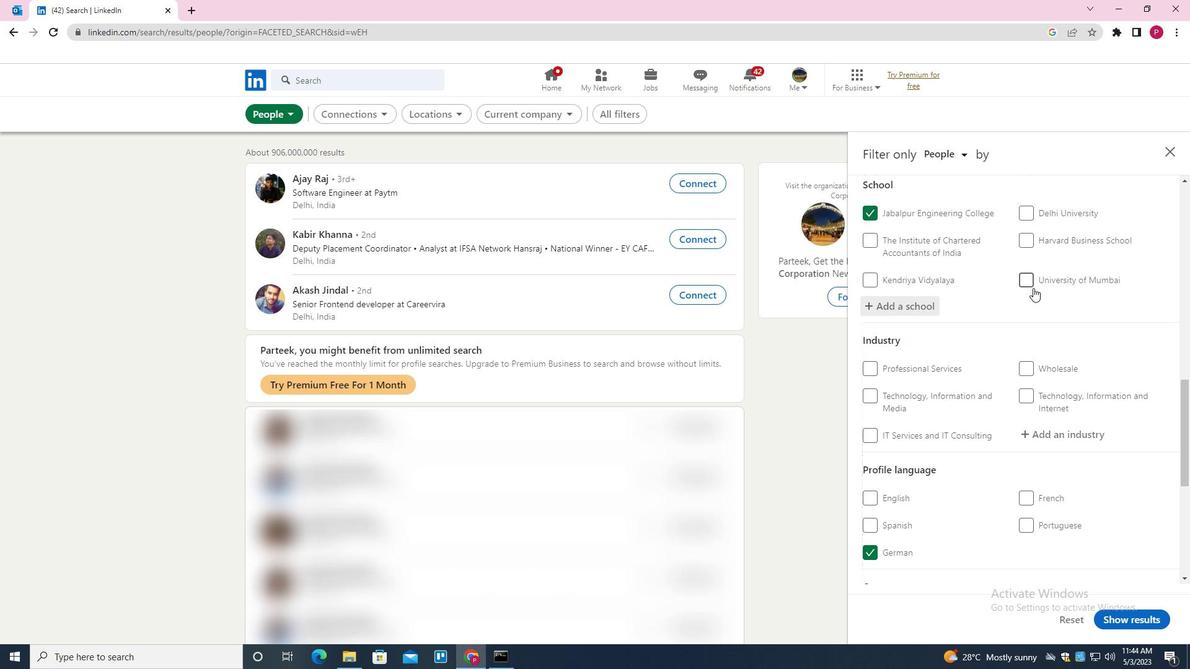 
Action: Mouse scrolled (987, 307) with delta (0, 0)
Screenshot: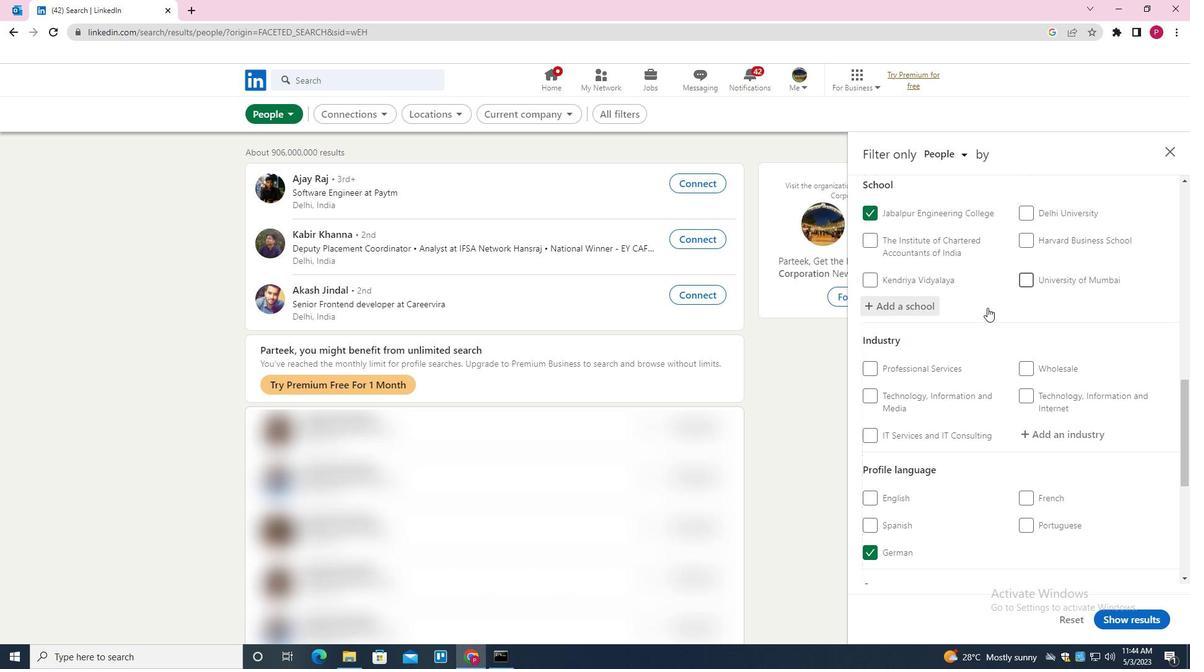 
Action: Mouse moved to (987, 311)
Screenshot: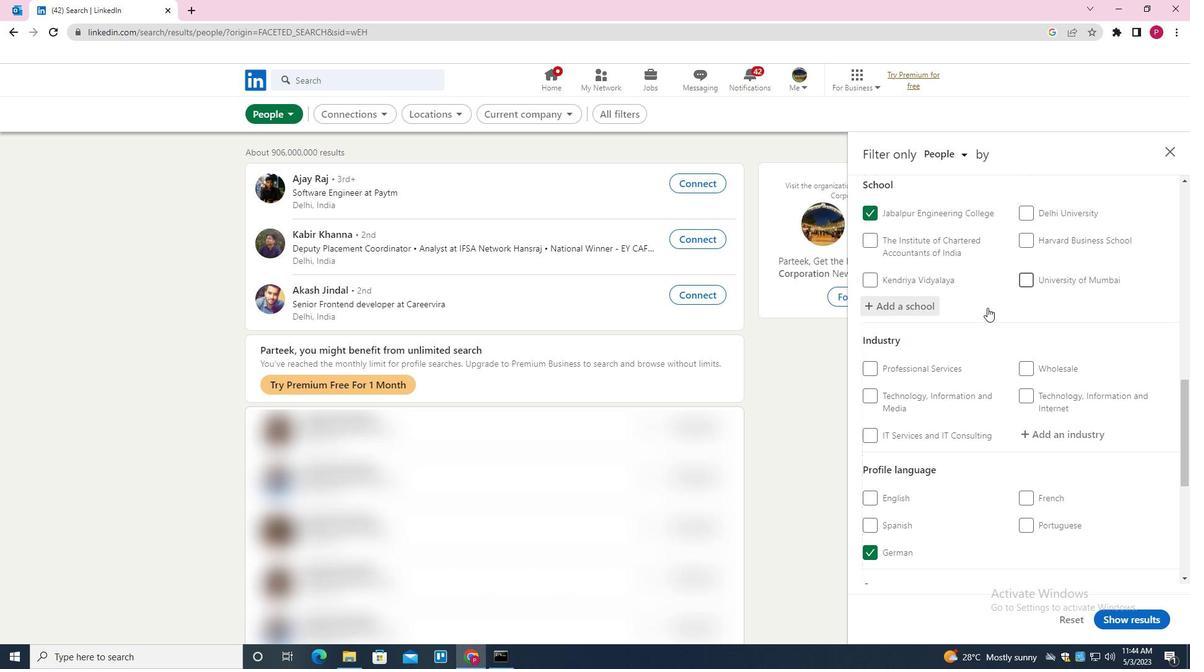
Action: Mouse scrolled (987, 311) with delta (0, 0)
Screenshot: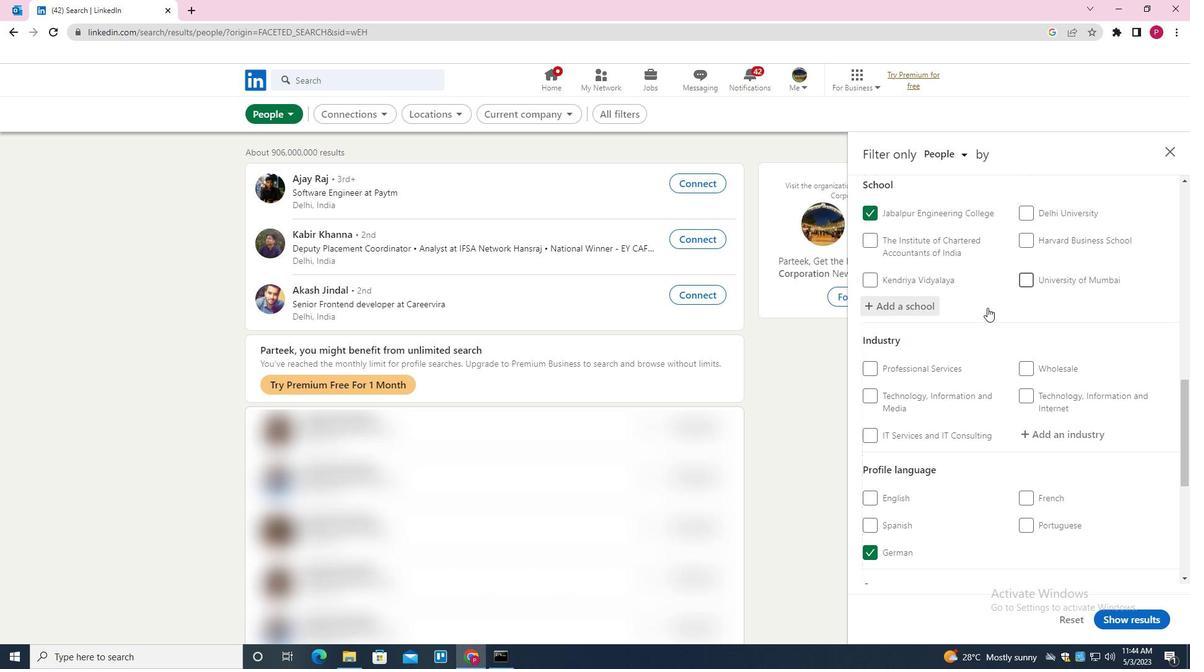 
Action: Mouse moved to (987, 312)
Screenshot: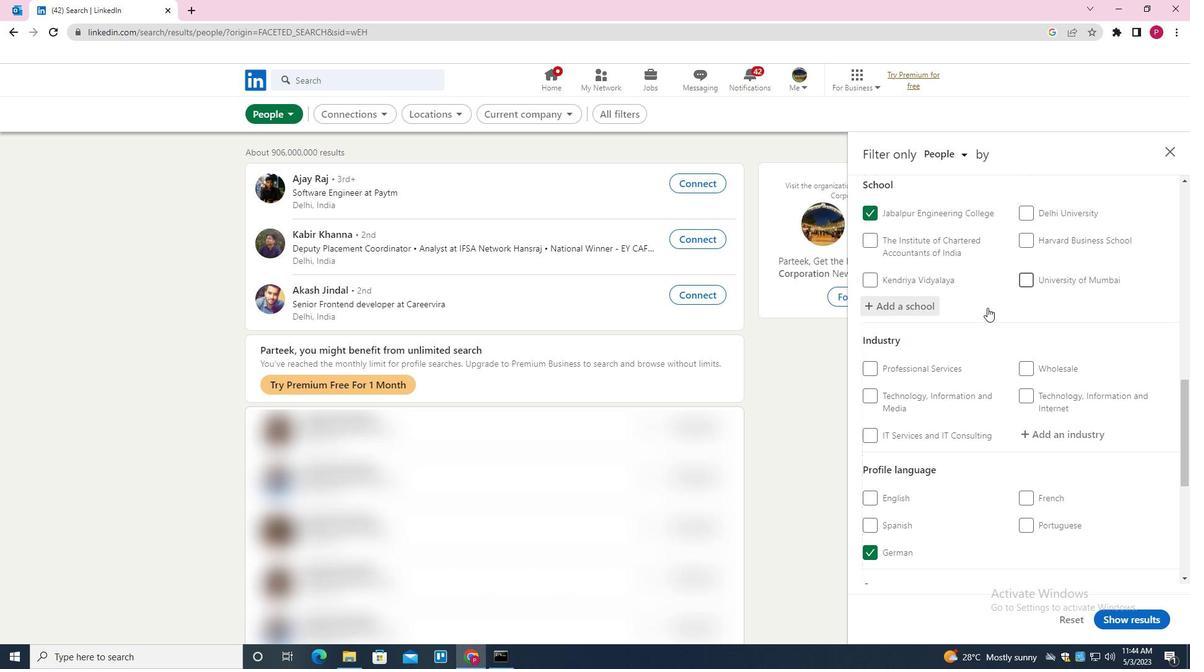 
Action: Mouse scrolled (987, 311) with delta (0, 0)
Screenshot: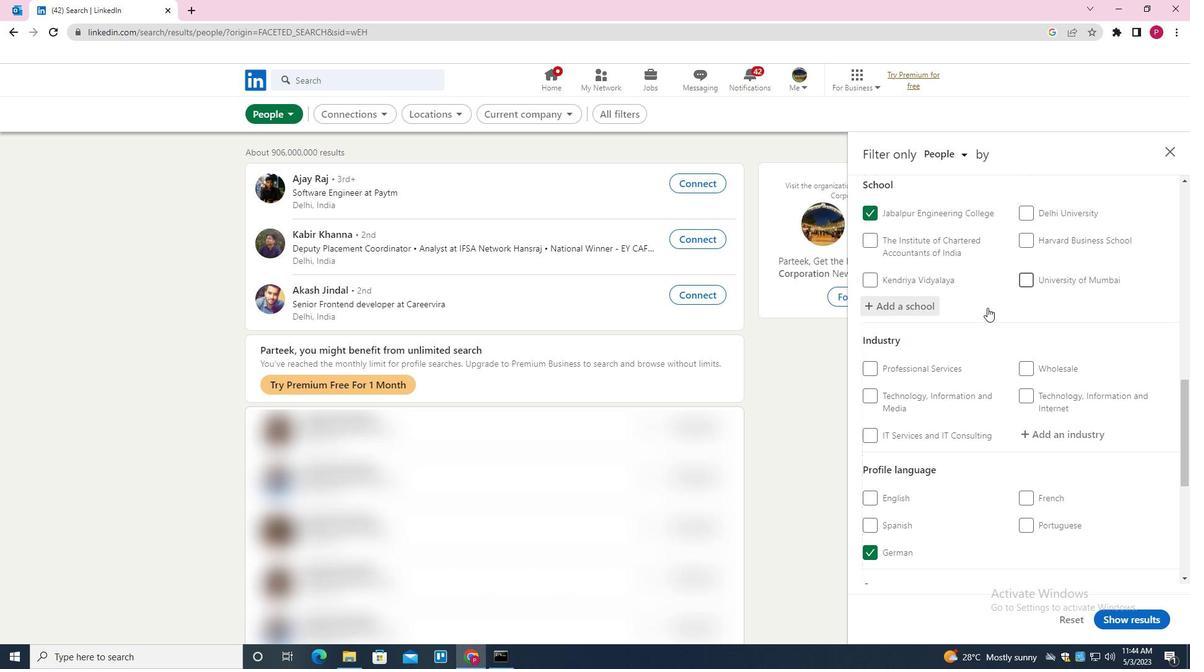 
Action: Mouse moved to (1068, 245)
Screenshot: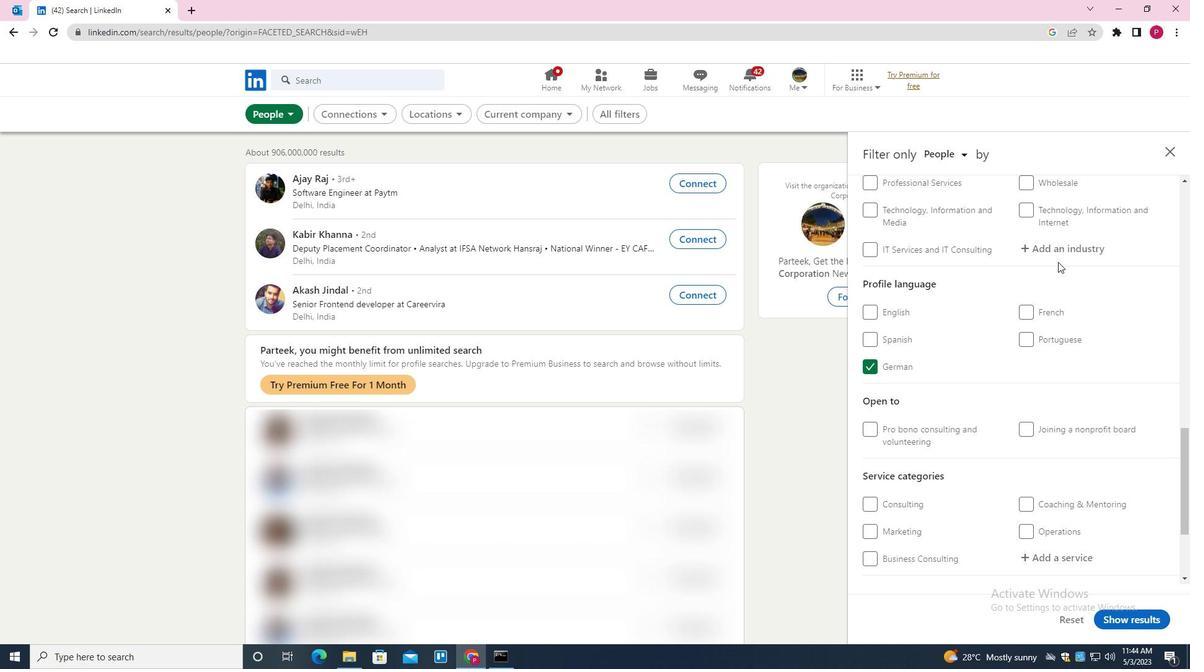 
Action: Mouse pressed left at (1068, 245)
Screenshot: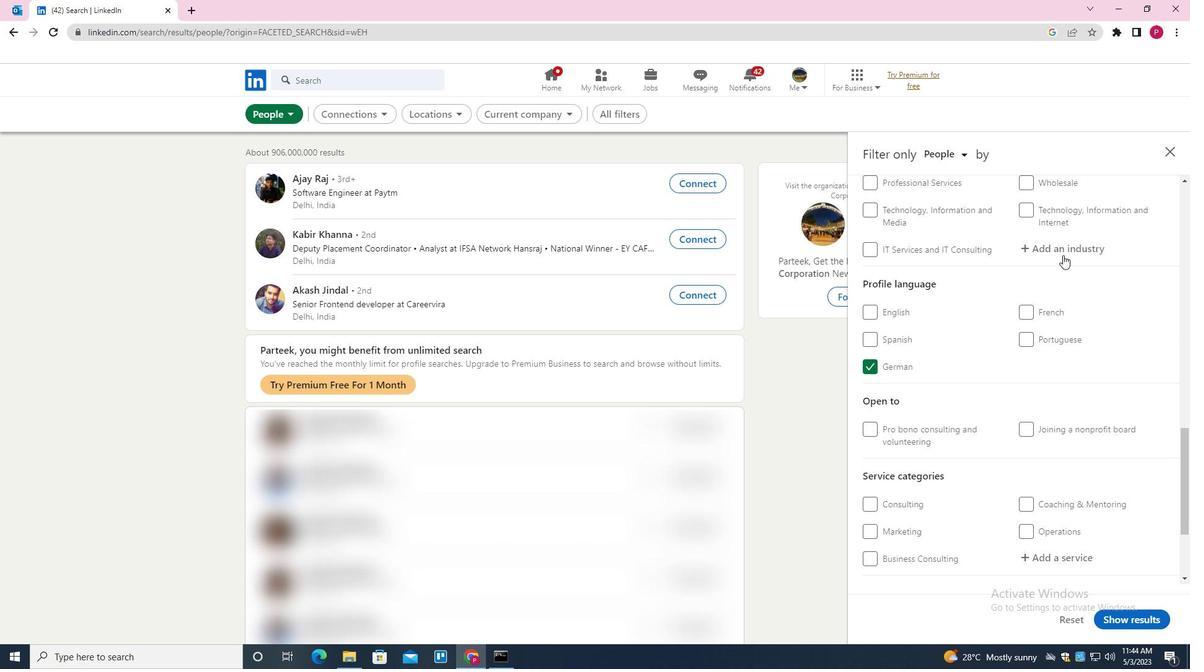 
Action: Key pressed <Key.shift>AIR,<Key.space><Key.shift>WATER,A<Key.backspace><Key.space>AND<Key.space><Key.shift>WASR<Key.backspace>TE<Key.space>PR<Key.backspace><Key.backspace><Key.shift>PROGRAM<Key.space><Key.shift>MANAGEMENT<Key.down><Key.enter>
Screenshot: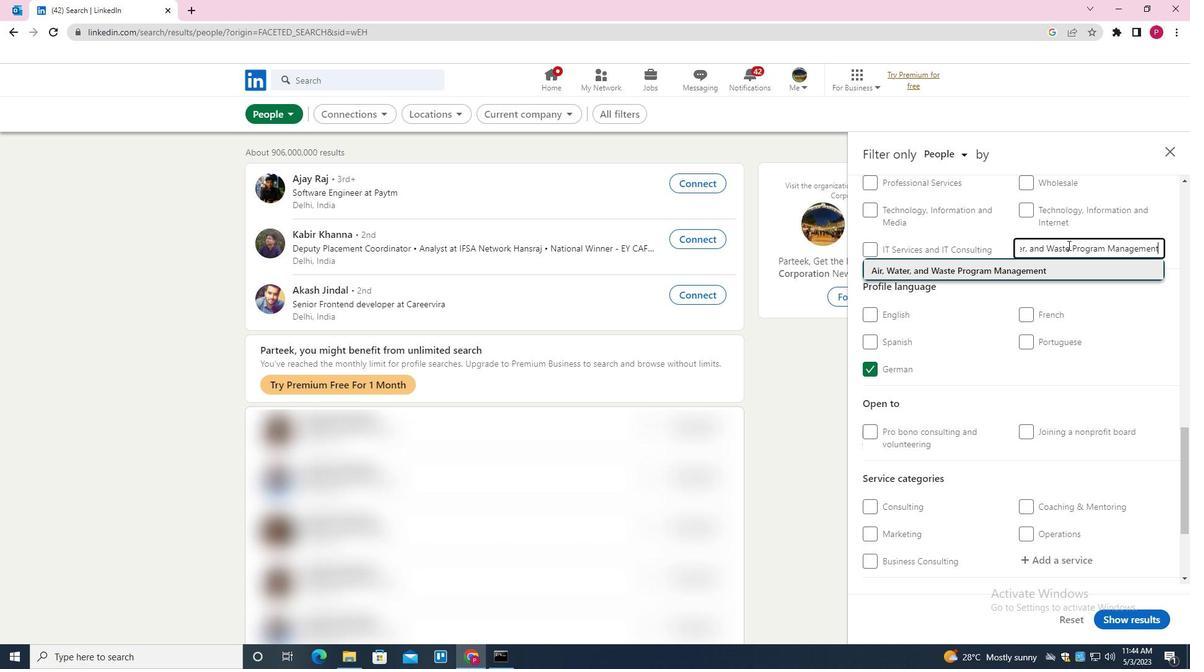 
Action: Mouse moved to (1099, 291)
Screenshot: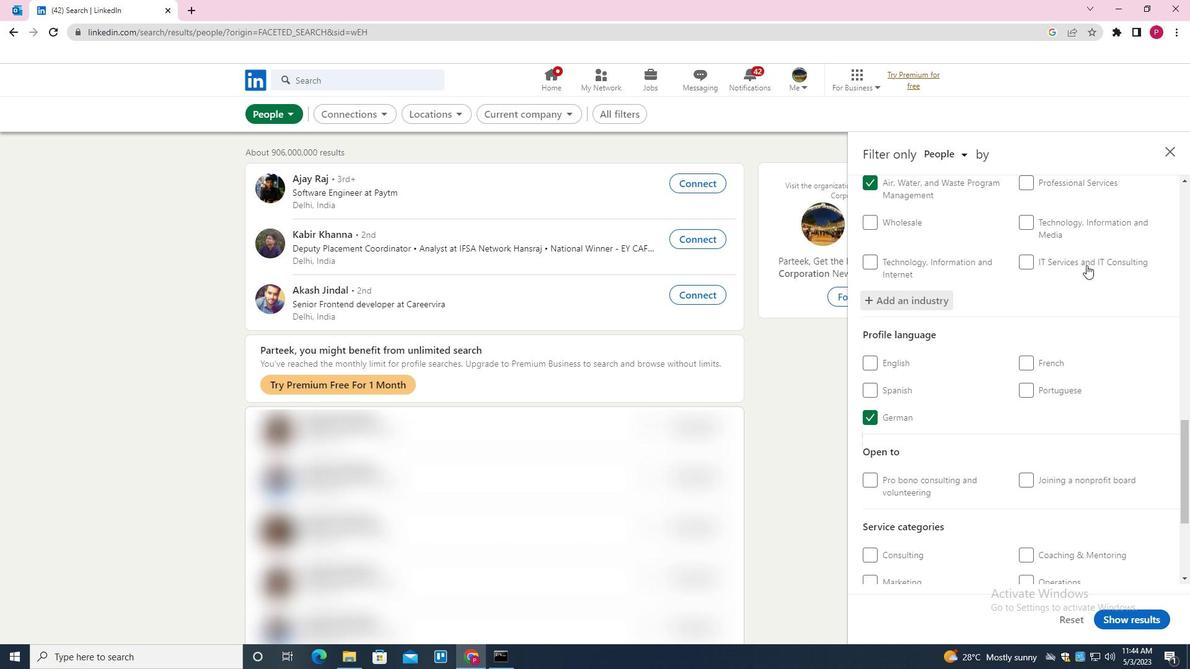 
Action: Mouse scrolled (1099, 290) with delta (0, 0)
Screenshot: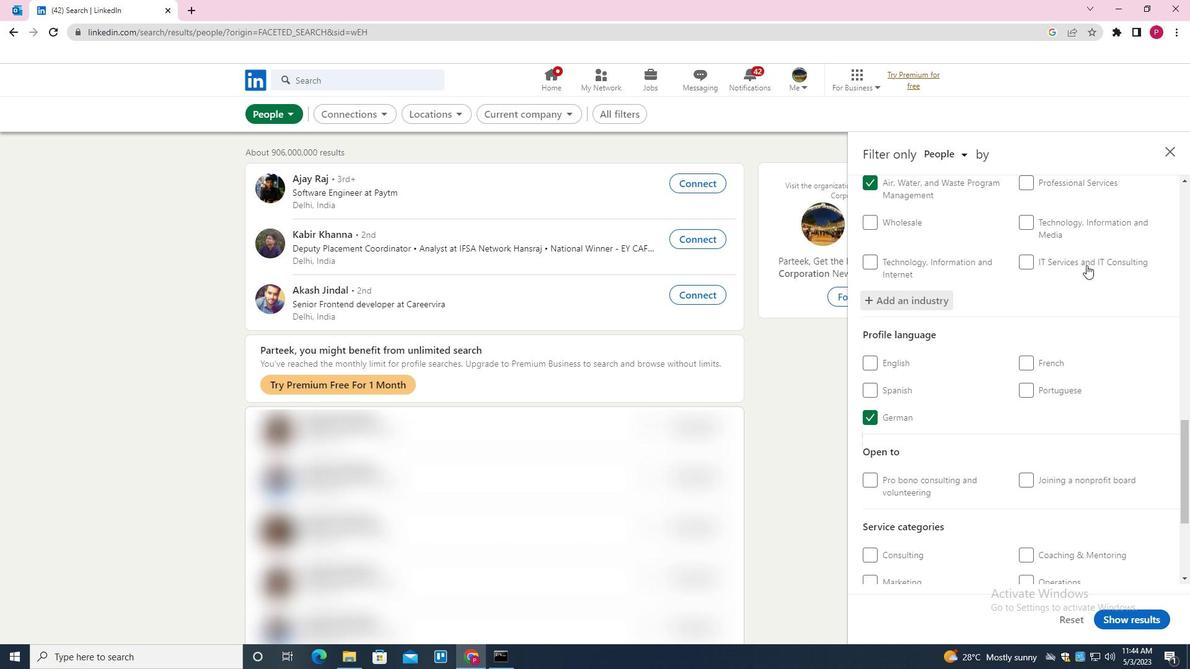 
Action: Mouse moved to (1099, 297)
Screenshot: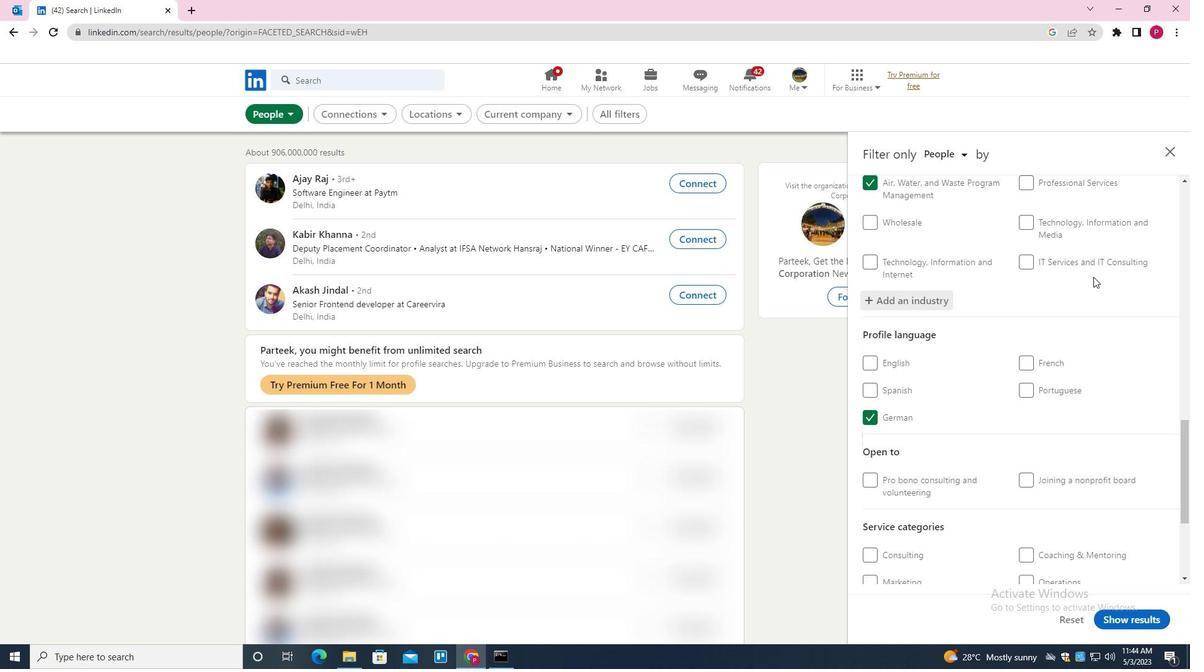 
Action: Mouse scrolled (1099, 297) with delta (0, 0)
Screenshot: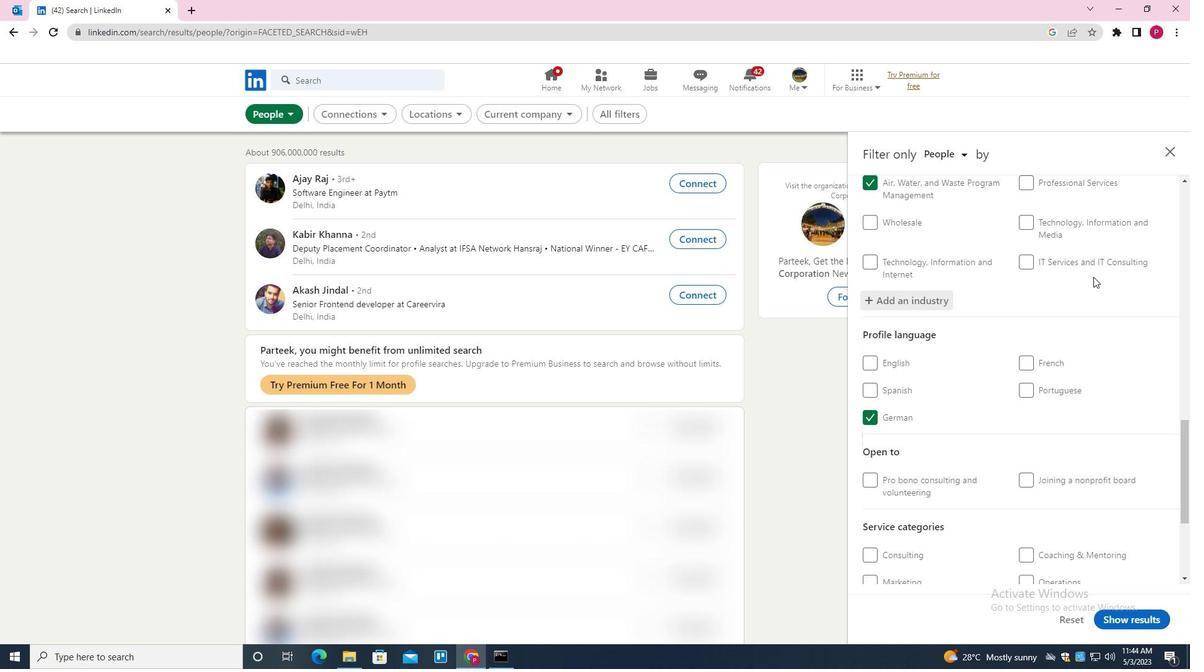 
Action: Mouse moved to (1099, 301)
Screenshot: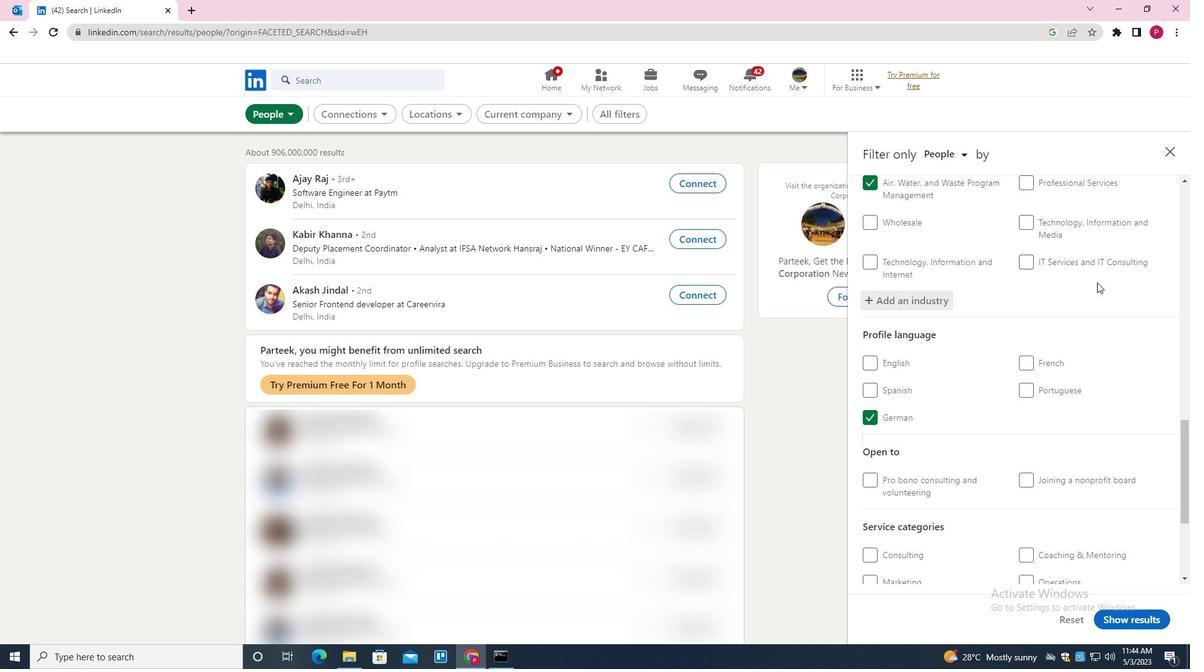 
Action: Mouse scrolled (1099, 301) with delta (0, 0)
Screenshot: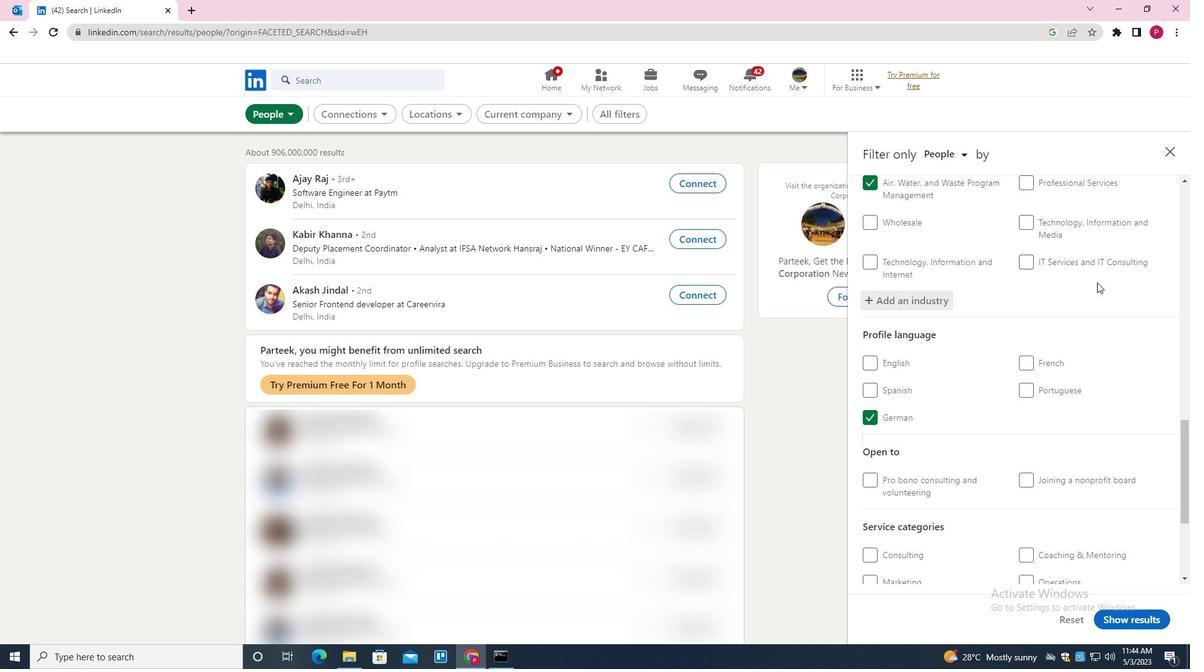 
Action: Mouse moved to (1099, 309)
Screenshot: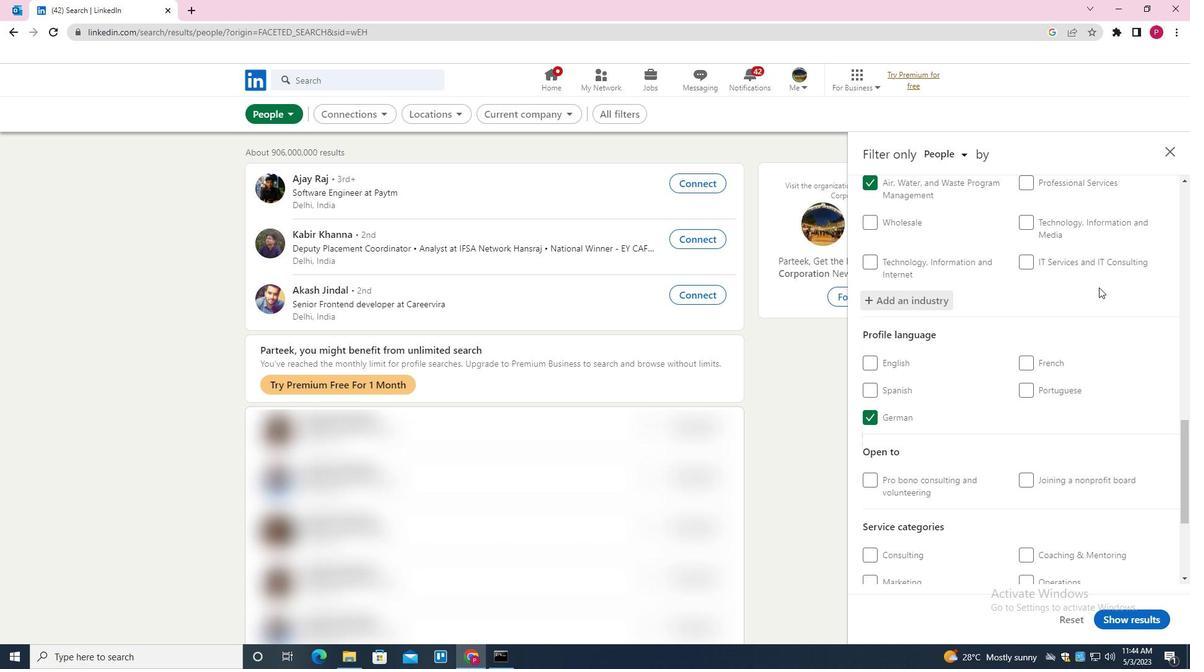 
Action: Mouse scrolled (1099, 308) with delta (0, 0)
Screenshot: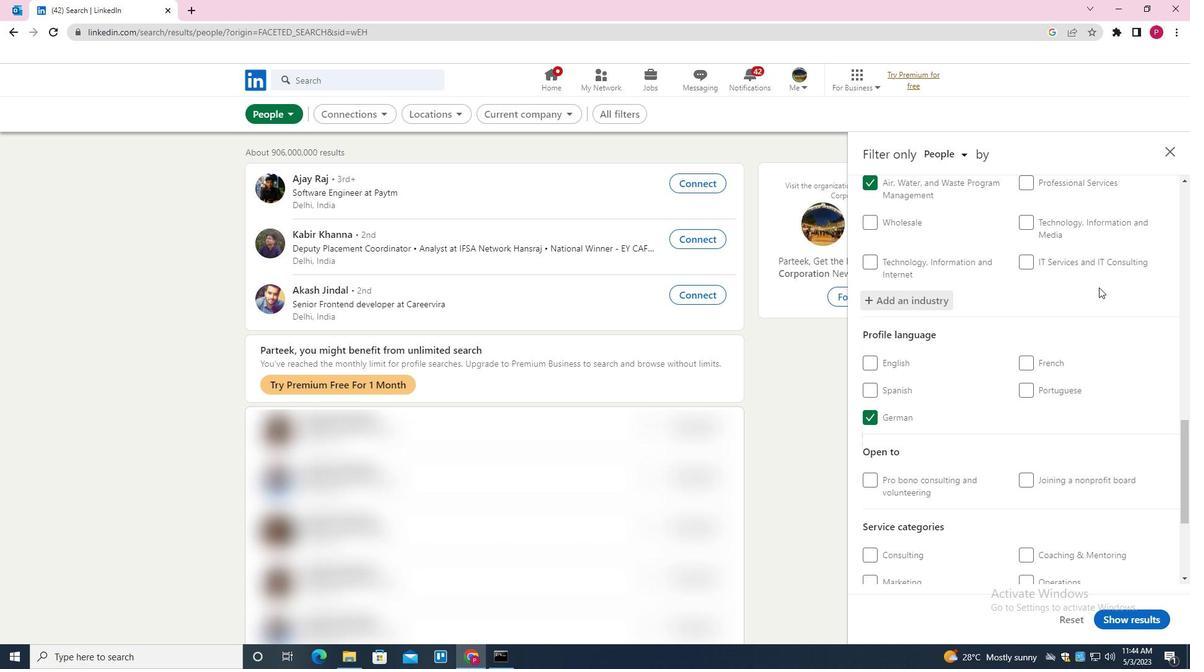 
Action: Mouse moved to (1095, 323)
Screenshot: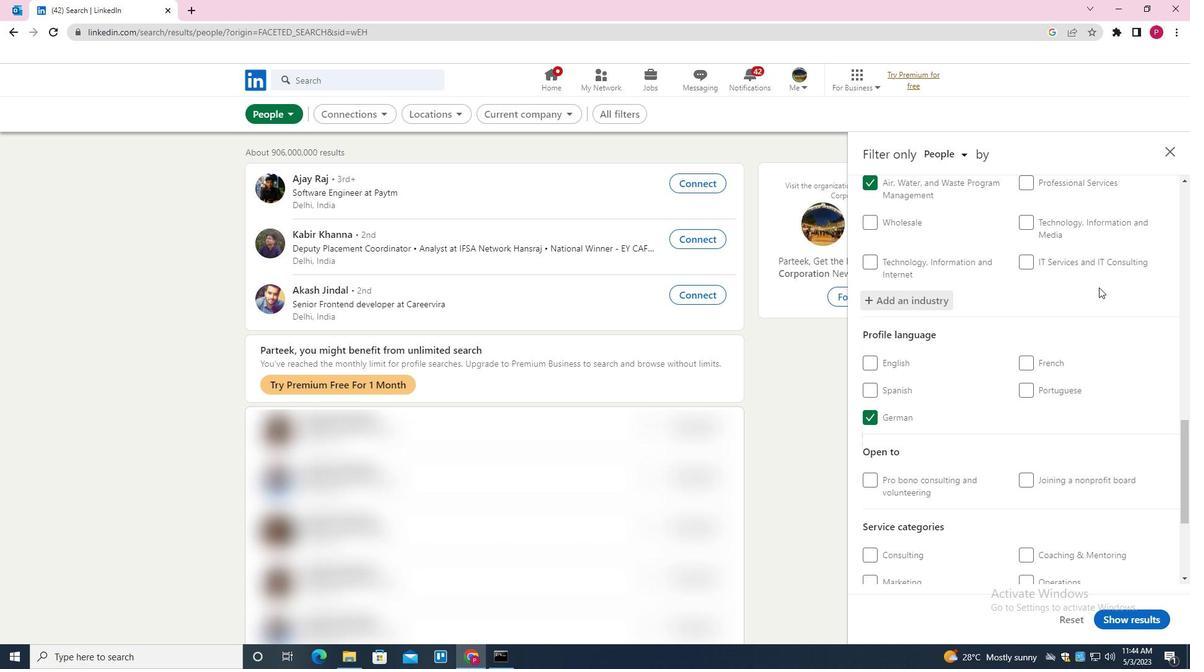 
Action: Mouse scrolled (1095, 322) with delta (0, 0)
Screenshot: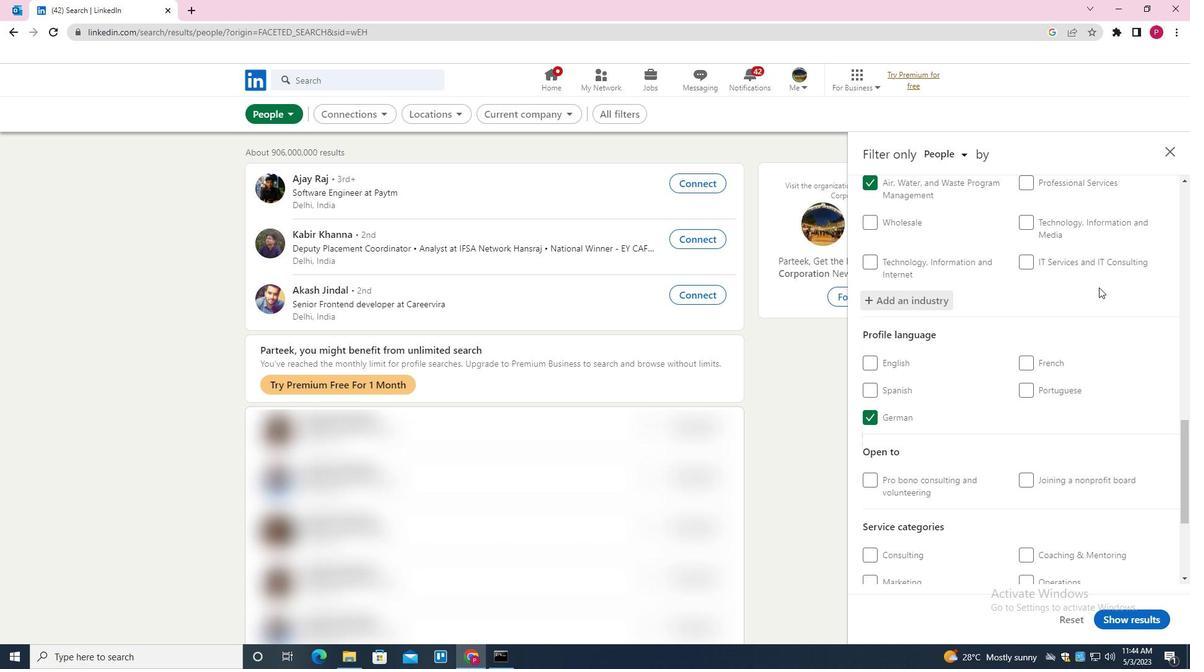 
Action: Mouse moved to (1076, 403)
Screenshot: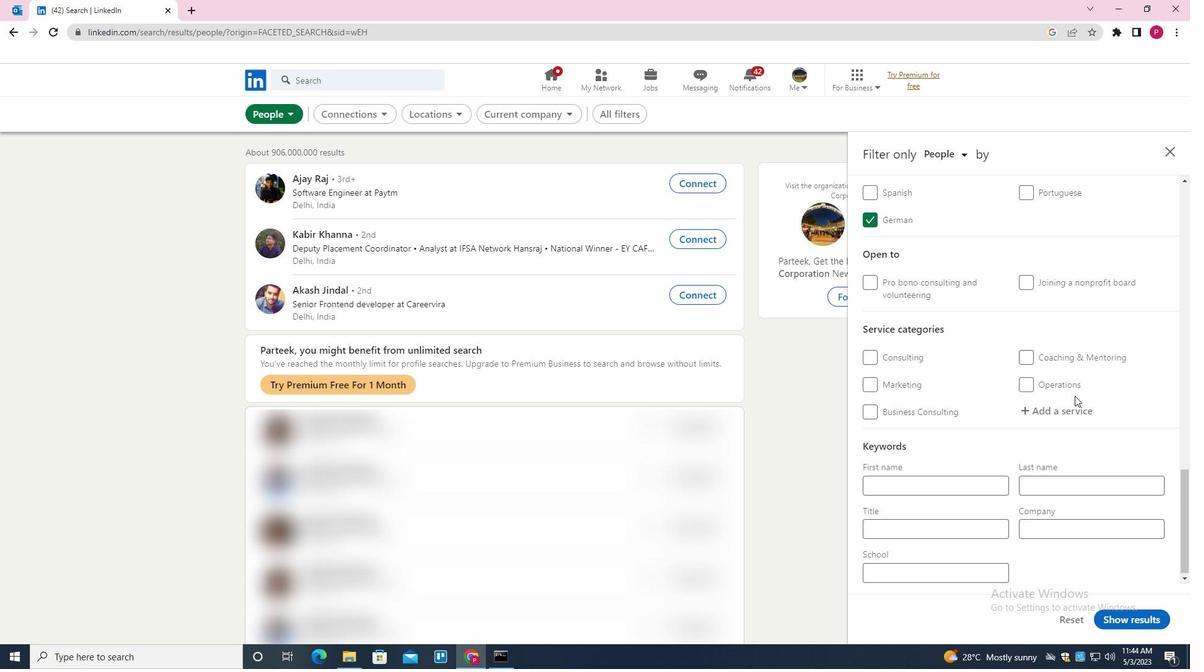 
Action: Mouse pressed left at (1076, 403)
Screenshot: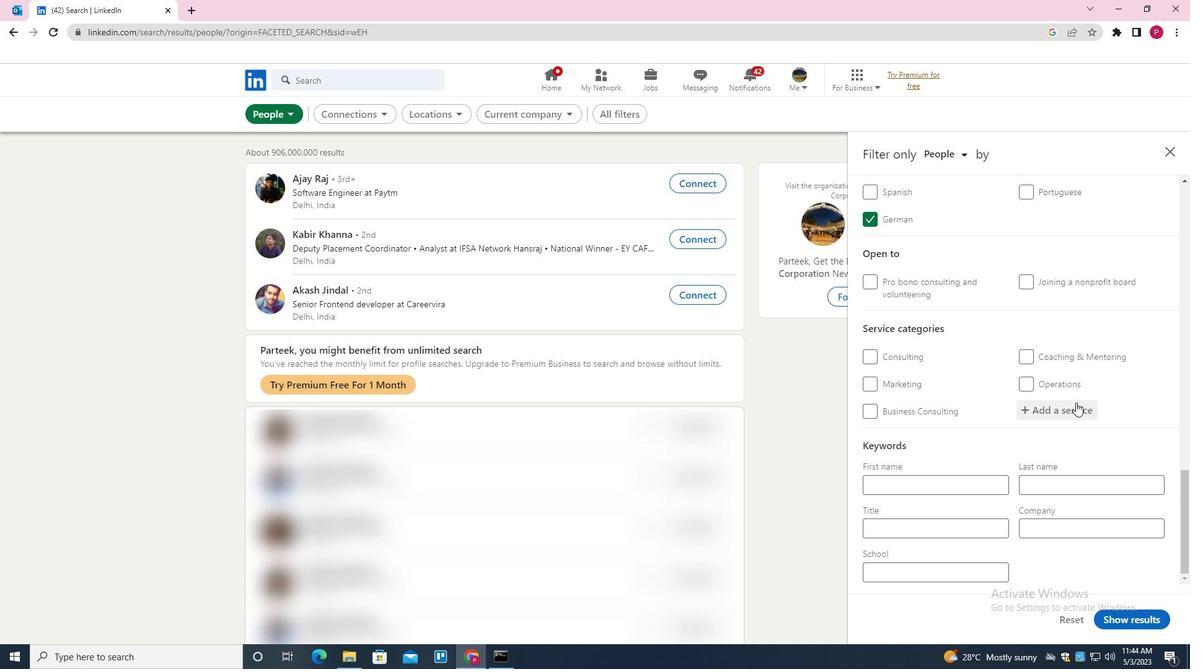 
Action: Key pressed <Key.shift>SEARCH<Key.space><Key.shift>ENGINE<Key.space><Key.shift><Key.shift><Key.shift><Key.shift><Key.shift><Key.shift><Key.shift><Key.shift><Key.shift><Key.shift><Key.shift><Key.shift><Key.shift><Key.shift><Key.shift><Key.shift><Key.shift><Key.shift><Key.shift><Key.shift><Key.shift><Key.shift><Key.shift><Key.shift><Key.shift><Key.shift><Key.shift><Key.shift><Key.shift><Key.shift><Key.shift><Key.shift><Key.shift><Key.shift><Key.shift><Key.shift><Key.shift><Key.shift><Key.shift><Key.shift><Key.shift><Key.shift><Key.shift><Key.shift><Key.shift><Key.shift><Key.shift><Key.shift><Key.shift><Key.shift><Key.shift>MARKEY=<Key.backspace><Key.backspace>TING<Key.down><Key.enter>
Screenshot: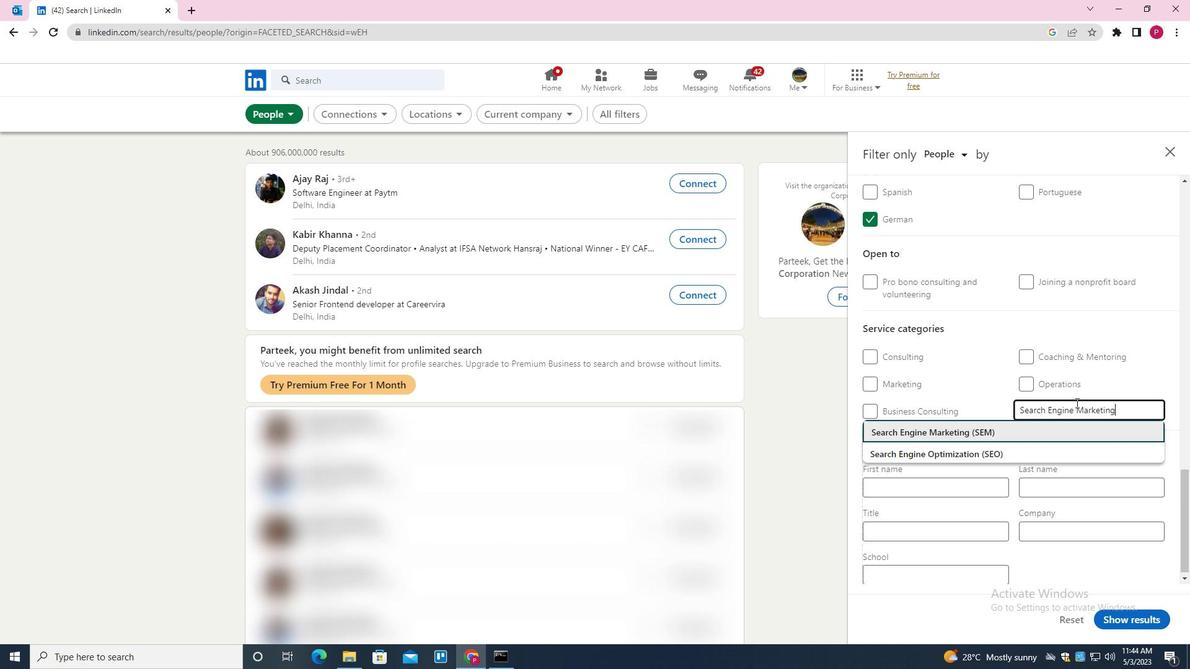 
Action: Mouse moved to (1073, 407)
Screenshot: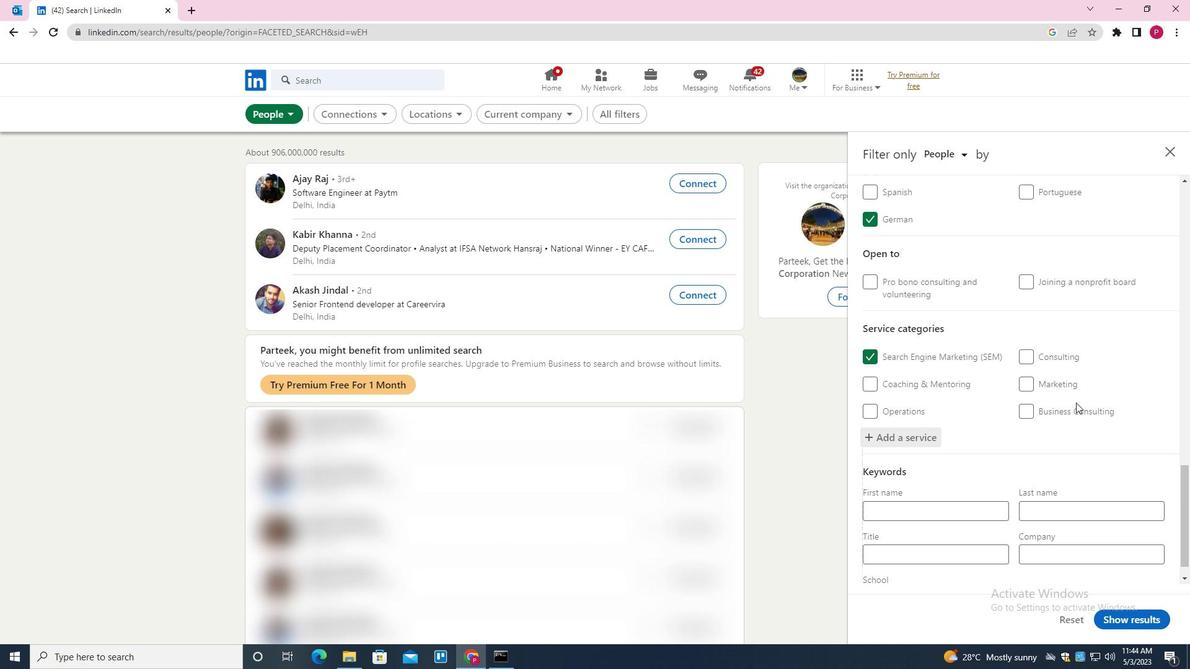 
Action: Mouse scrolled (1073, 406) with delta (0, 0)
Screenshot: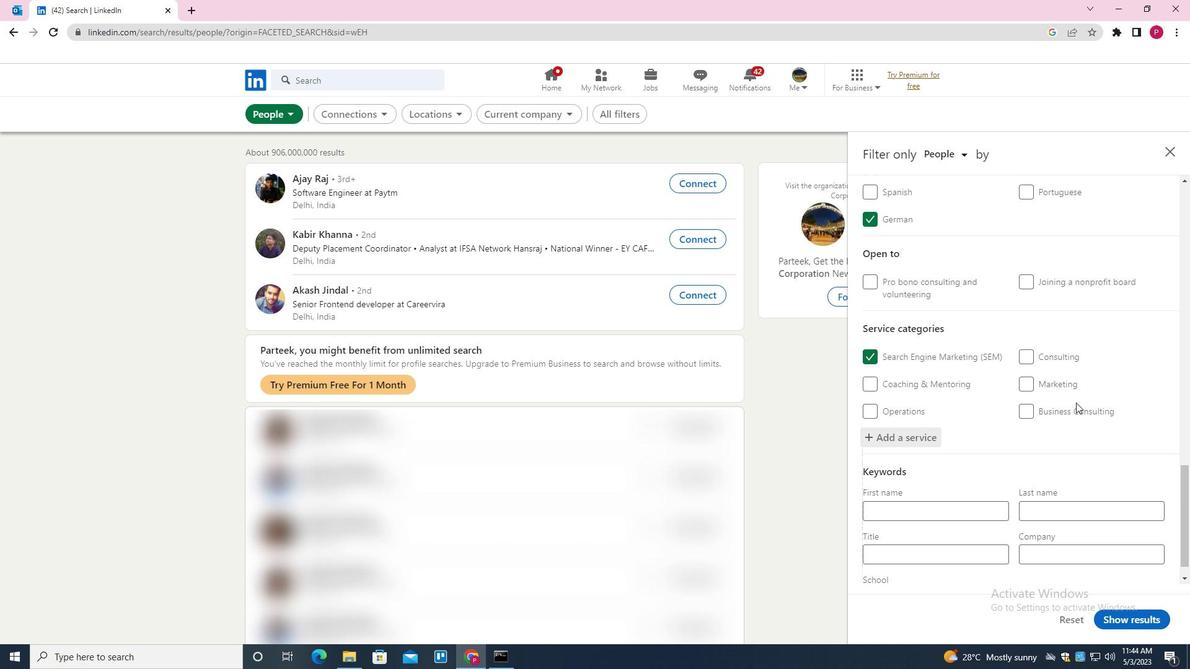 
Action: Mouse moved to (1061, 420)
Screenshot: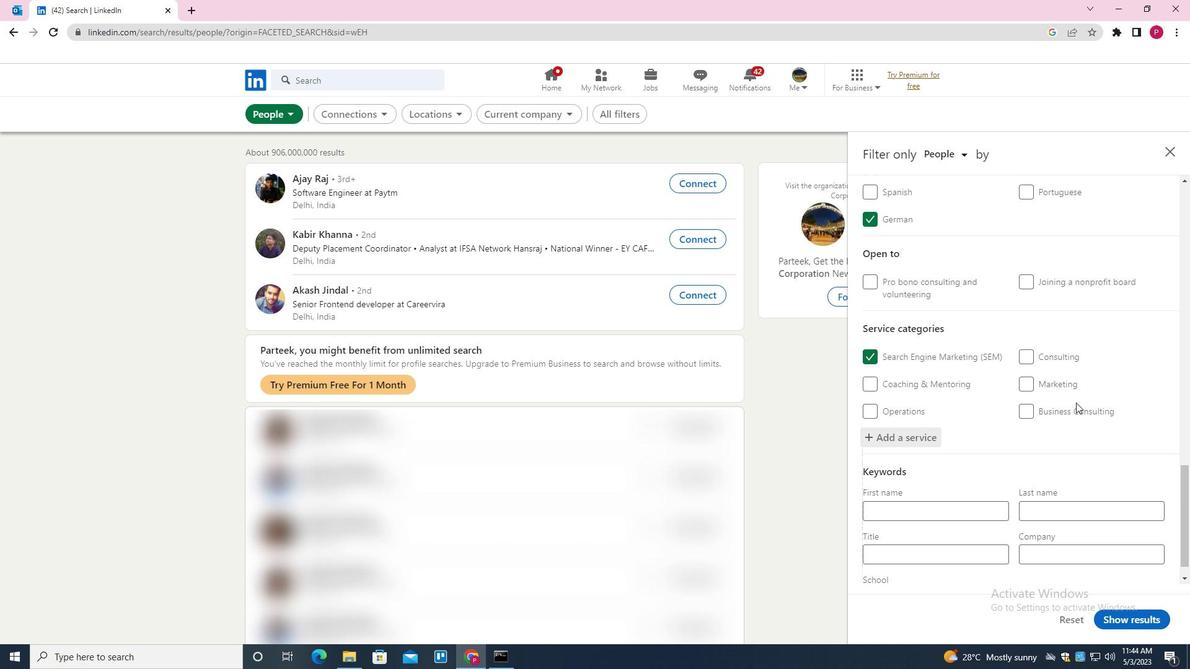 
Action: Mouse scrolled (1061, 419) with delta (0, 0)
Screenshot: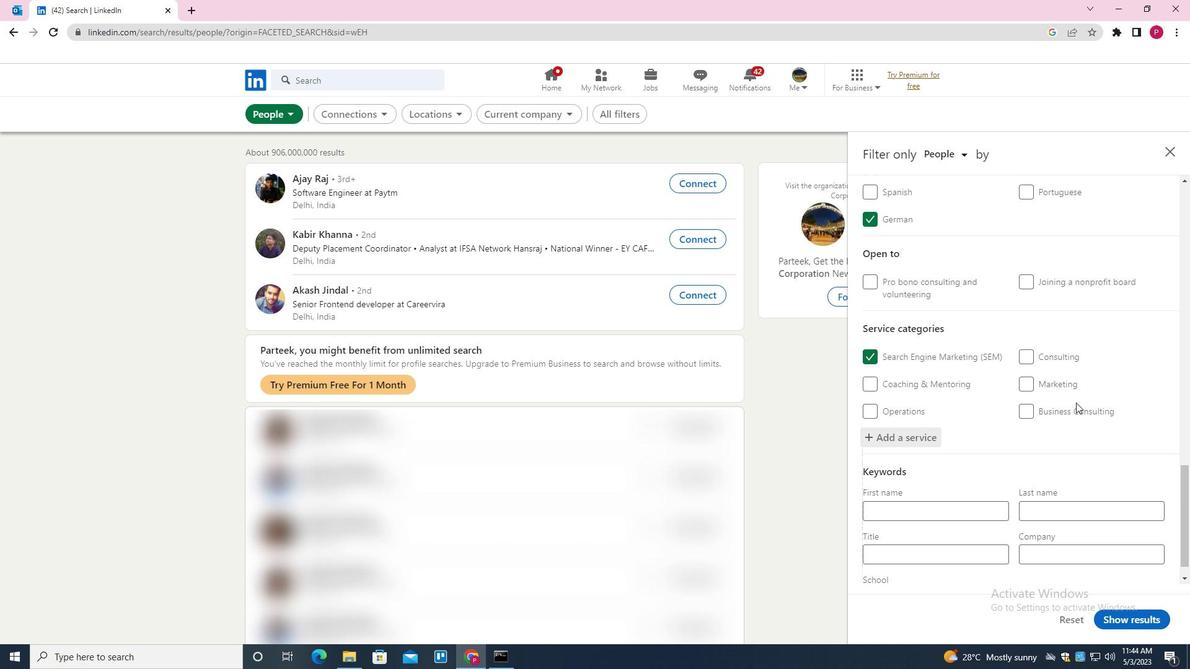 
Action: Mouse moved to (1049, 429)
Screenshot: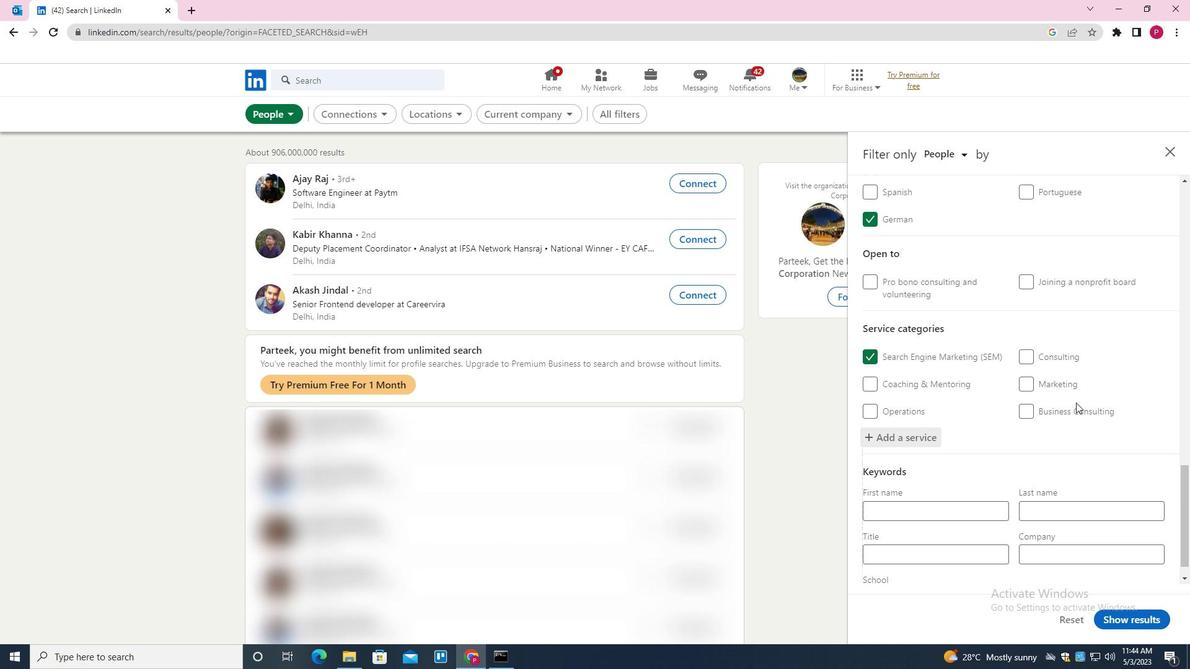 
Action: Mouse scrolled (1049, 429) with delta (0, 0)
Screenshot: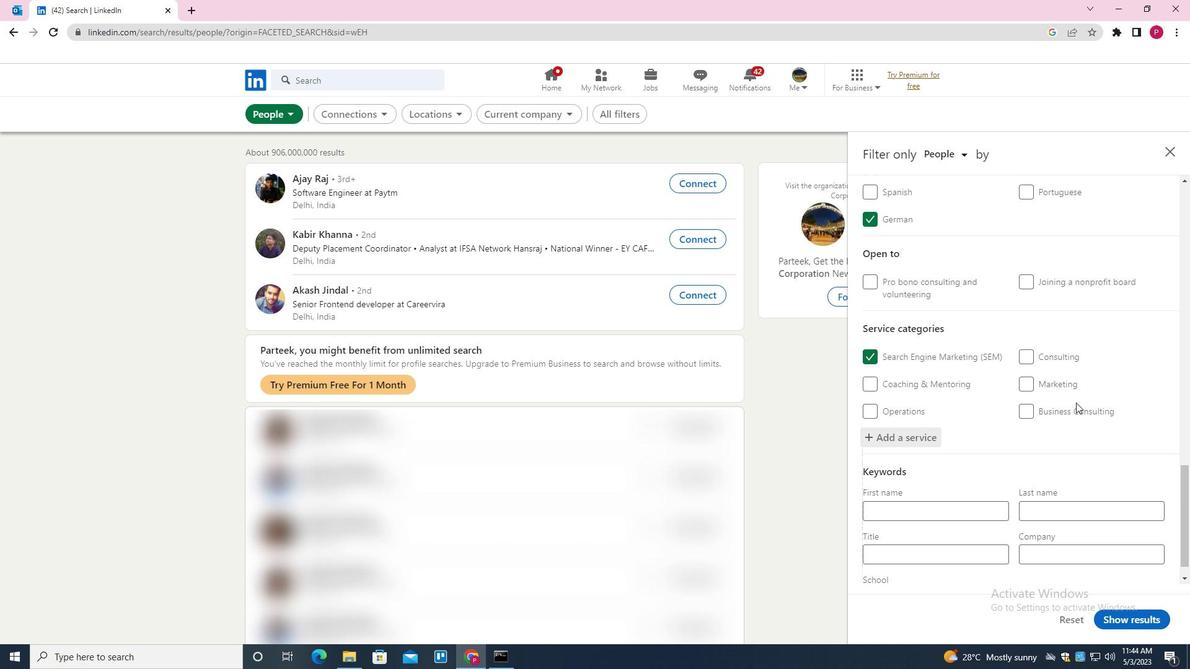
Action: Mouse moved to (1040, 435)
Screenshot: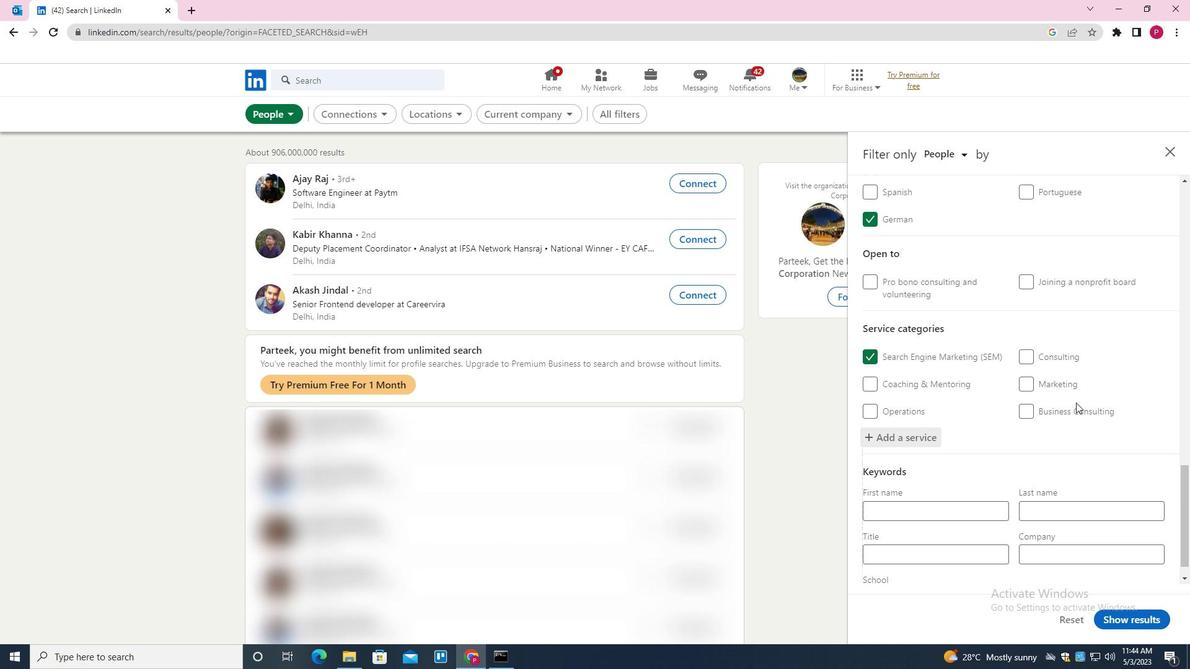 
Action: Mouse scrolled (1040, 435) with delta (0, 0)
Screenshot: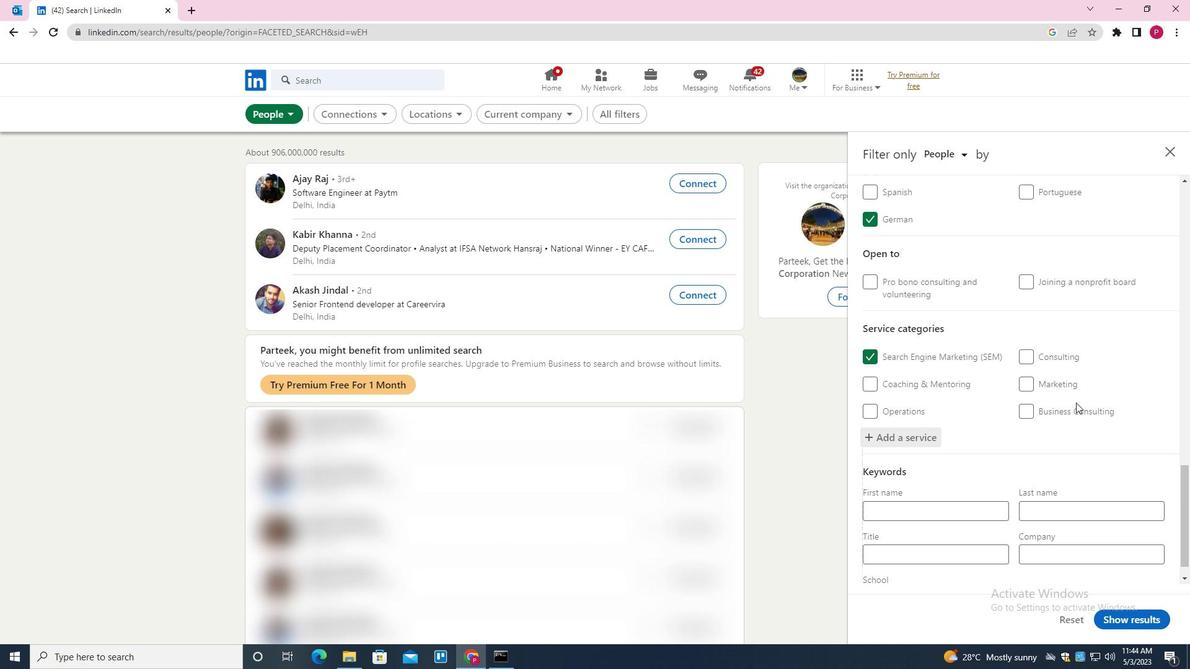 
Action: Mouse moved to (1026, 445)
Screenshot: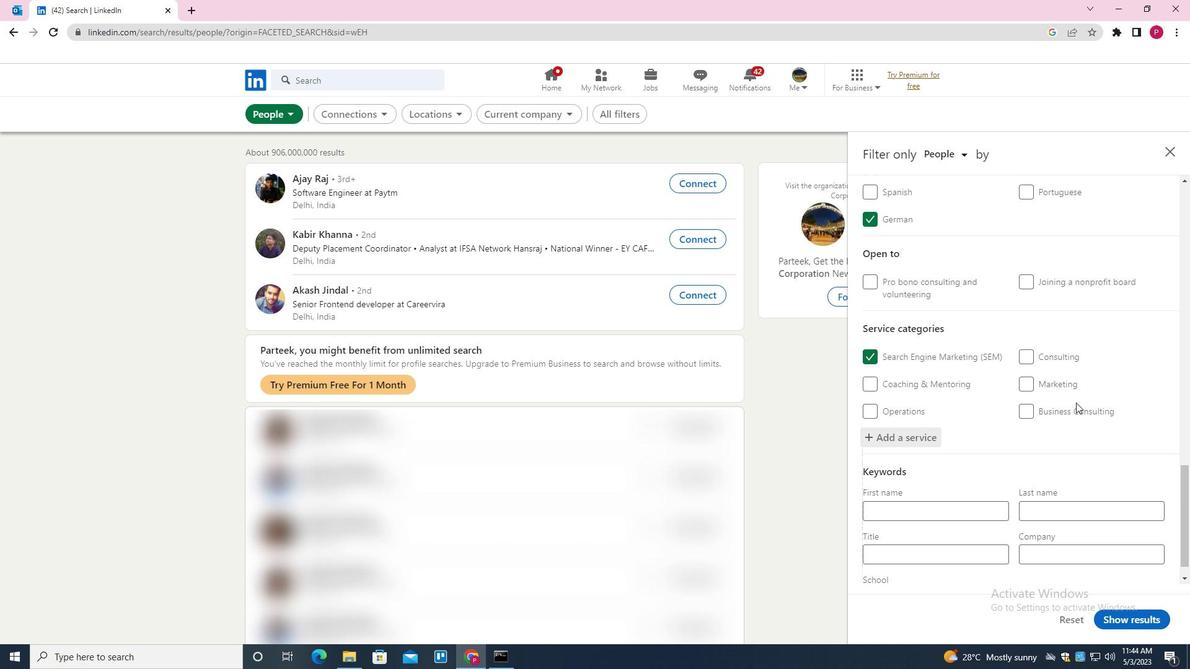 
Action: Mouse scrolled (1026, 445) with delta (0, 0)
Screenshot: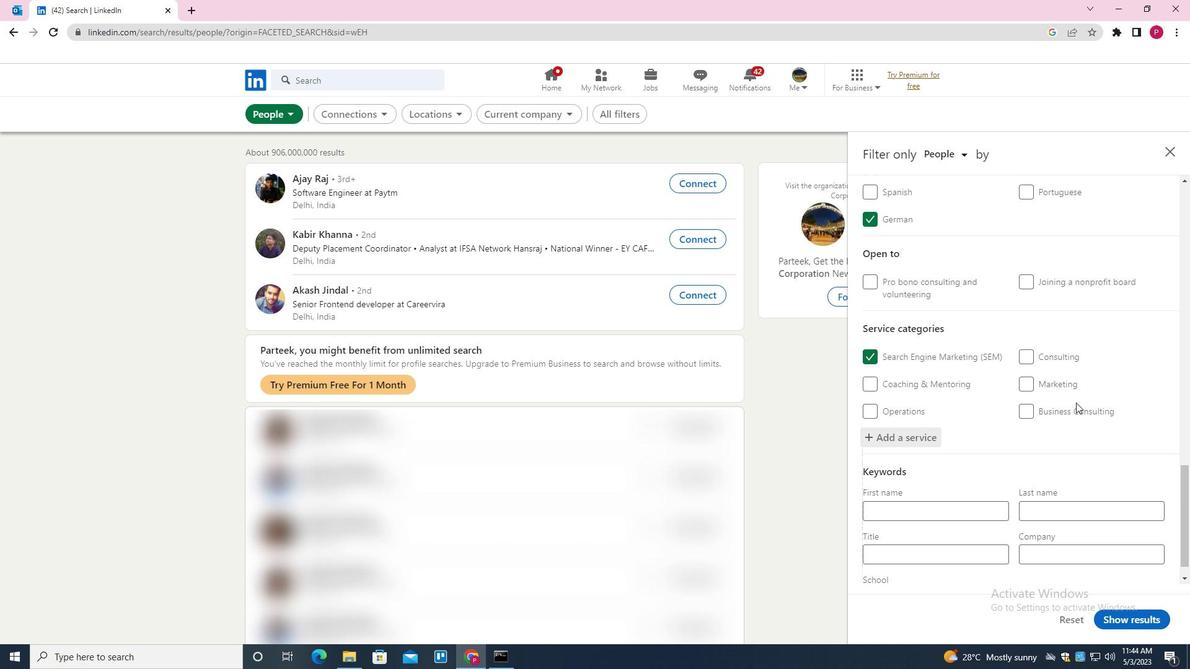 
Action: Mouse moved to (997, 462)
Screenshot: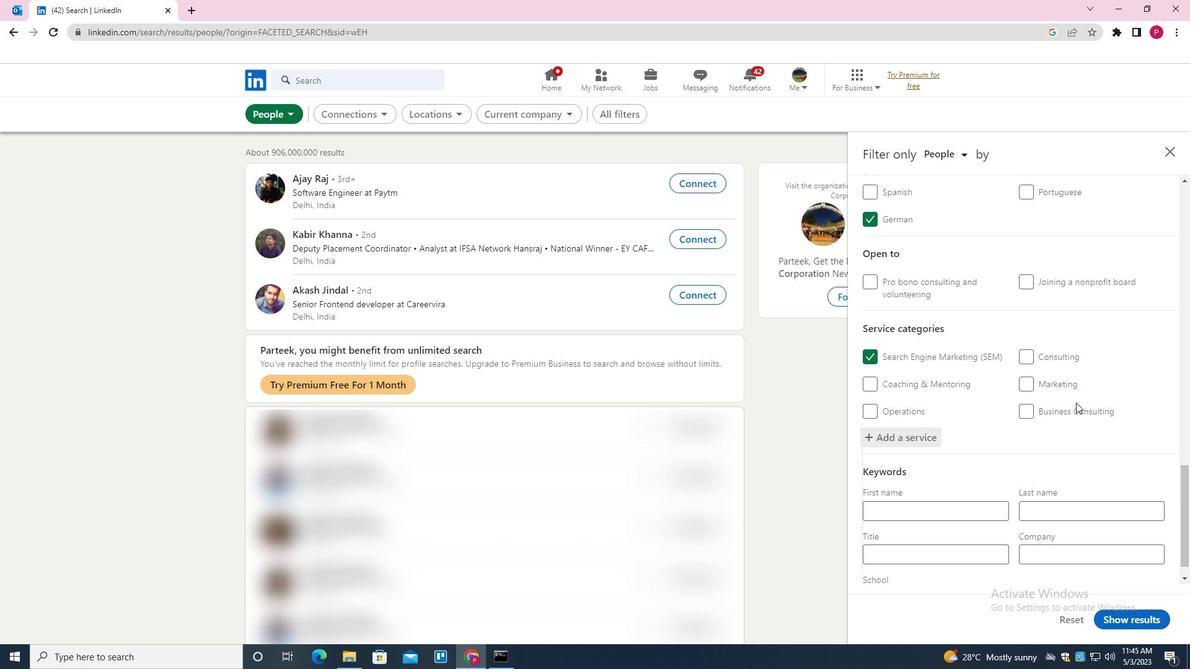 
Action: Mouse scrolled (997, 461) with delta (0, 0)
Screenshot: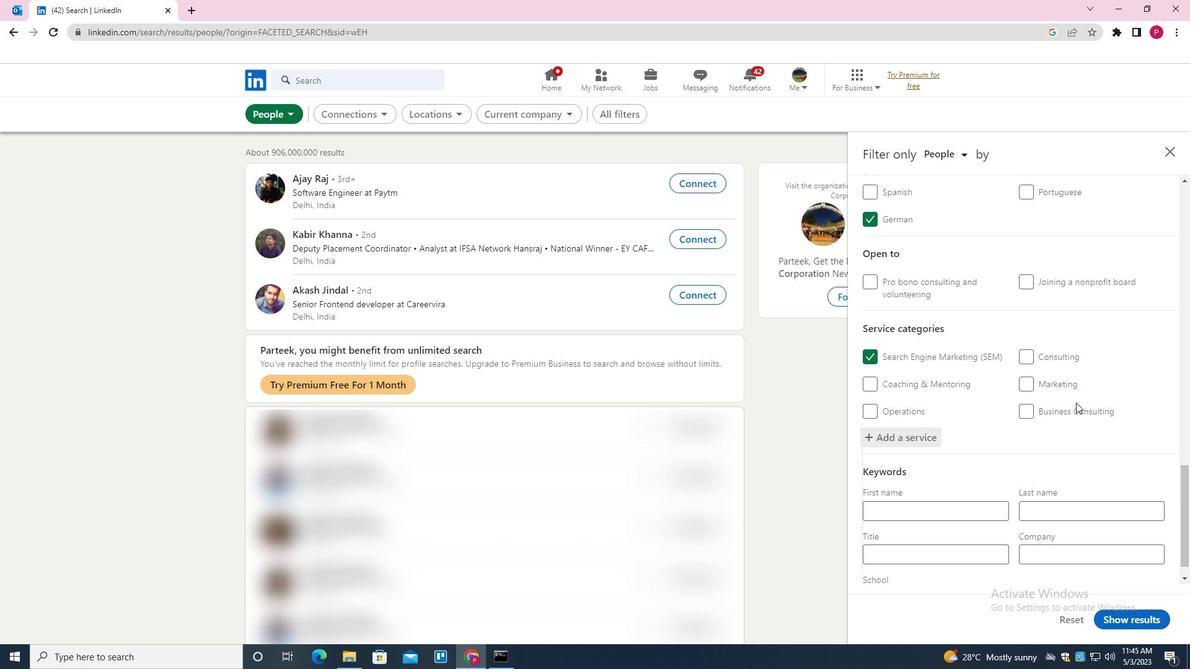
Action: Mouse moved to (949, 535)
Screenshot: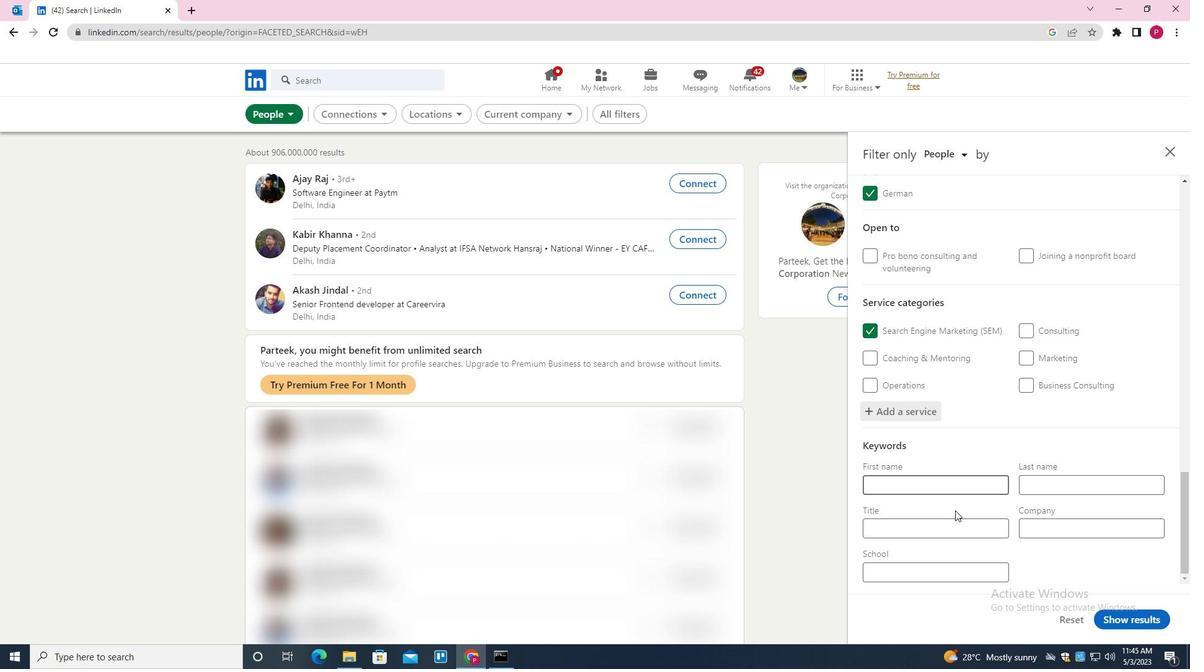 
Action: Mouse pressed left at (949, 535)
Screenshot: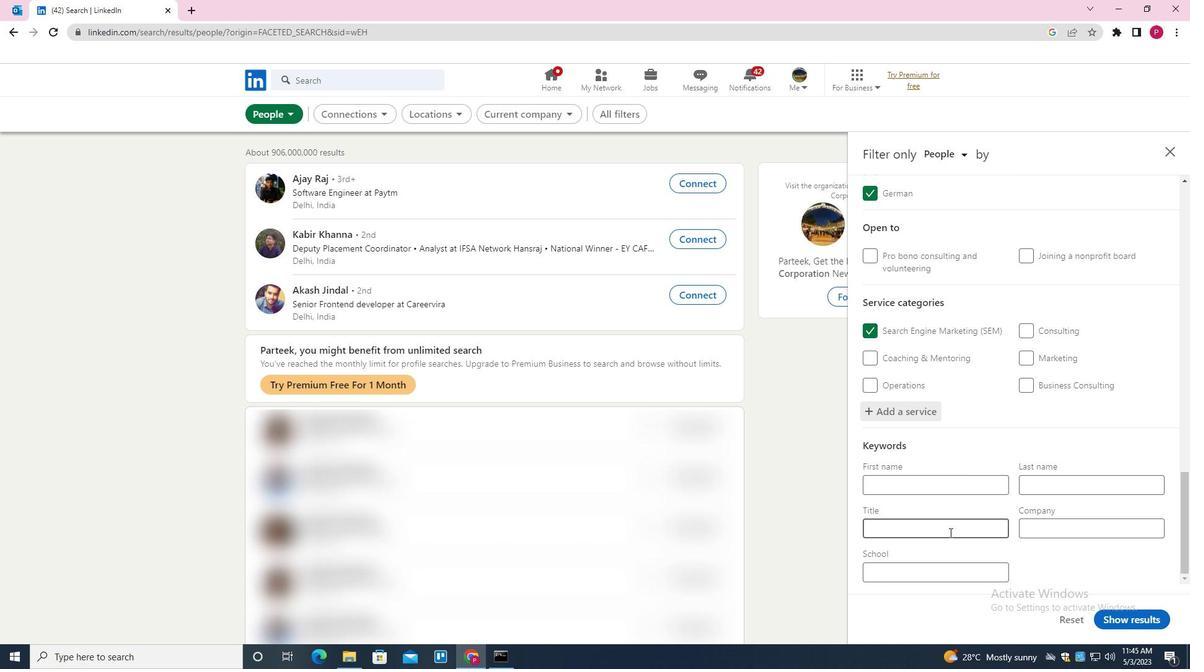 
Action: Key pressed <Key.shift>TELEPHONE<Key.space><Key.shift>OPERATOR
Screenshot: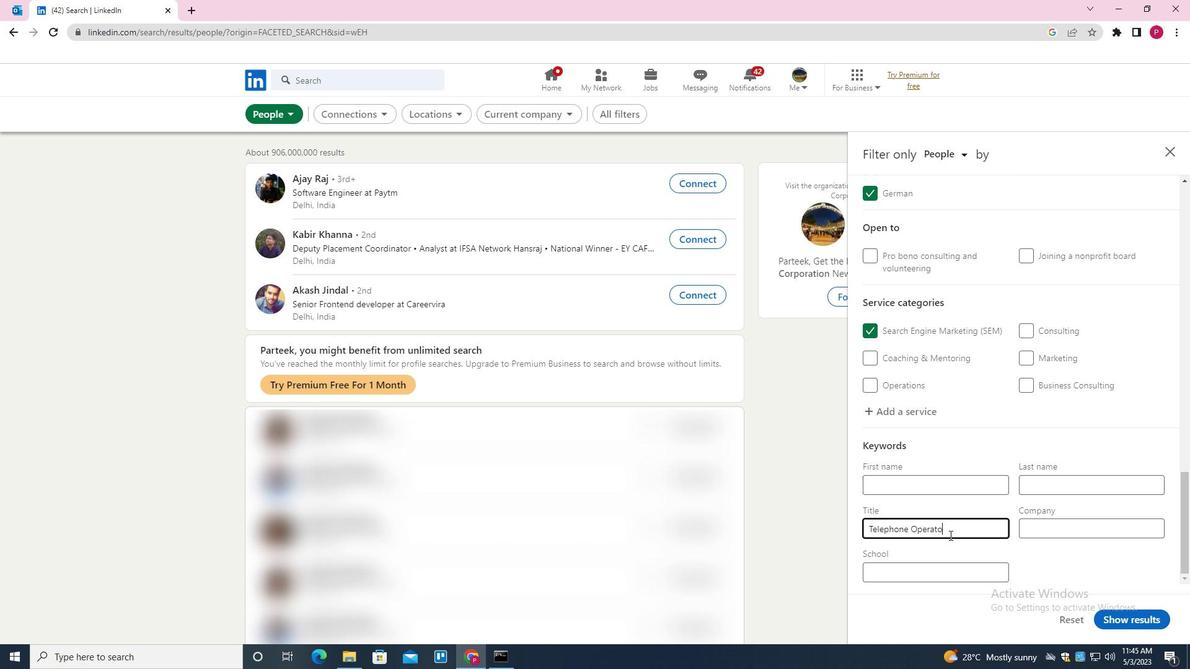 
Action: Mouse moved to (1102, 618)
Screenshot: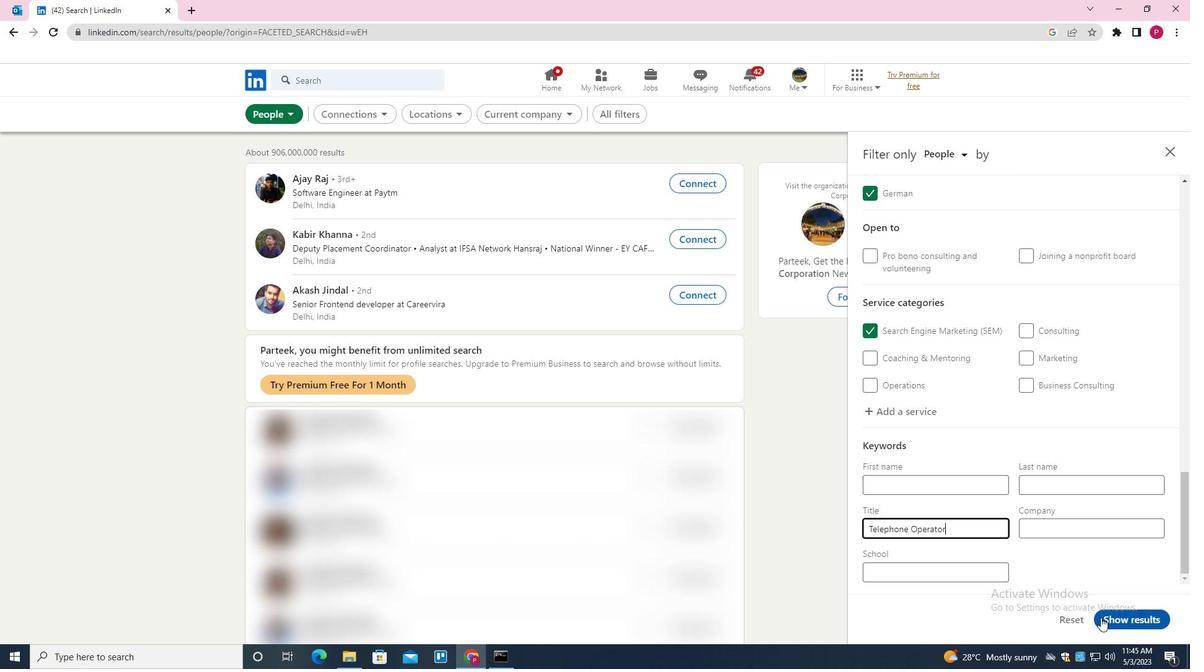 
Action: Mouse pressed left at (1102, 618)
Screenshot: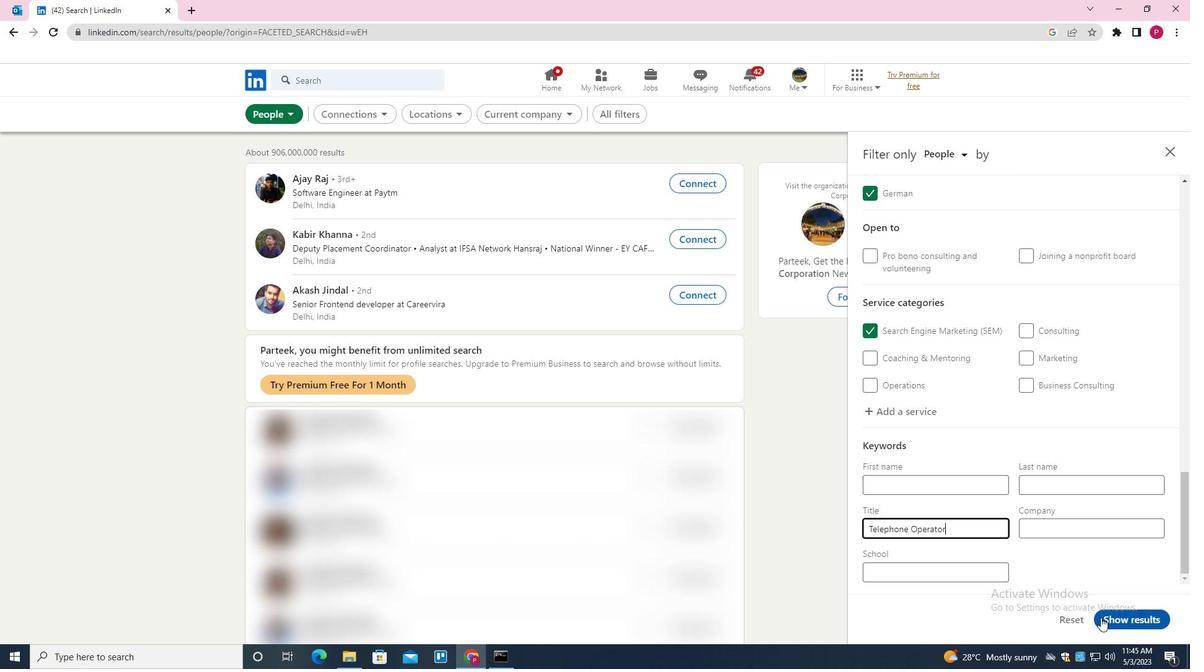 
Action: Mouse moved to (628, 228)
Screenshot: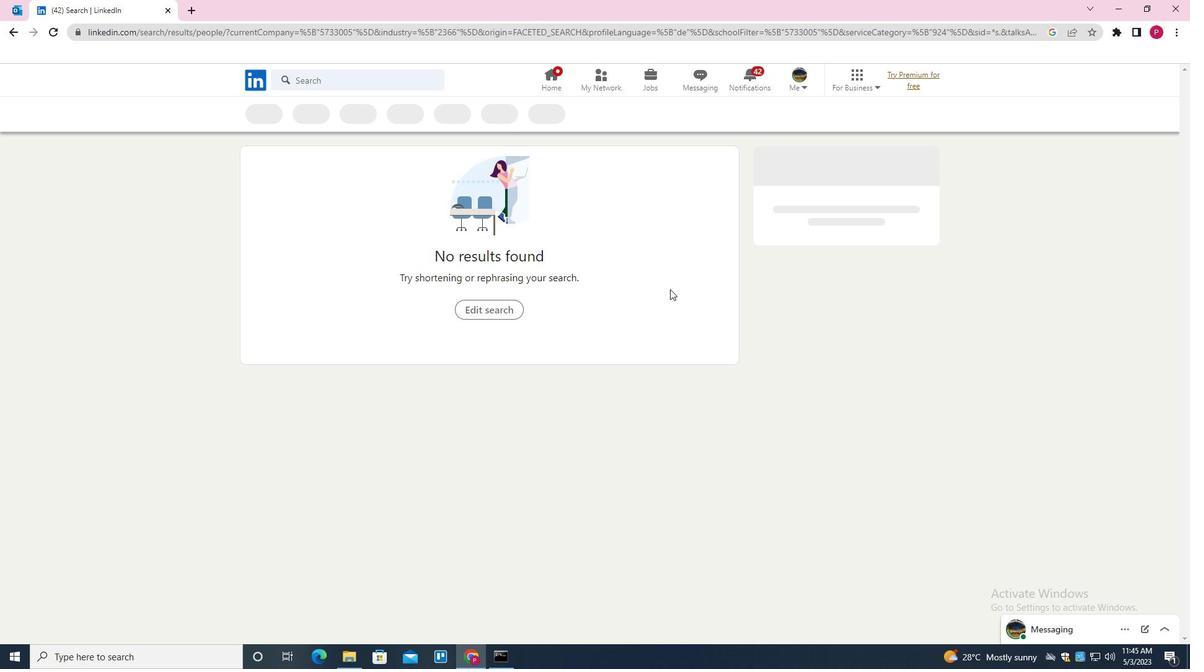 
